 Task: Look for space in Prestatyn, United Kingdom from 9th June, 2023 to 16th June, 2023 for 2 adults in price range Rs.8000 to Rs.16000. Place can be entire place with 2 bedrooms having 2 beds and 1 bathroom. Property type can be house, flat, guest house. Booking option can be shelf check-in. Required host language is English.
Action: Mouse moved to (474, 106)
Screenshot: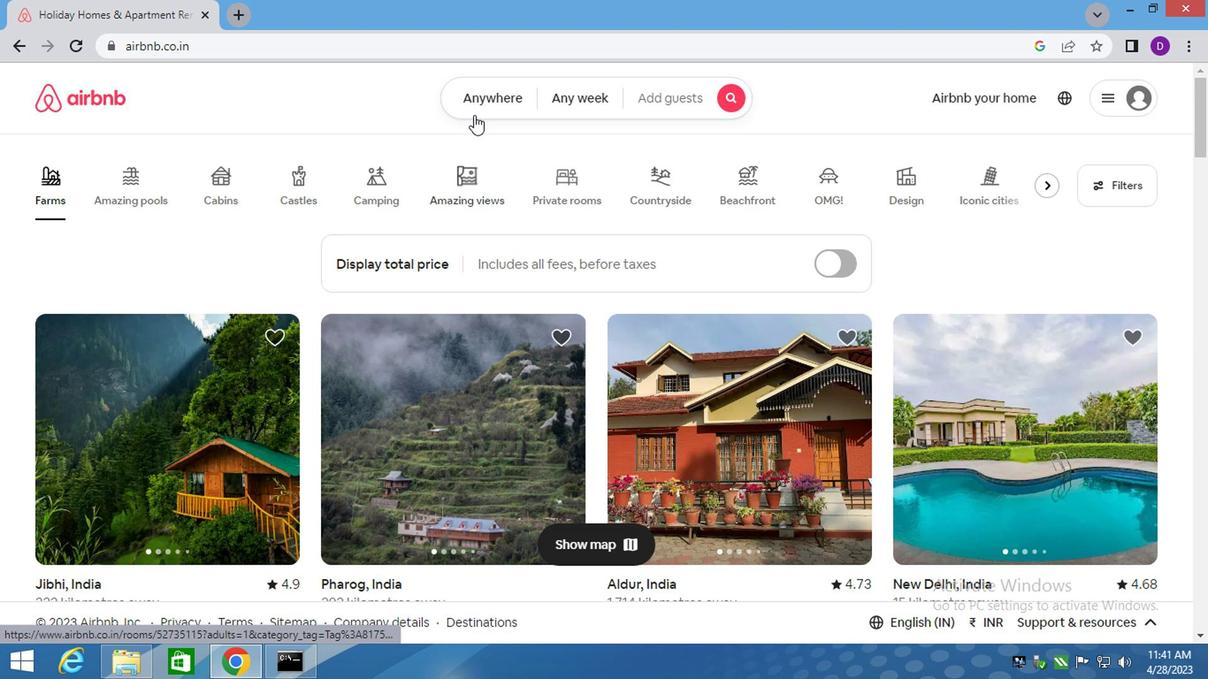 
Action: Mouse pressed left at (474, 106)
Screenshot: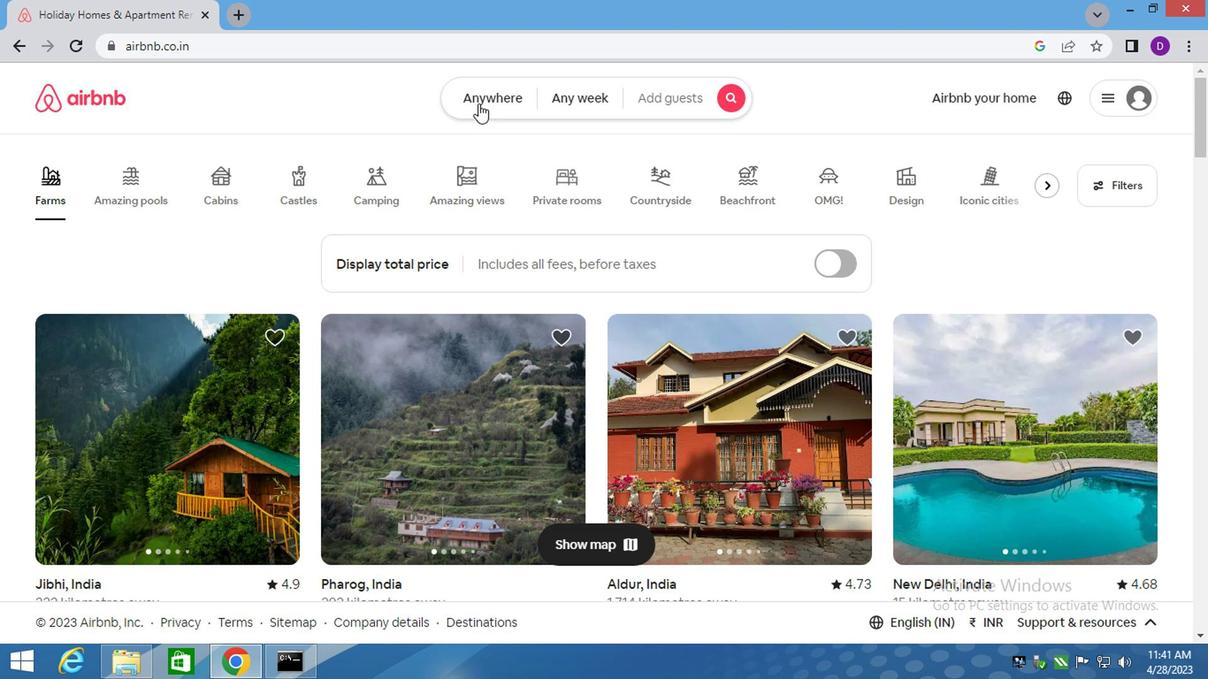 
Action: Mouse moved to (325, 172)
Screenshot: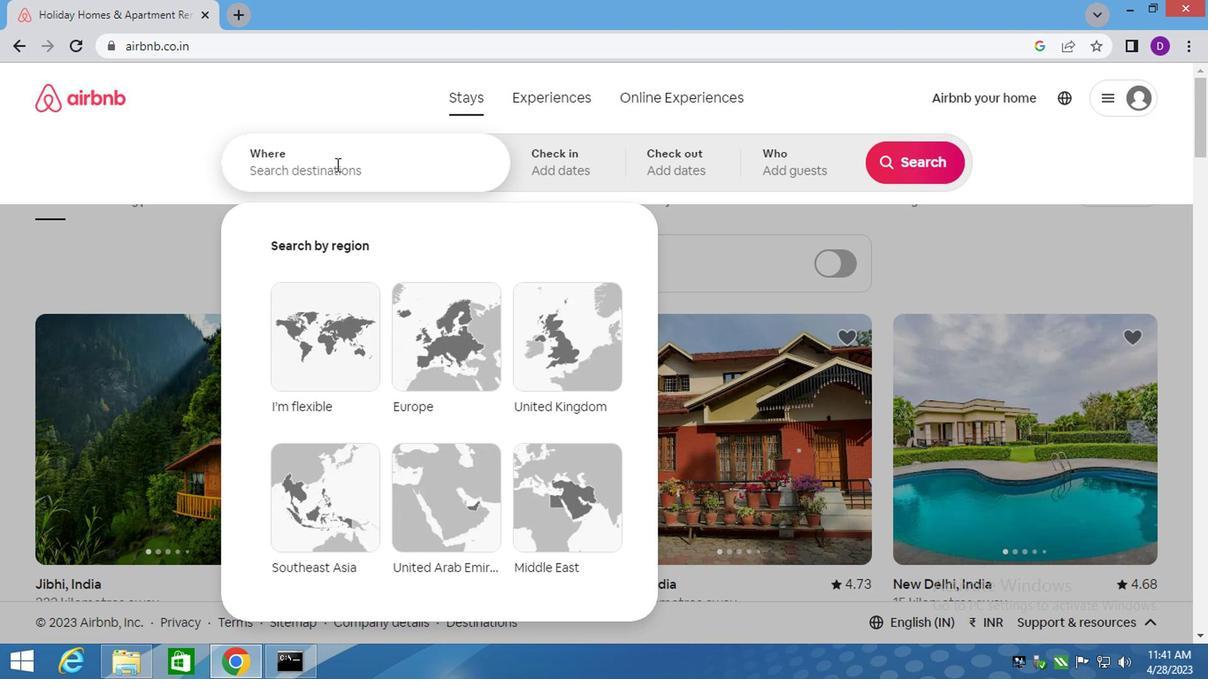 
Action: Mouse pressed left at (325, 172)
Screenshot: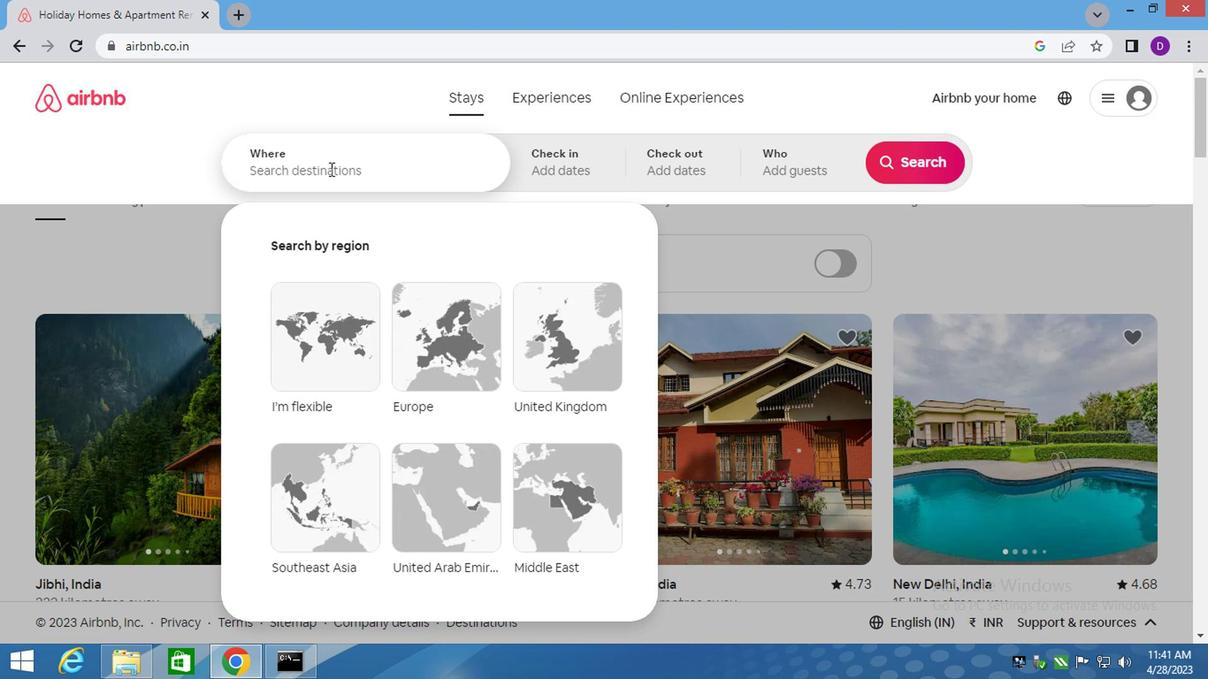 
Action: Key pressed prestatyn,<Key.space>m<Key.backspace><Key.space>united
Screenshot: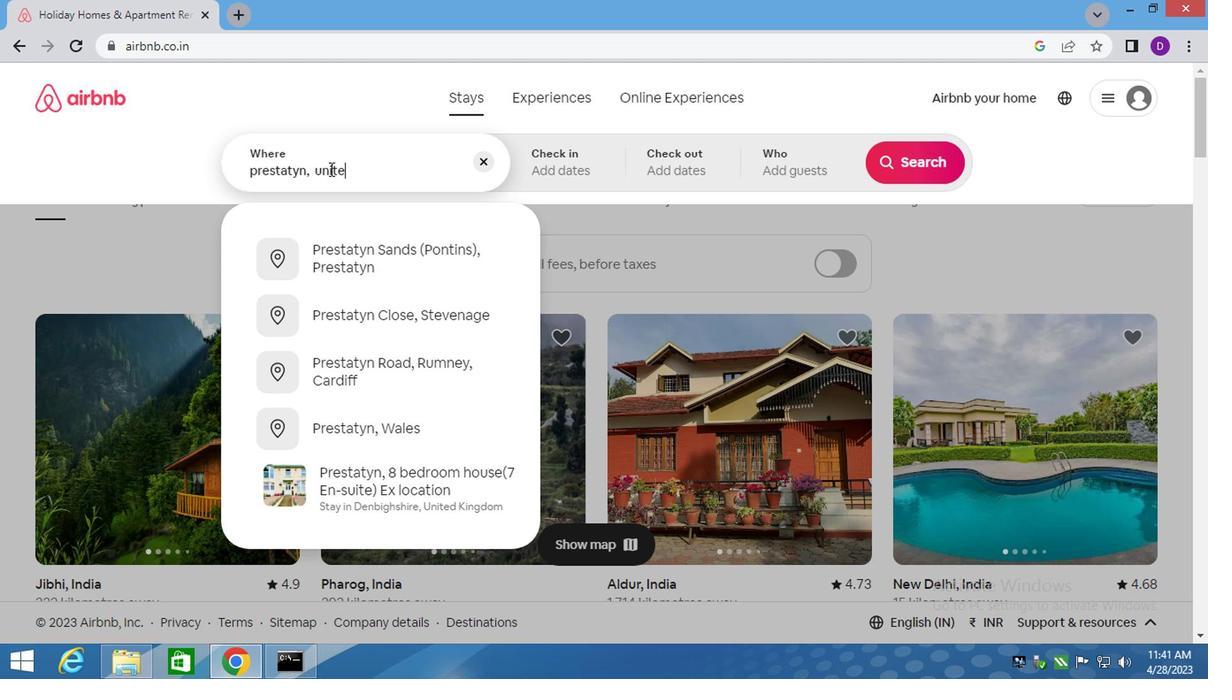 
Action: Mouse moved to (354, 271)
Screenshot: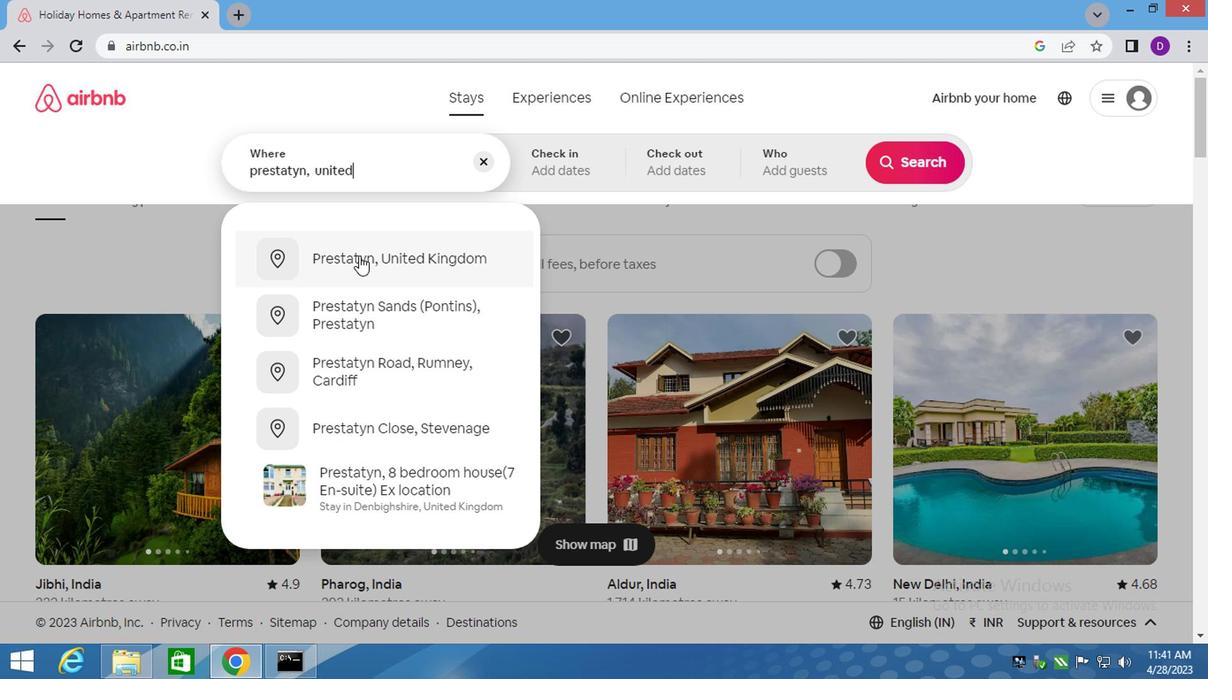 
Action: Mouse pressed left at (354, 271)
Screenshot: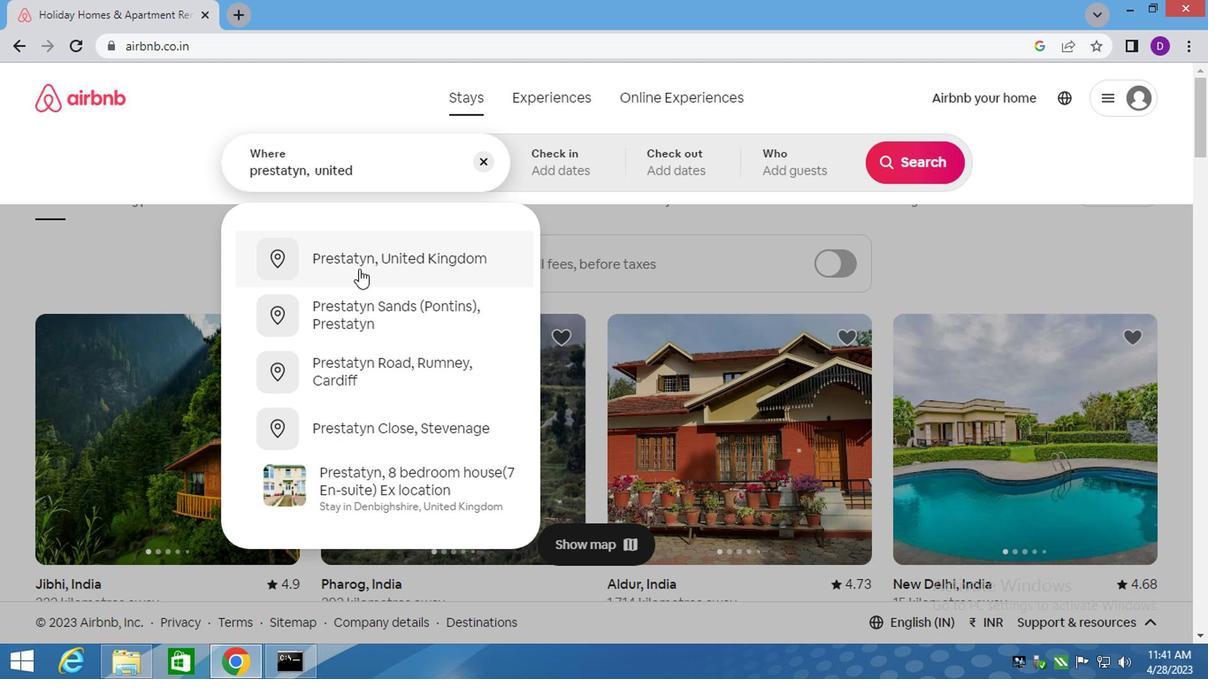 
Action: Mouse moved to (905, 310)
Screenshot: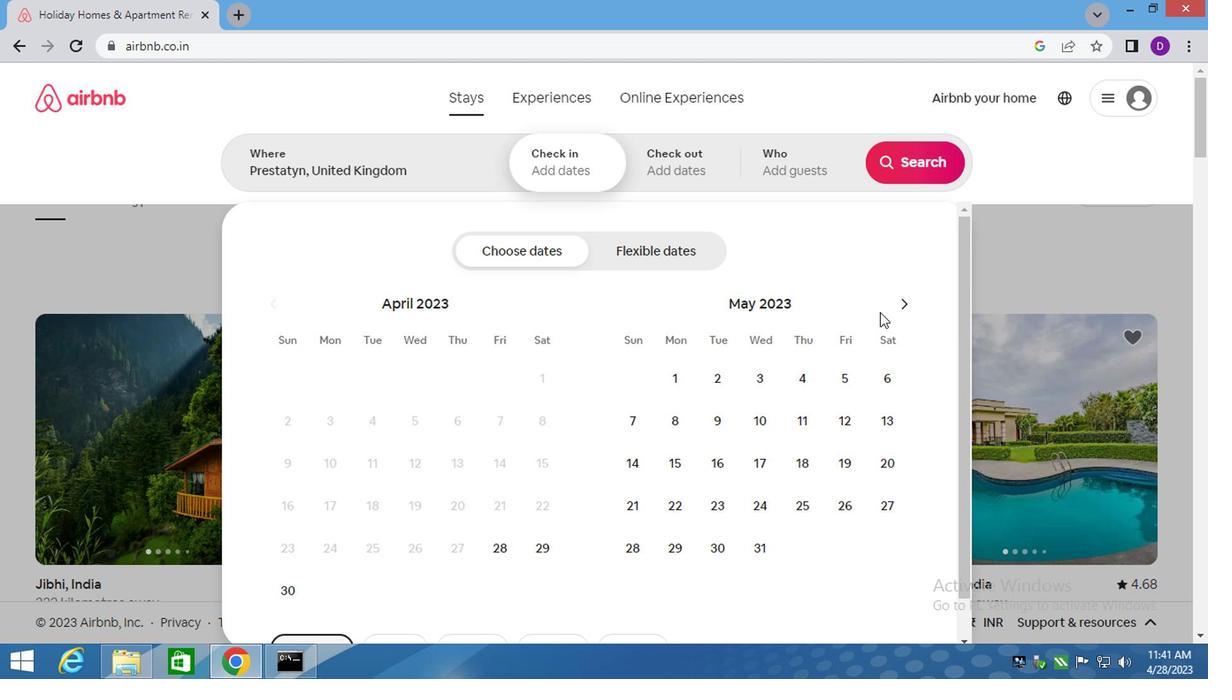 
Action: Mouse pressed left at (905, 310)
Screenshot: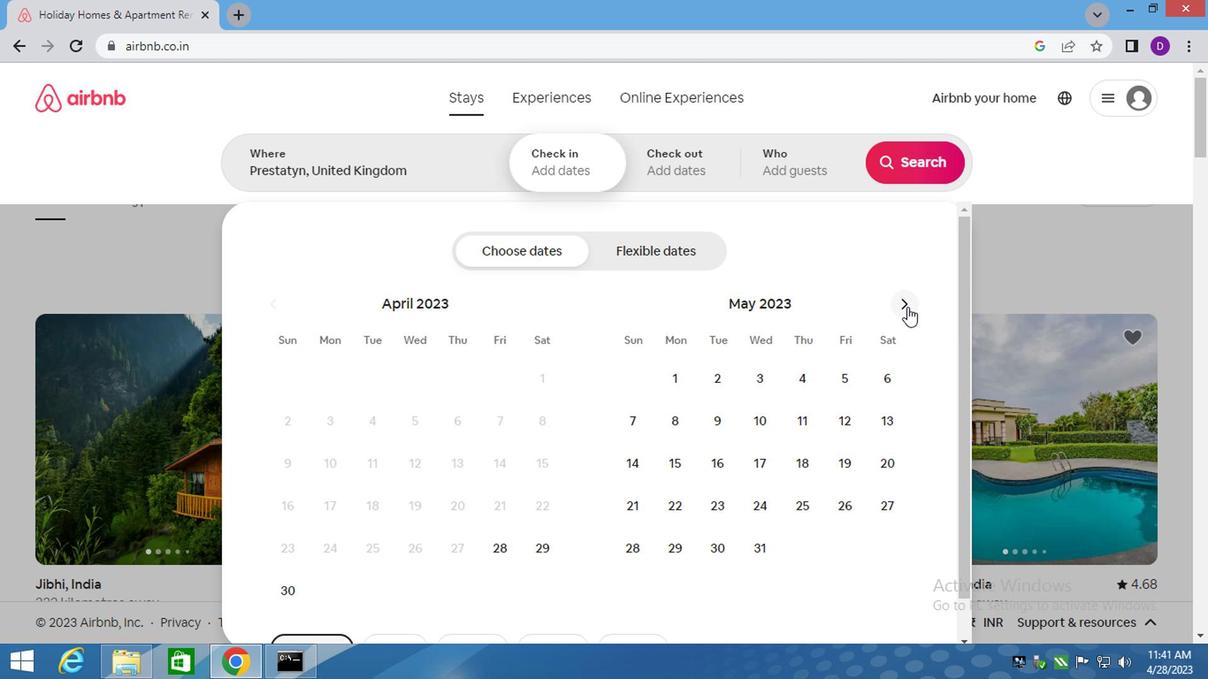 
Action: Mouse pressed left at (905, 310)
Screenshot: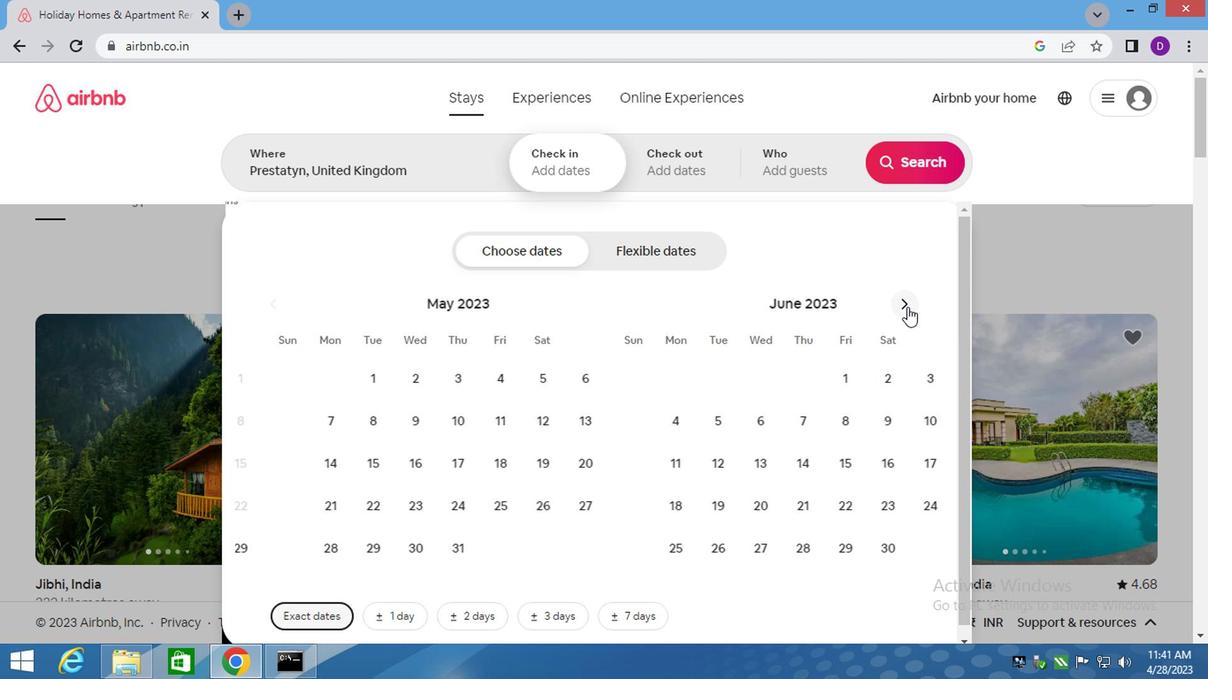 
Action: Mouse moved to (480, 417)
Screenshot: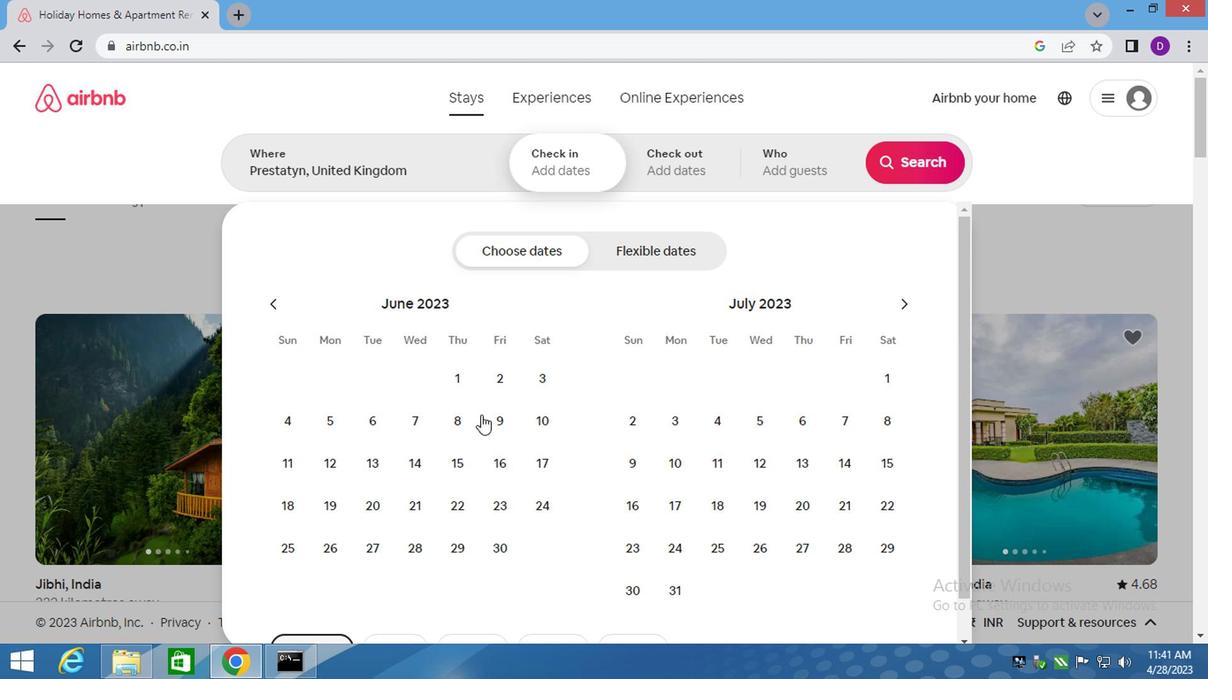 
Action: Mouse pressed left at (480, 417)
Screenshot: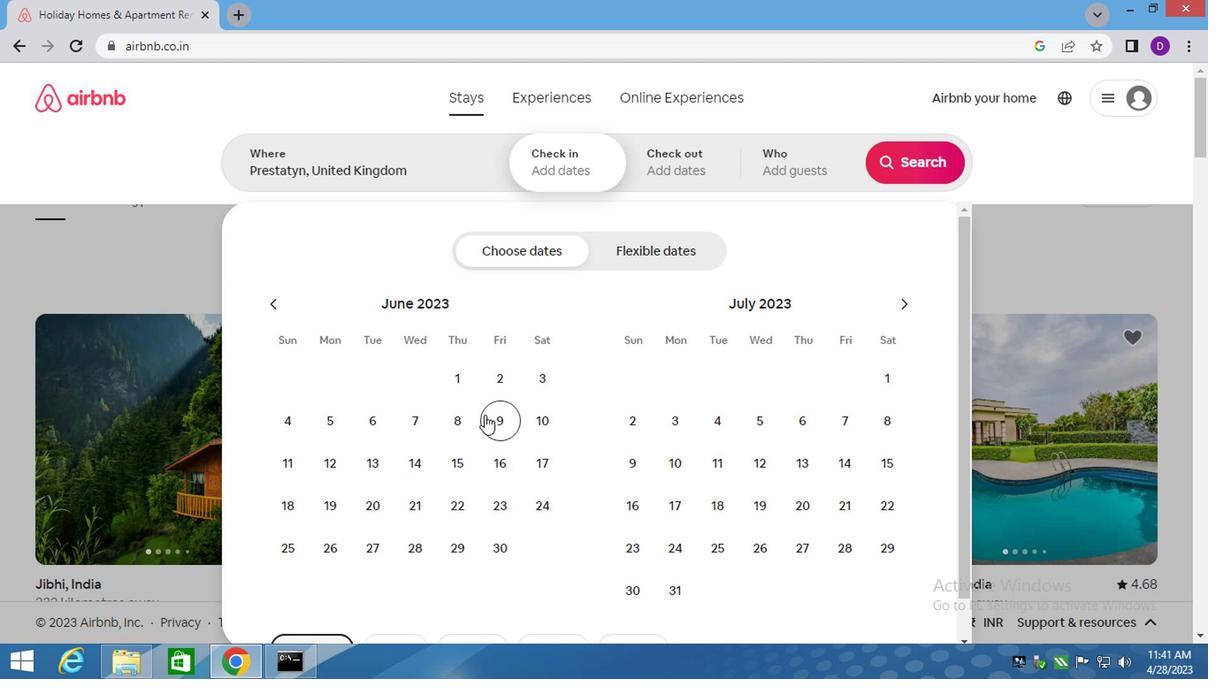 
Action: Mouse moved to (487, 457)
Screenshot: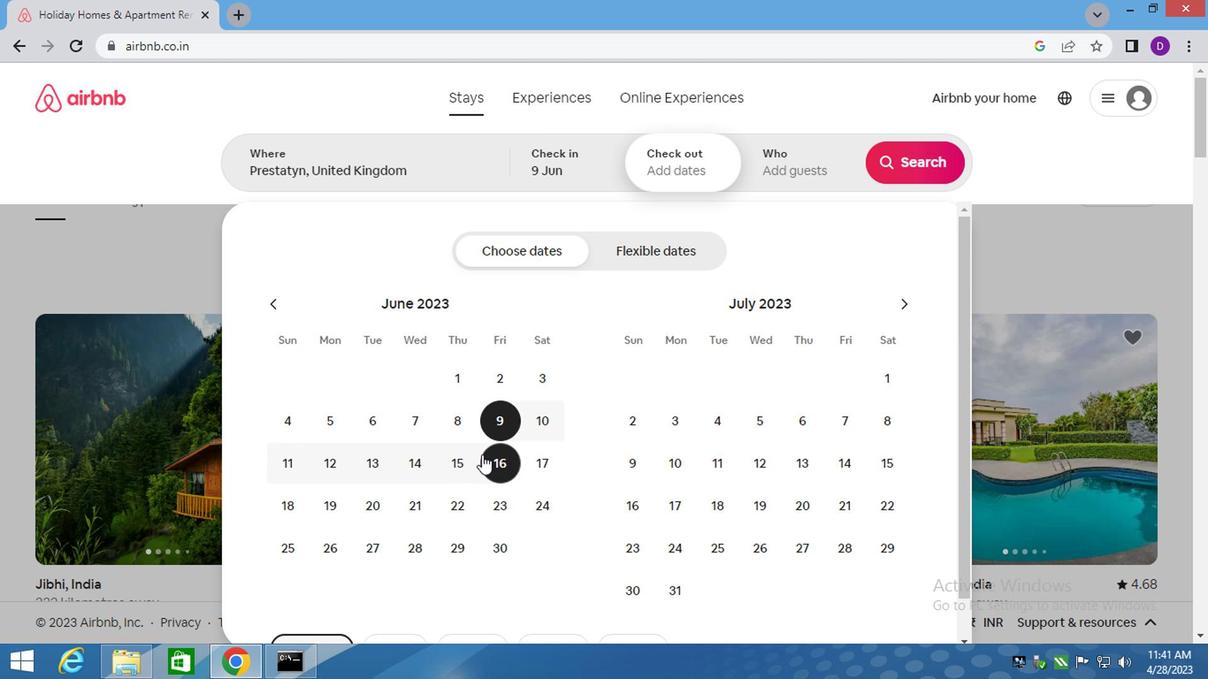 
Action: Mouse pressed left at (487, 457)
Screenshot: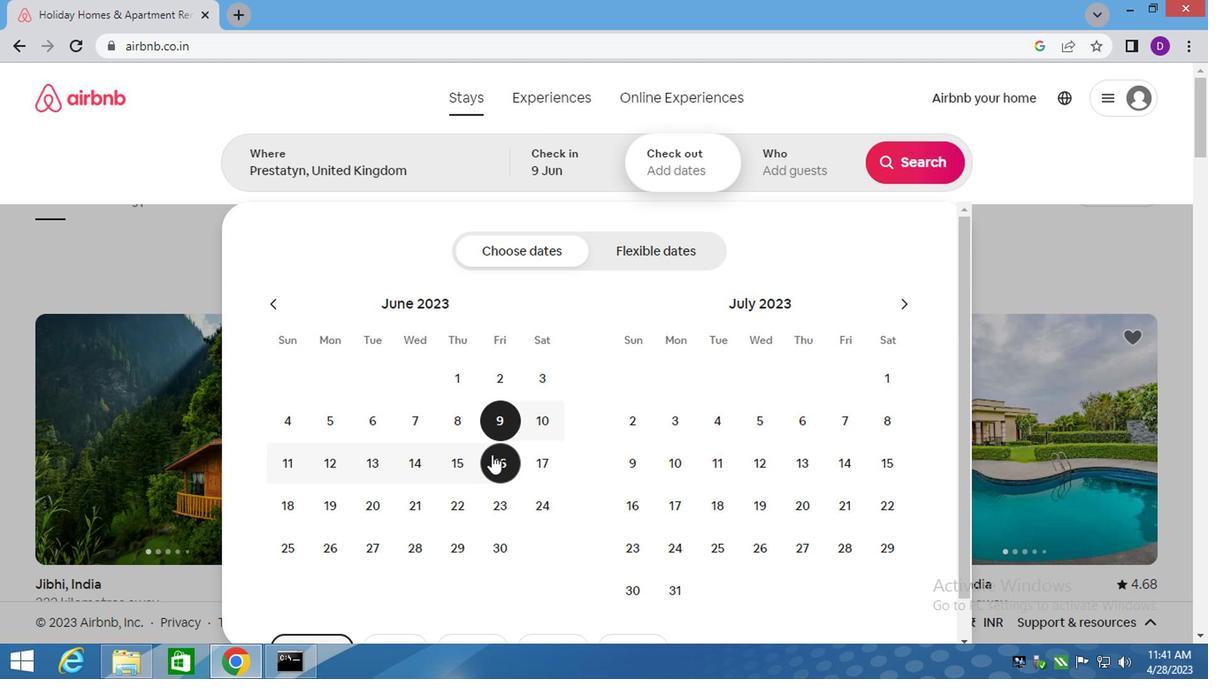 
Action: Mouse moved to (765, 172)
Screenshot: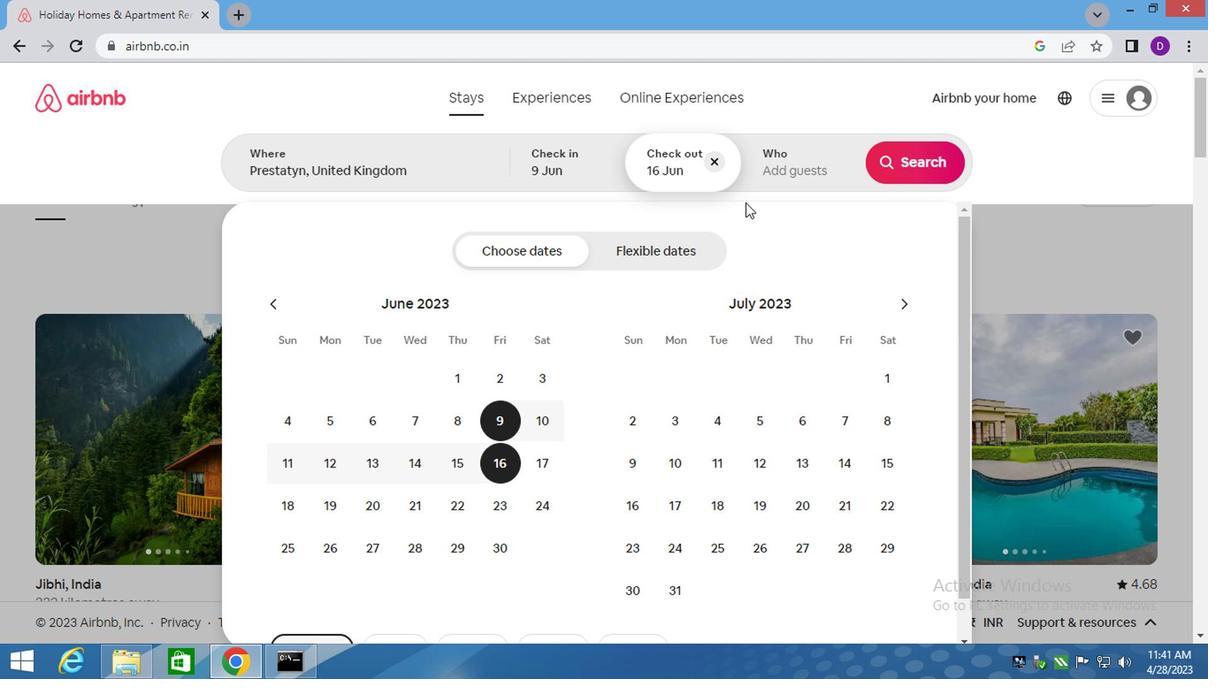 
Action: Mouse pressed left at (765, 172)
Screenshot: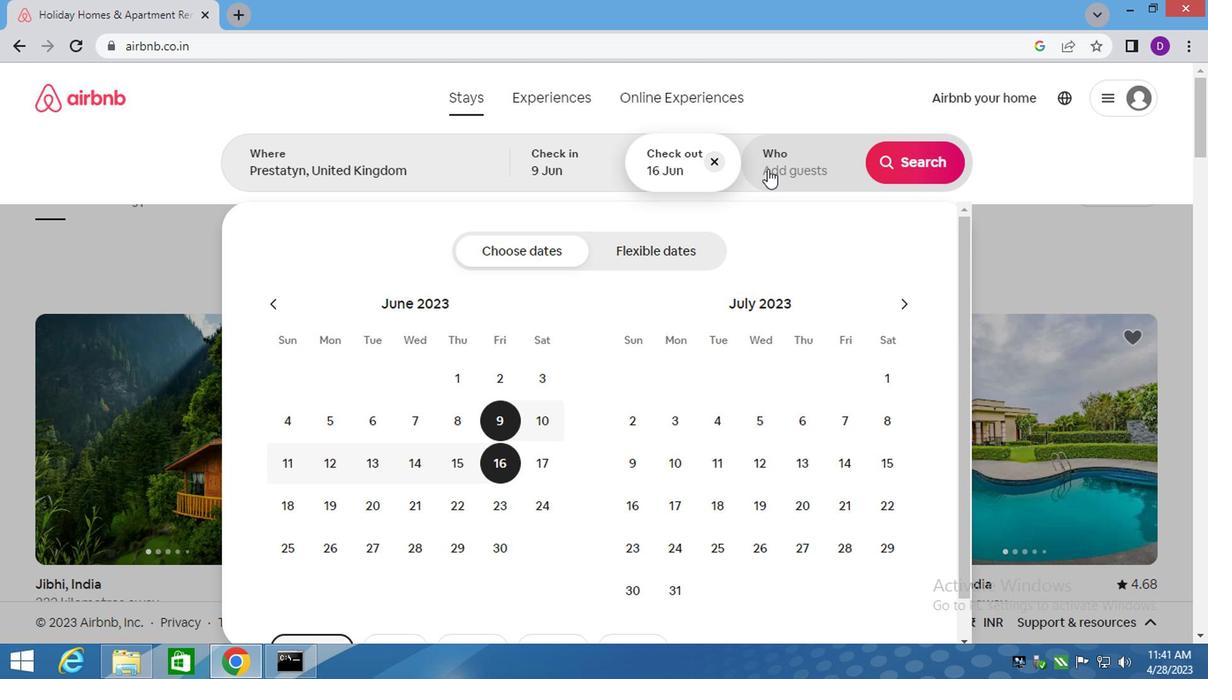 
Action: Mouse moved to (913, 256)
Screenshot: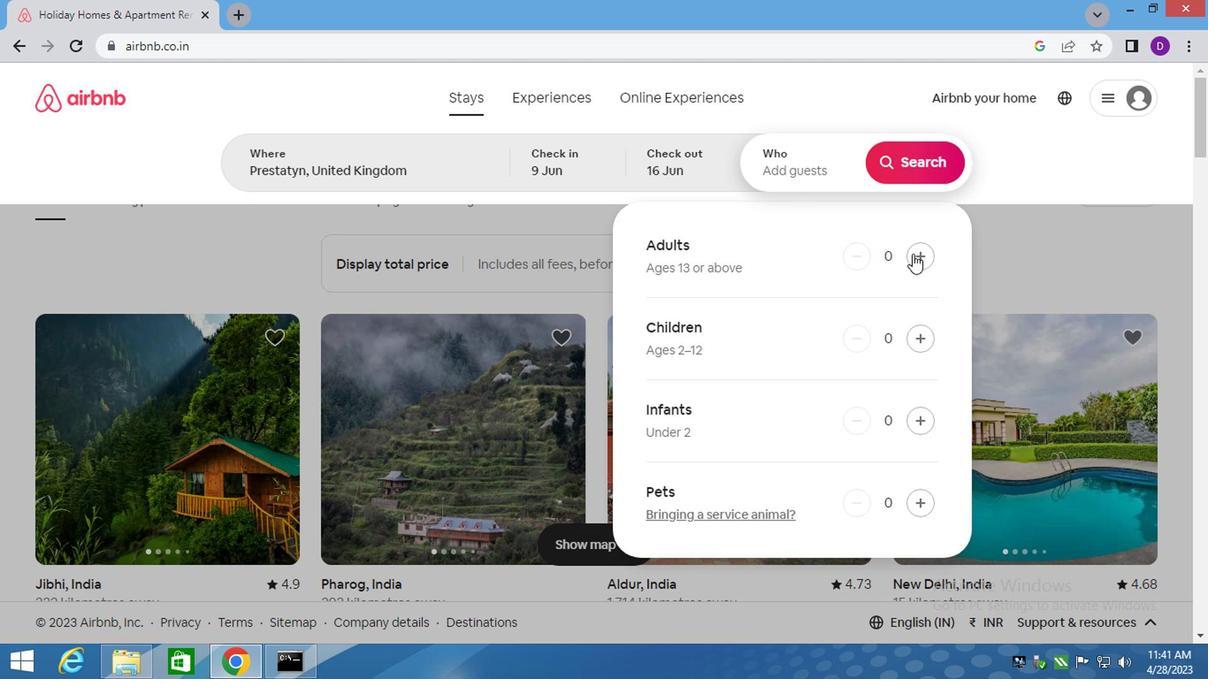 
Action: Mouse pressed left at (913, 256)
Screenshot: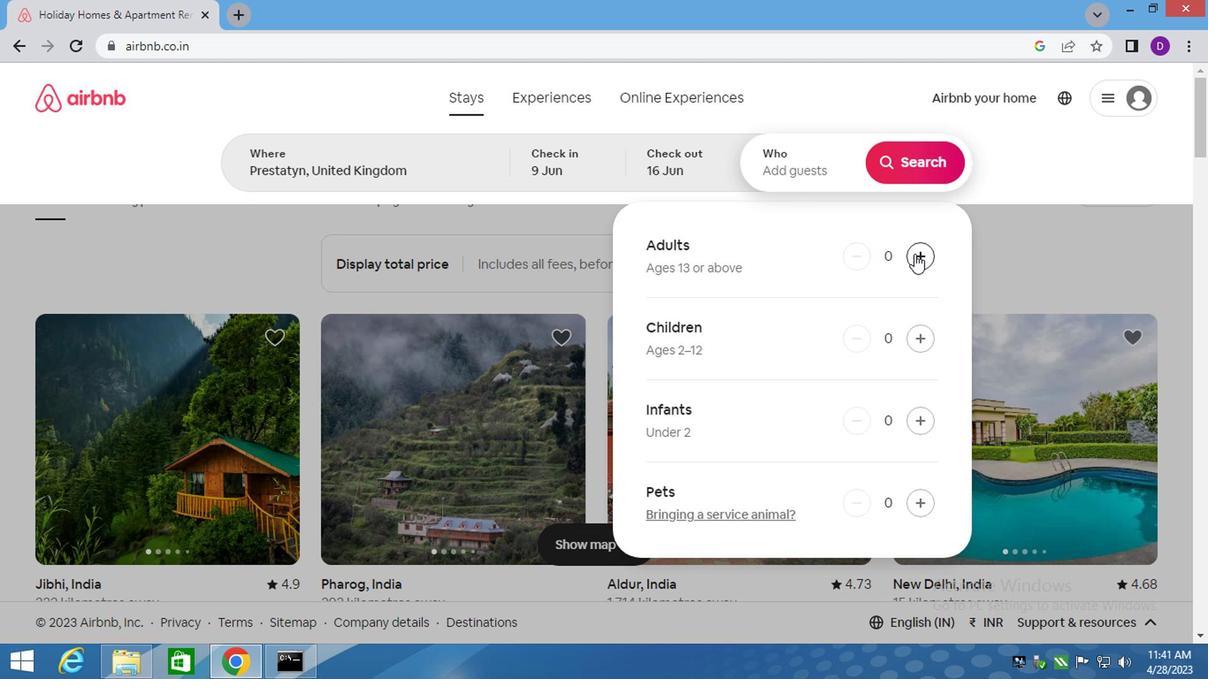 
Action: Mouse pressed left at (913, 256)
Screenshot: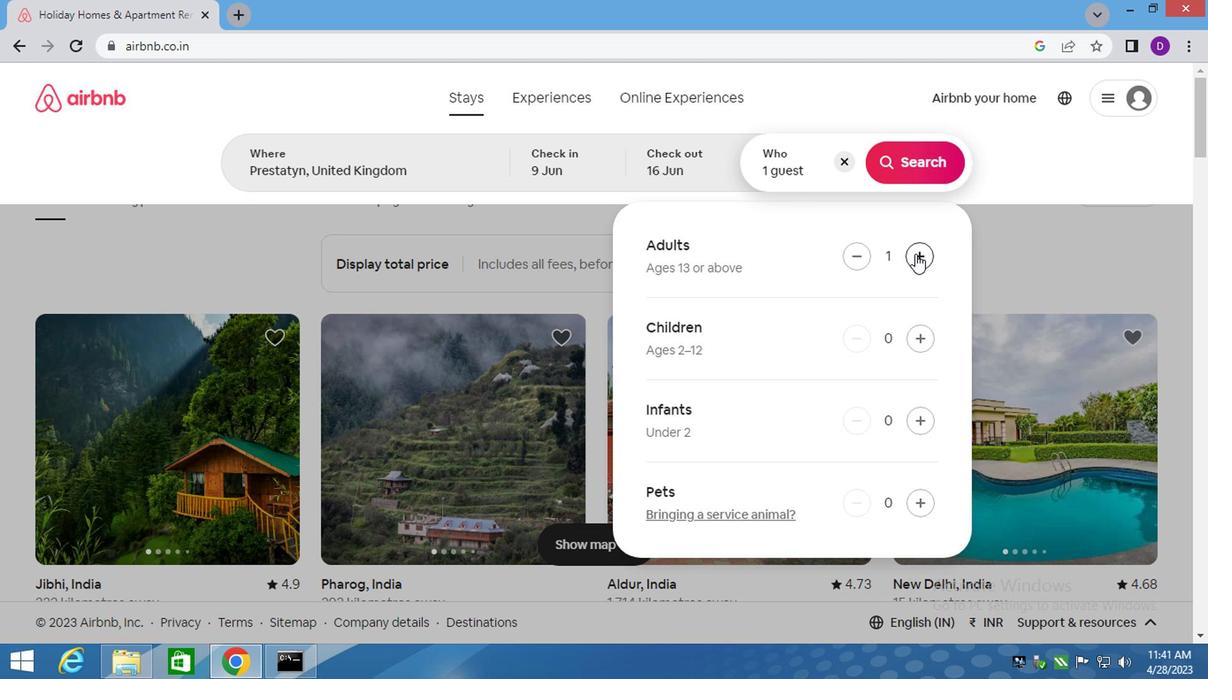 
Action: Mouse moved to (907, 164)
Screenshot: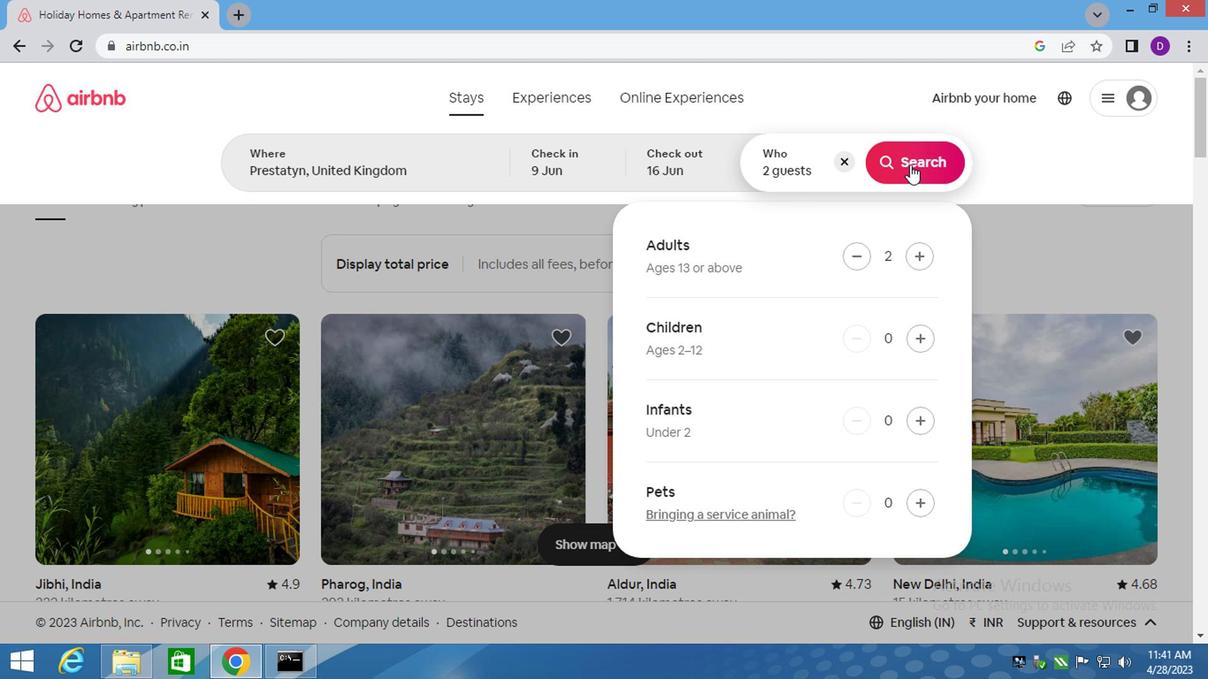
Action: Mouse pressed left at (907, 164)
Screenshot: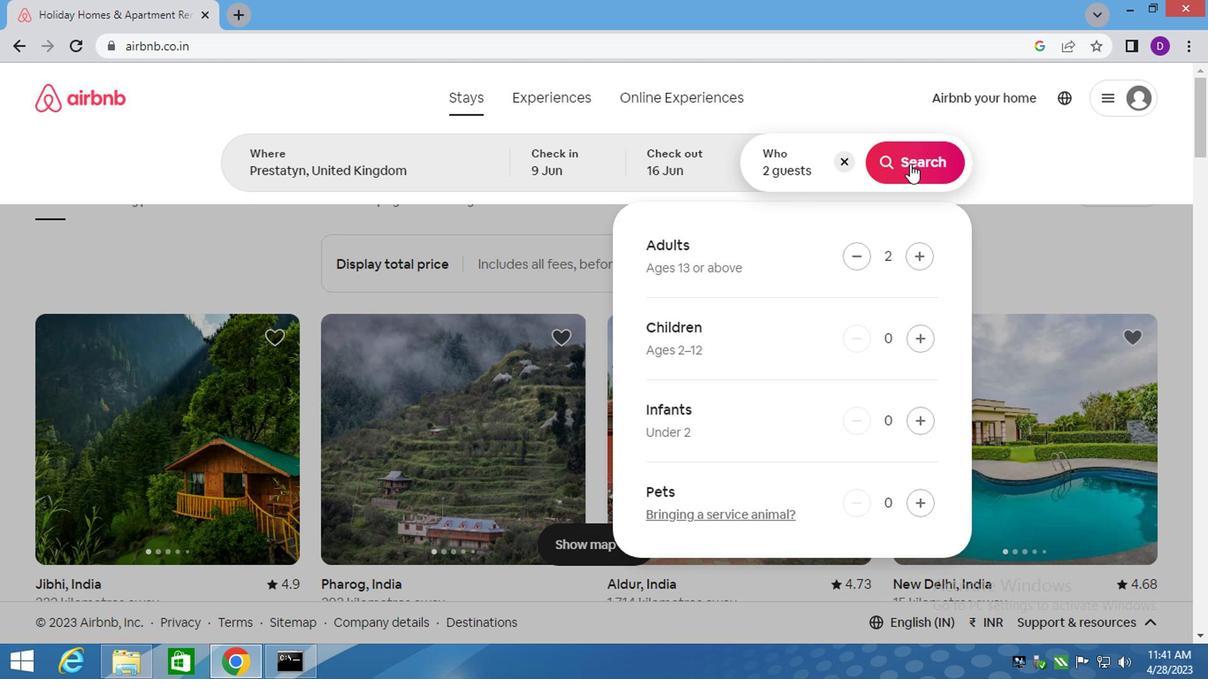 
Action: Mouse moved to (1116, 164)
Screenshot: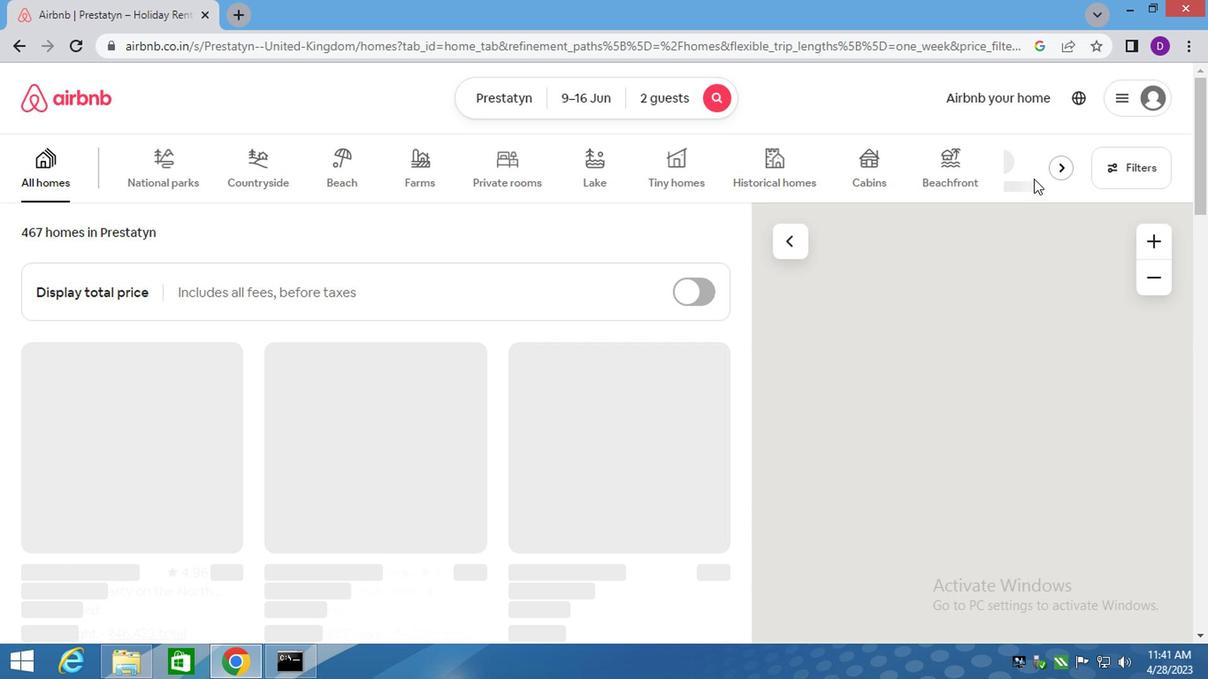
Action: Mouse pressed left at (1116, 164)
Screenshot: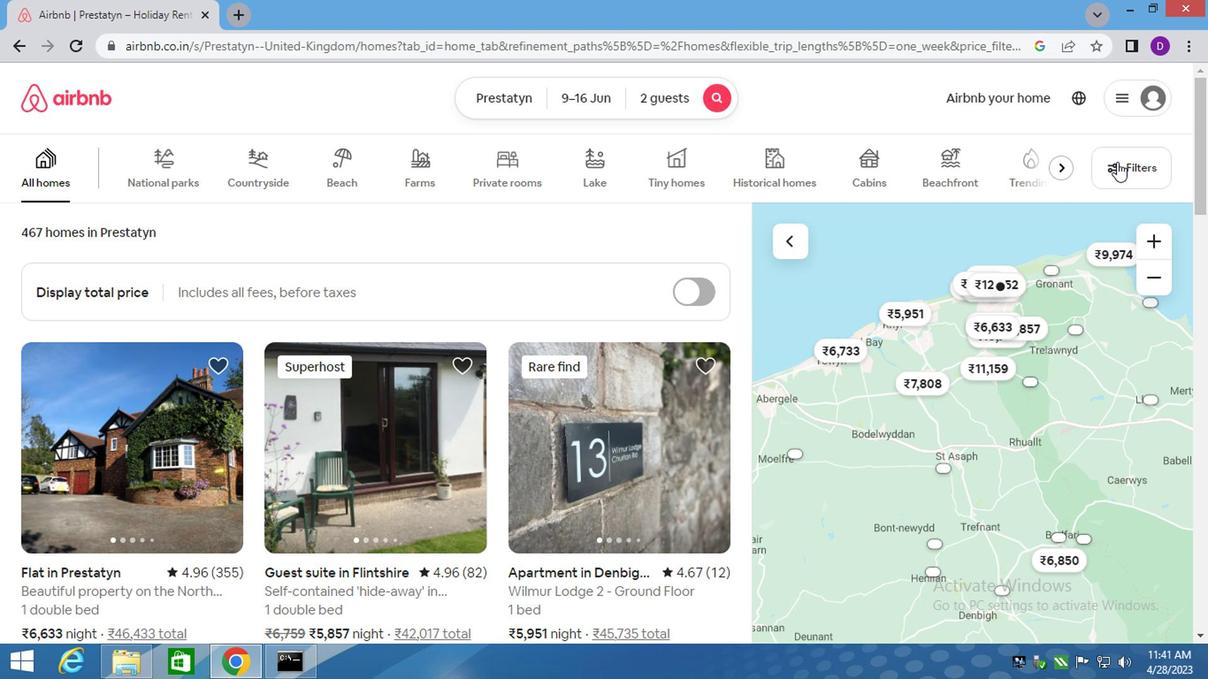 
Action: Mouse moved to (361, 396)
Screenshot: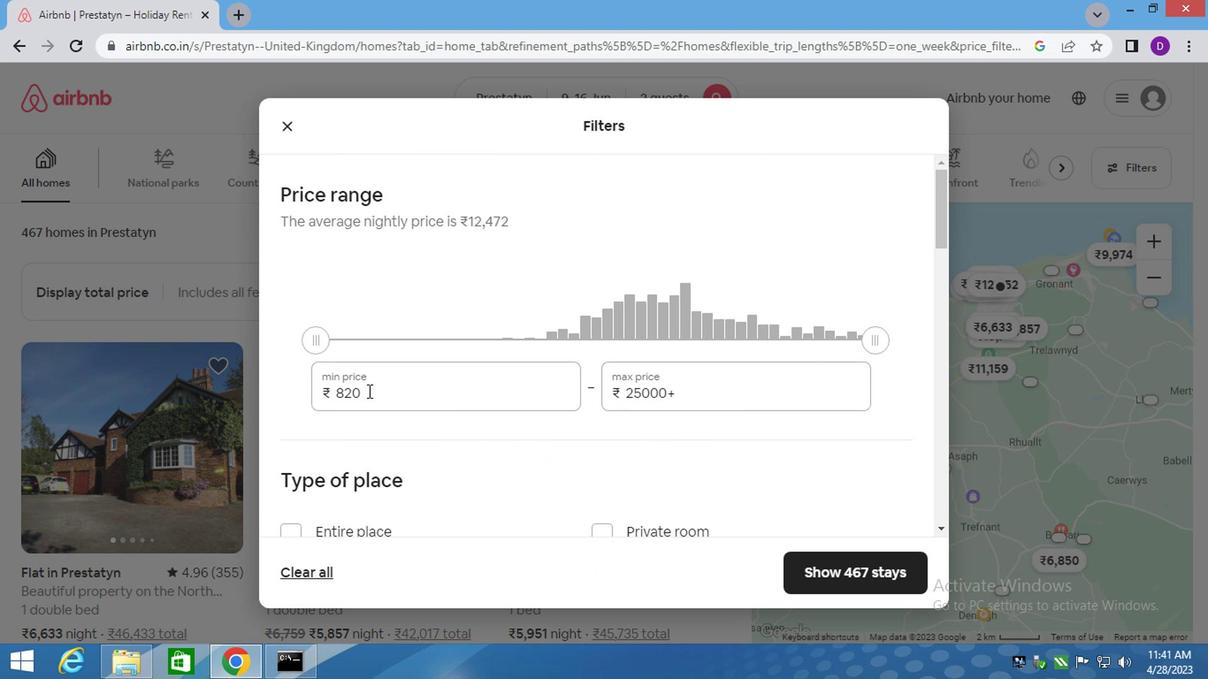 
Action: Mouse pressed left at (361, 396)
Screenshot: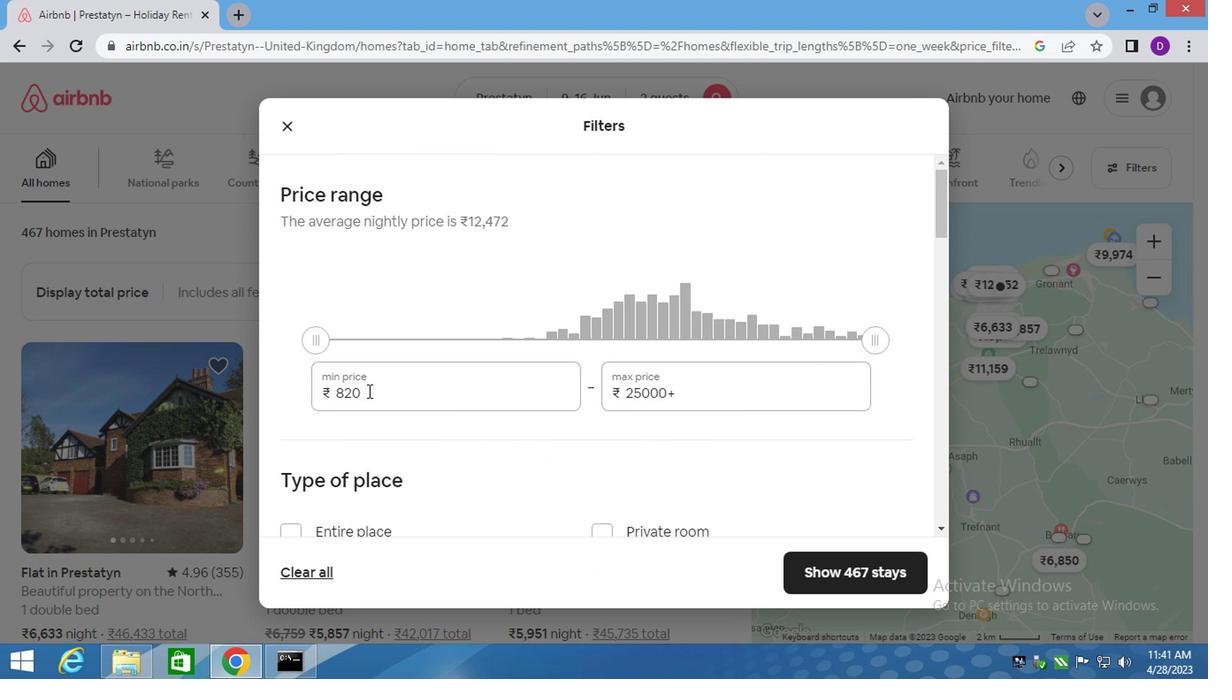 
Action: Mouse pressed left at (361, 396)
Screenshot: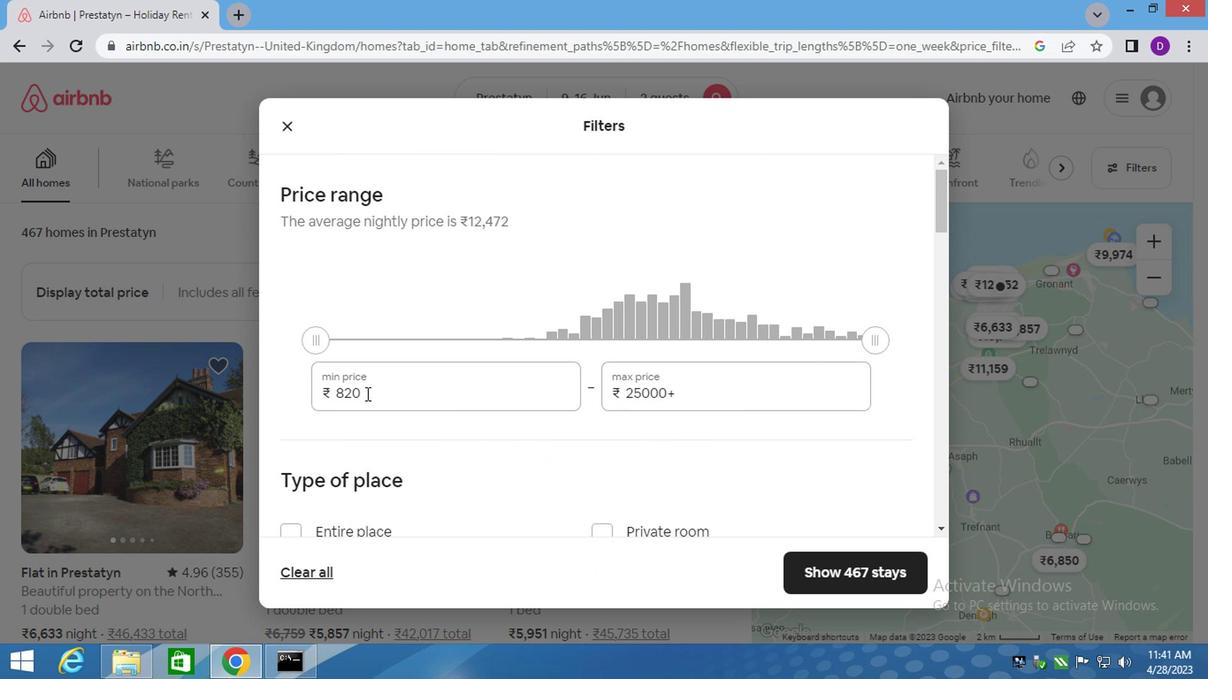 
Action: Key pressed 8000<Key.tab>16000
Screenshot: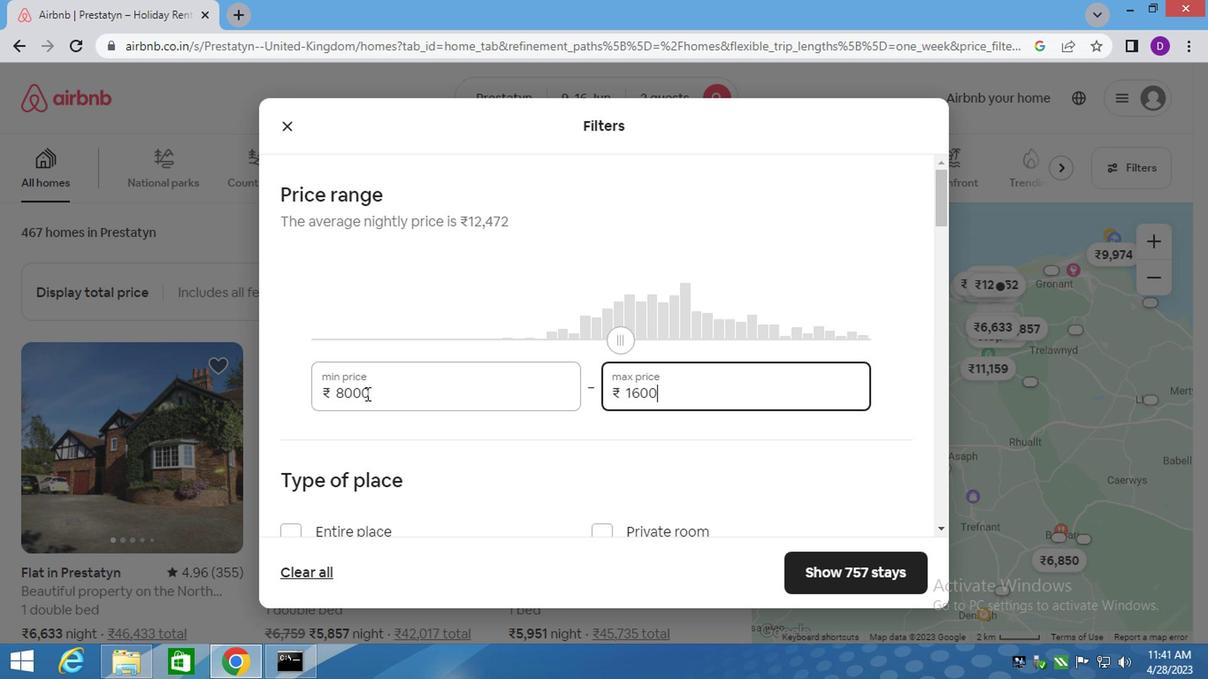 
Action: Mouse moved to (358, 425)
Screenshot: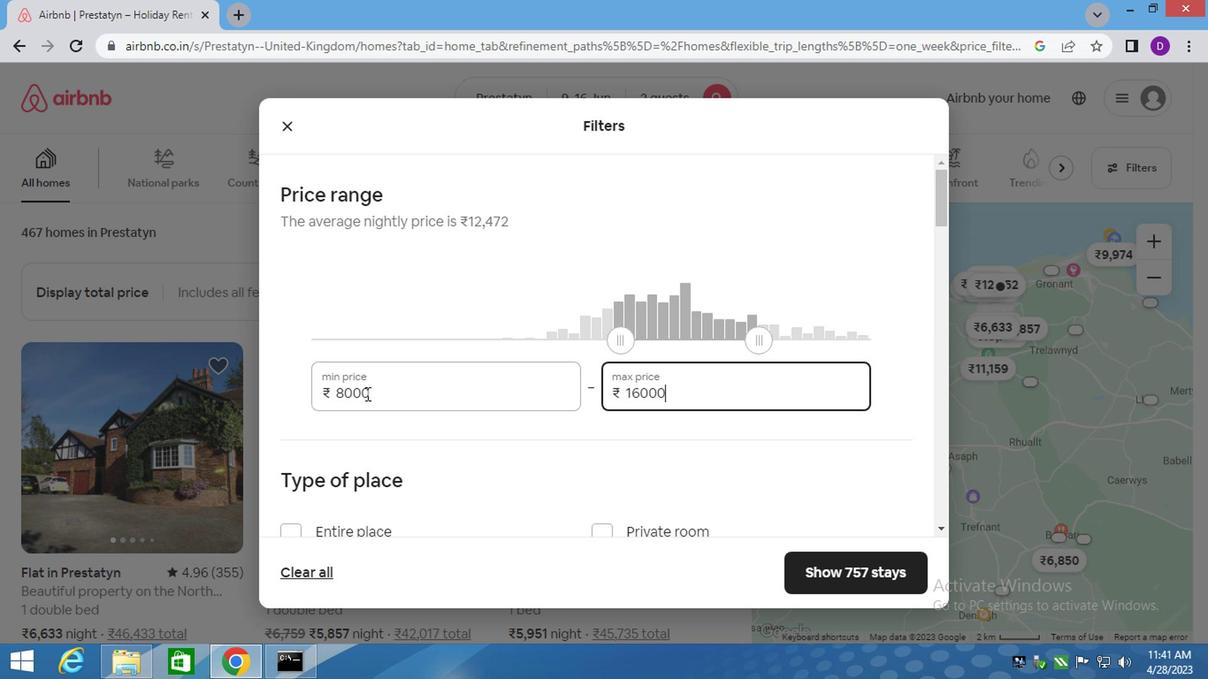 
Action: Mouse scrolled (358, 424) with delta (0, 0)
Screenshot: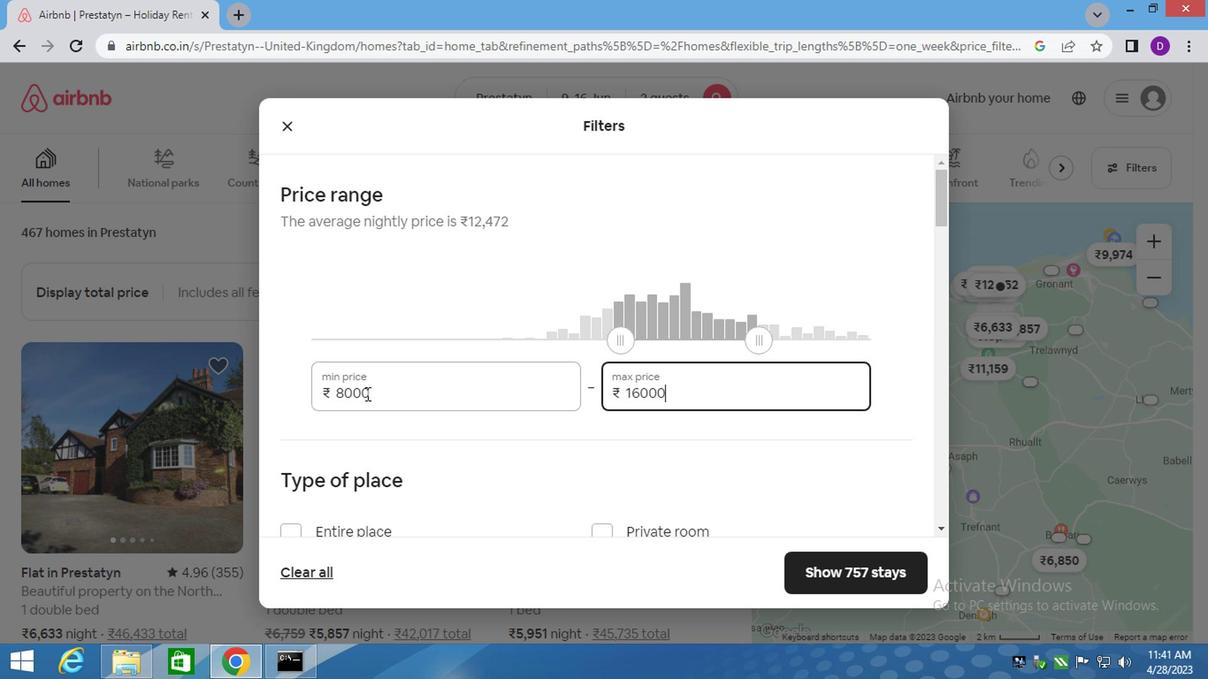 
Action: Mouse moved to (356, 427)
Screenshot: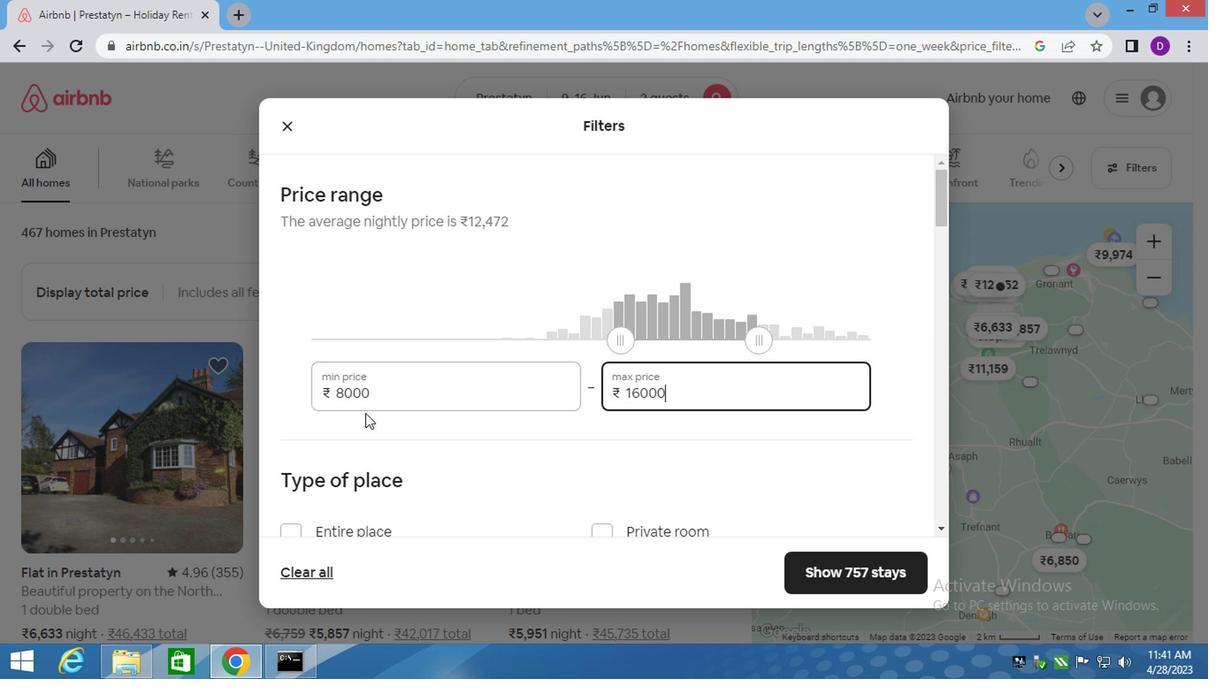 
Action: Mouse scrolled (356, 427) with delta (0, 0)
Screenshot: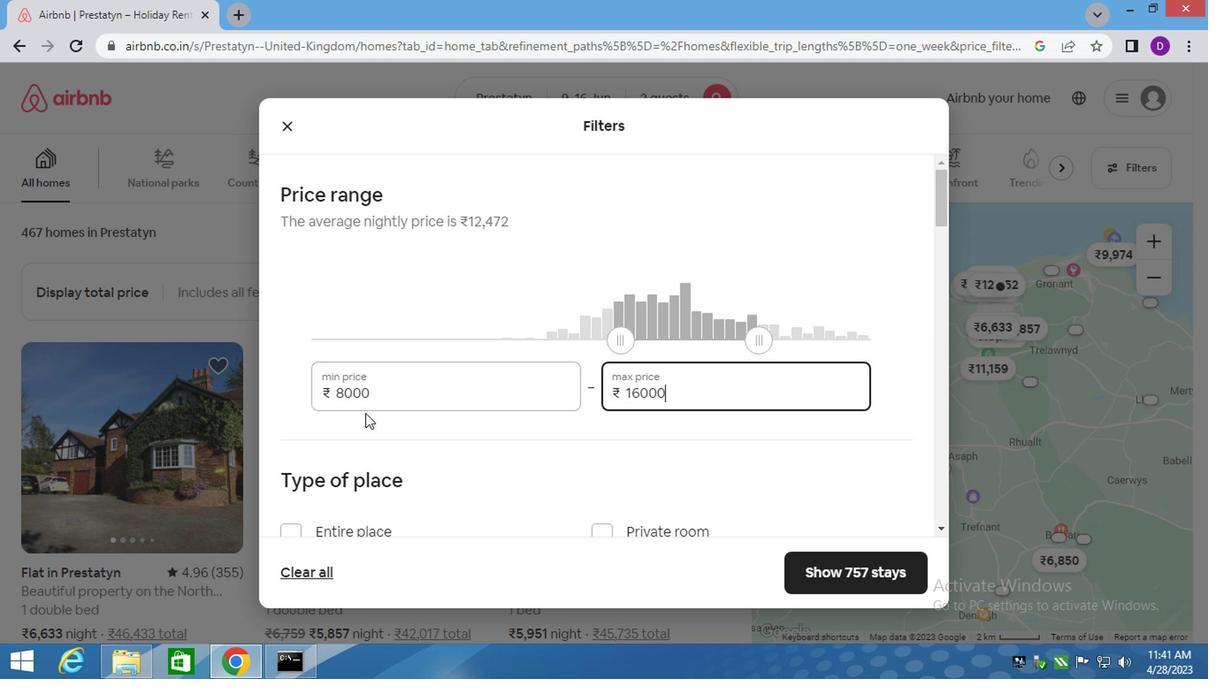 
Action: Mouse moved to (285, 365)
Screenshot: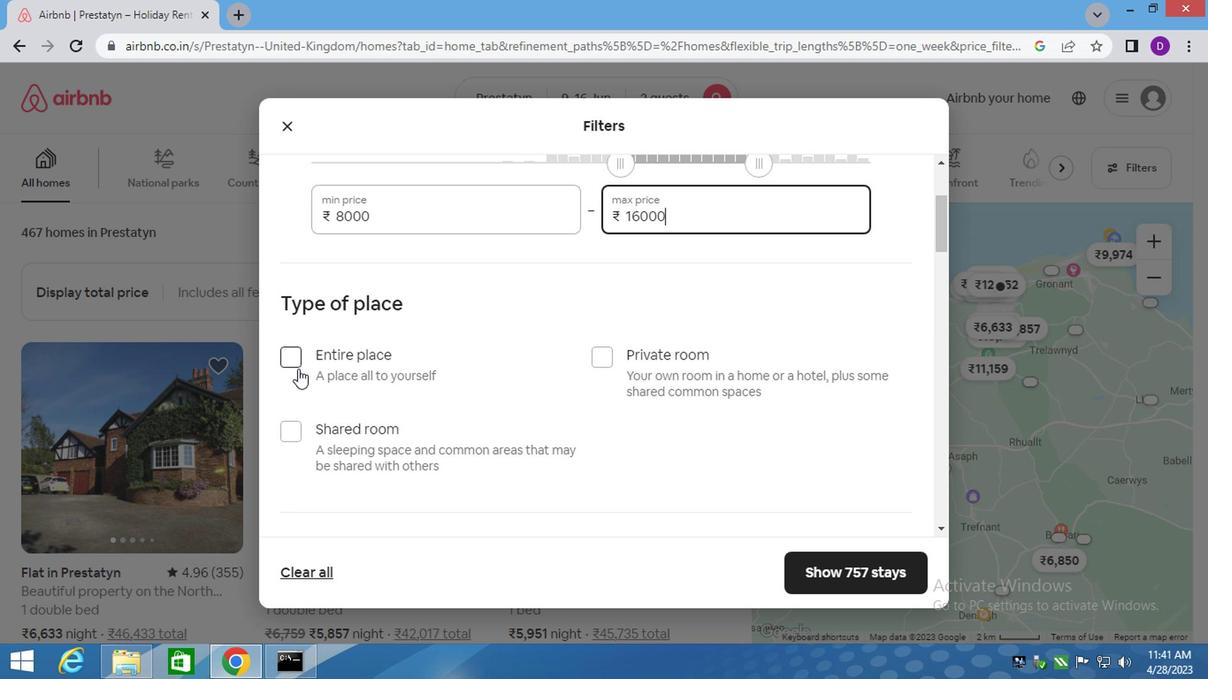 
Action: Mouse pressed left at (285, 365)
Screenshot: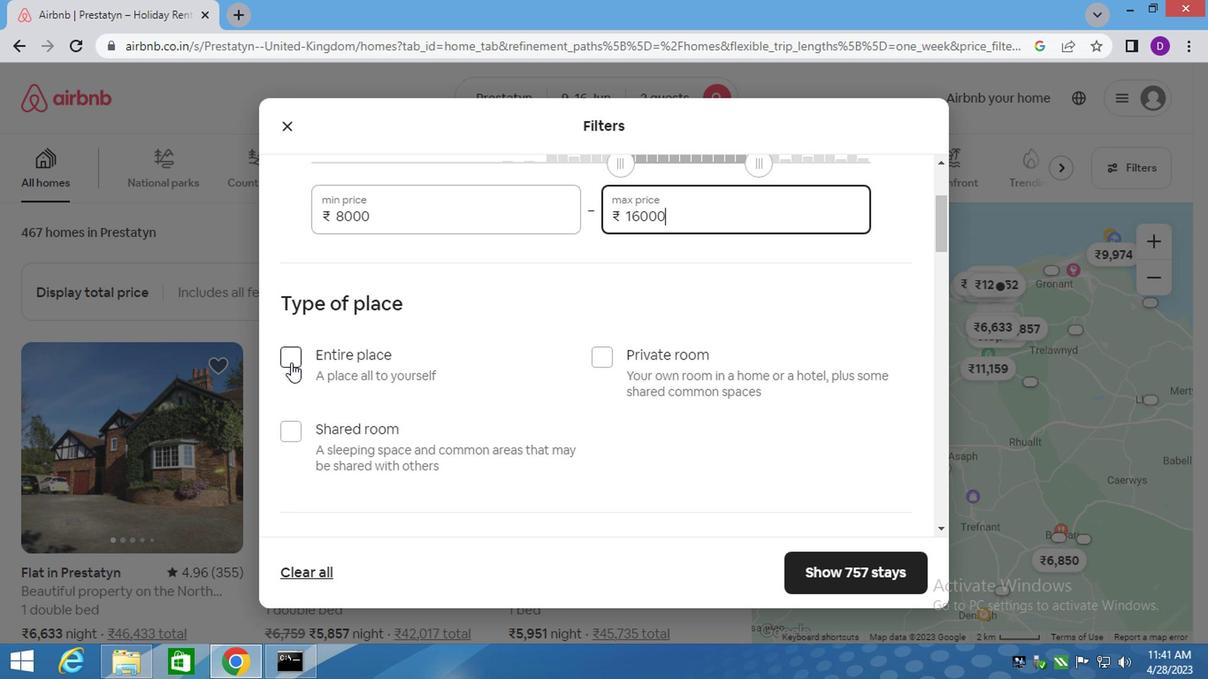 
Action: Mouse moved to (351, 425)
Screenshot: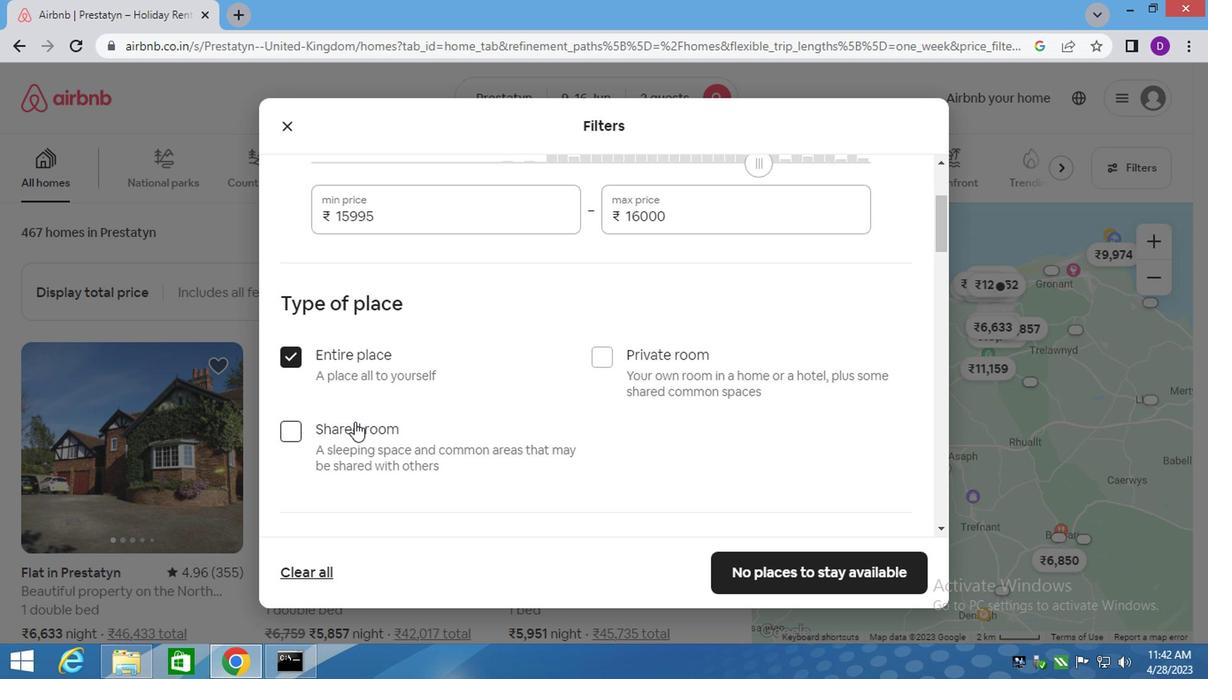 
Action: Mouse scrolled (351, 424) with delta (0, 0)
Screenshot: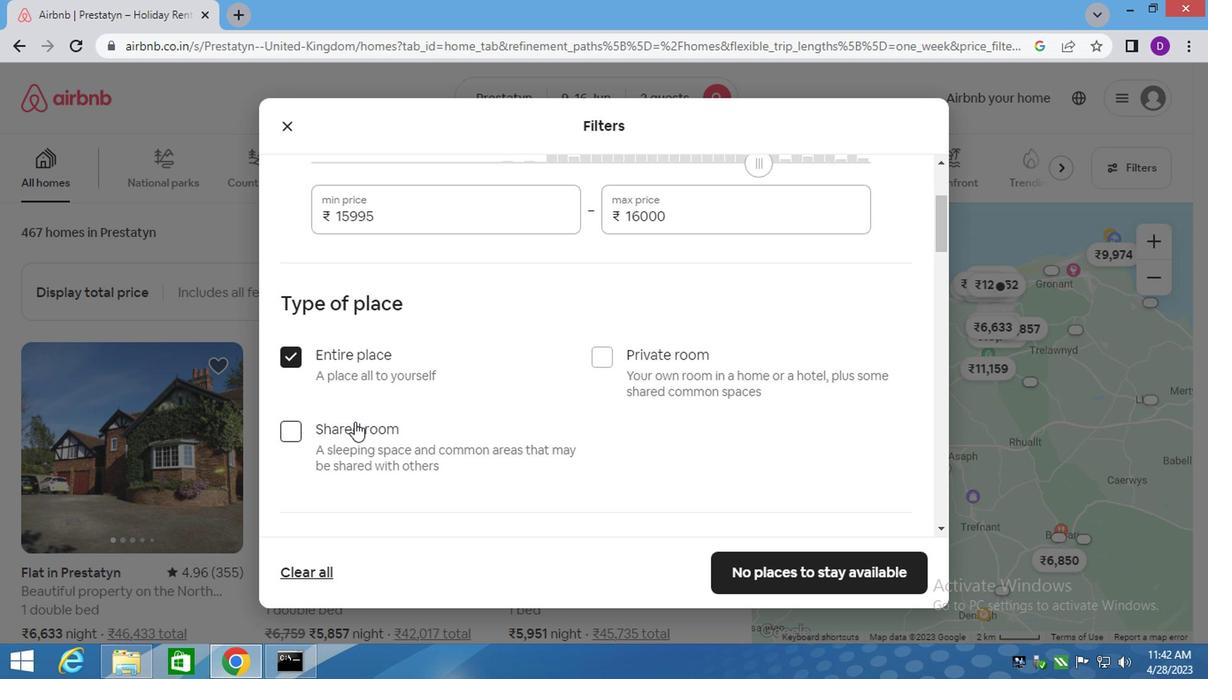 
Action: Mouse moved to (352, 426)
Screenshot: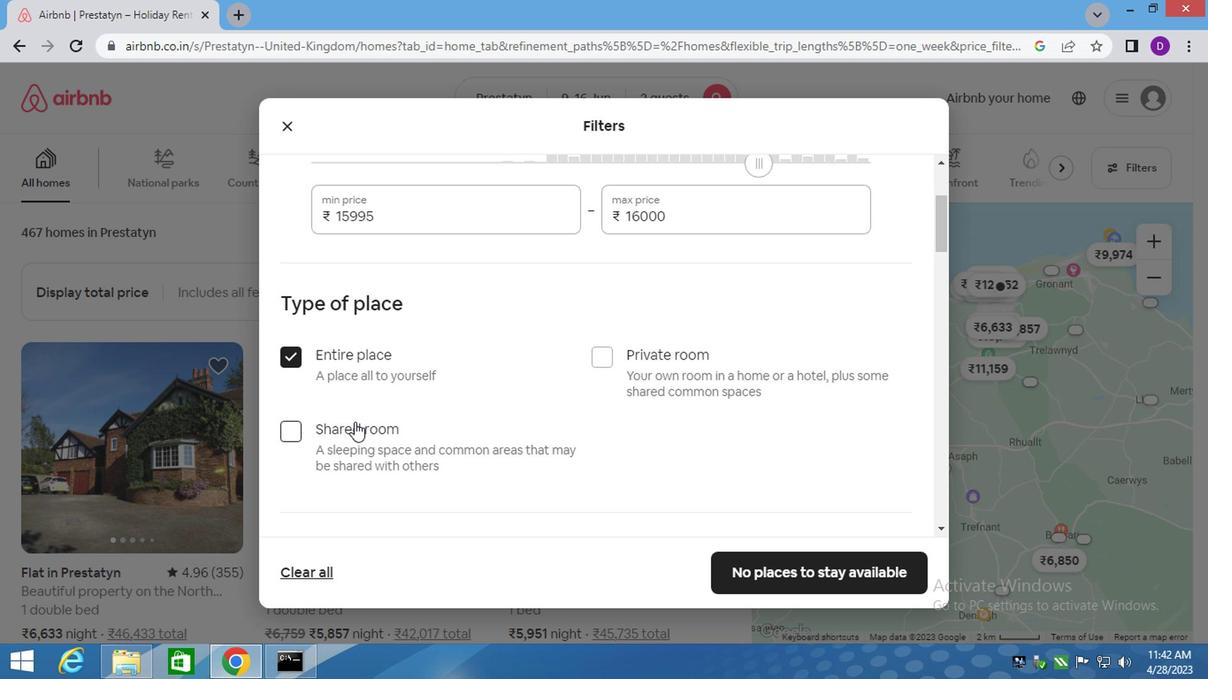 
Action: Mouse scrolled (352, 425) with delta (0, -1)
Screenshot: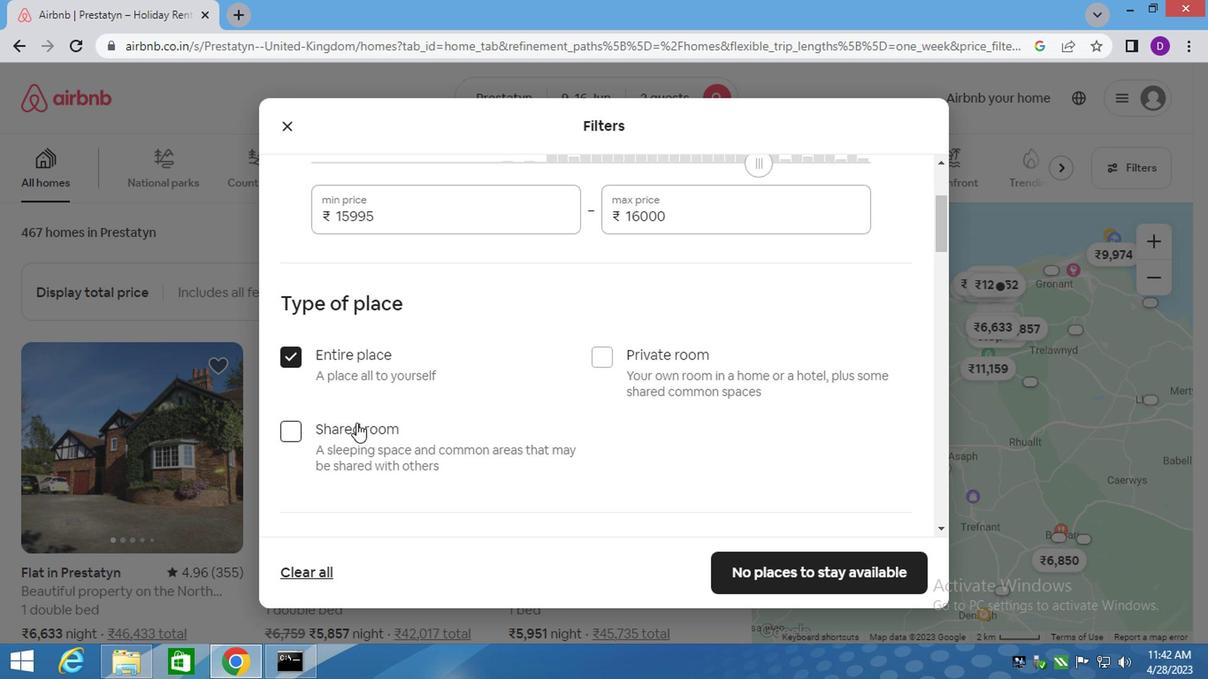 
Action: Mouse scrolled (352, 425) with delta (0, -1)
Screenshot: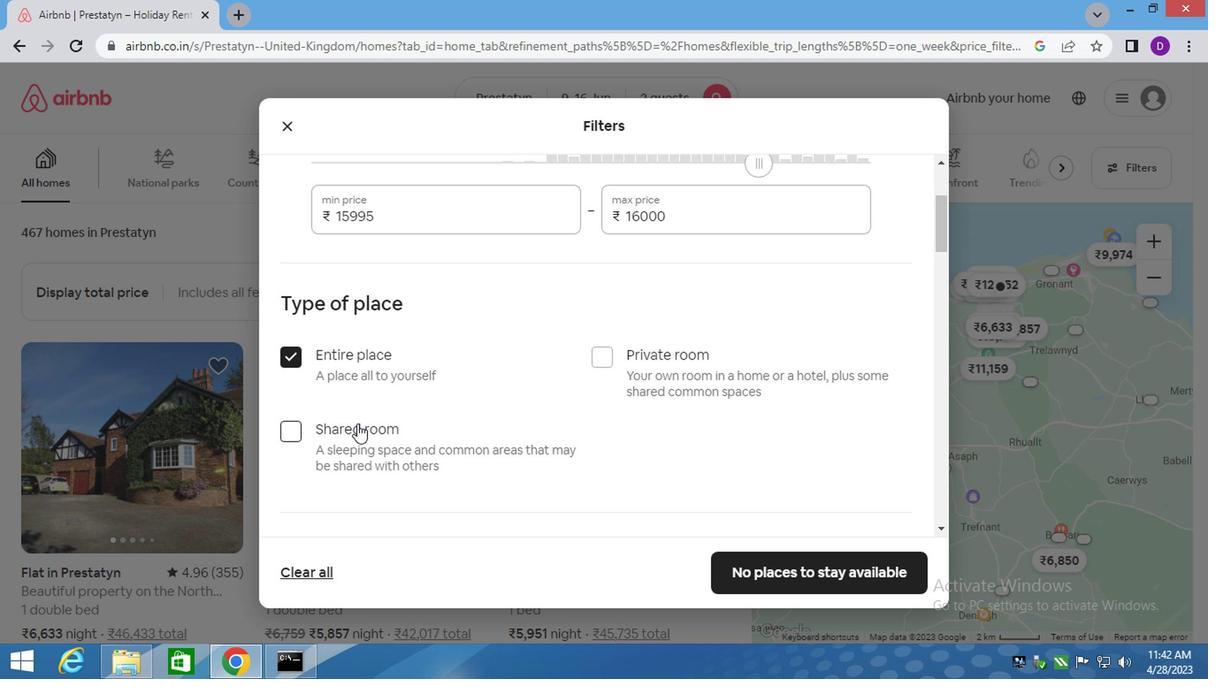
Action: Mouse moved to (395, 424)
Screenshot: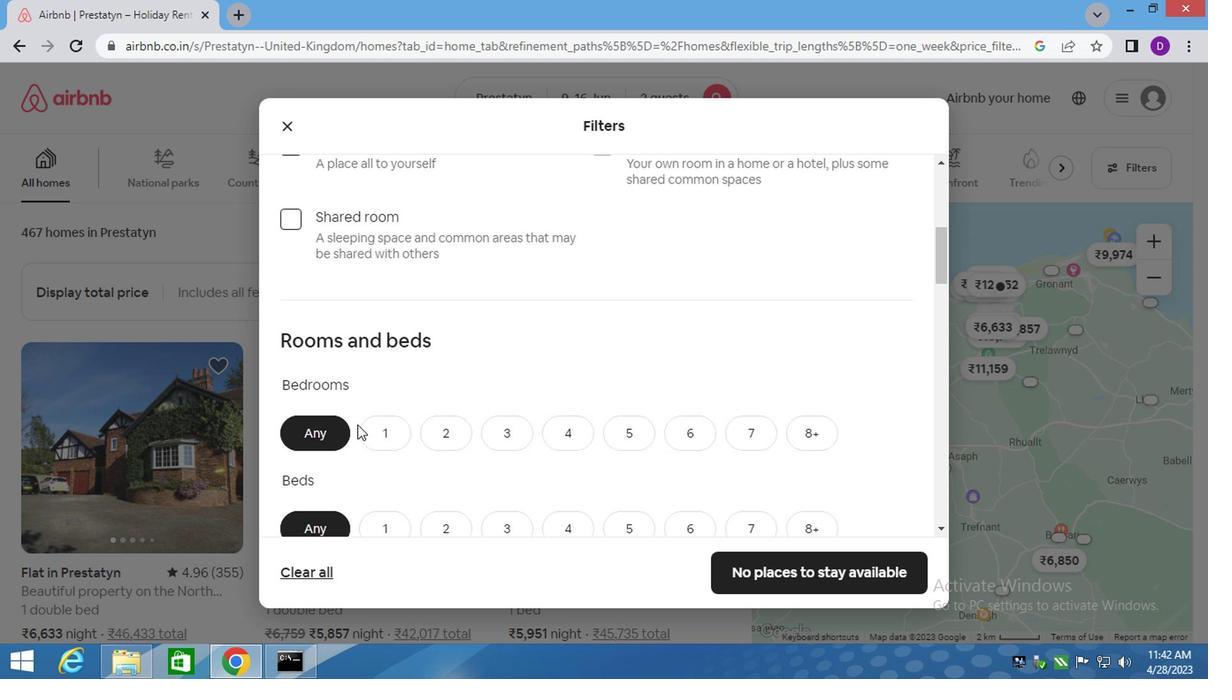 
Action: Mouse scrolled (395, 423) with delta (0, -1)
Screenshot: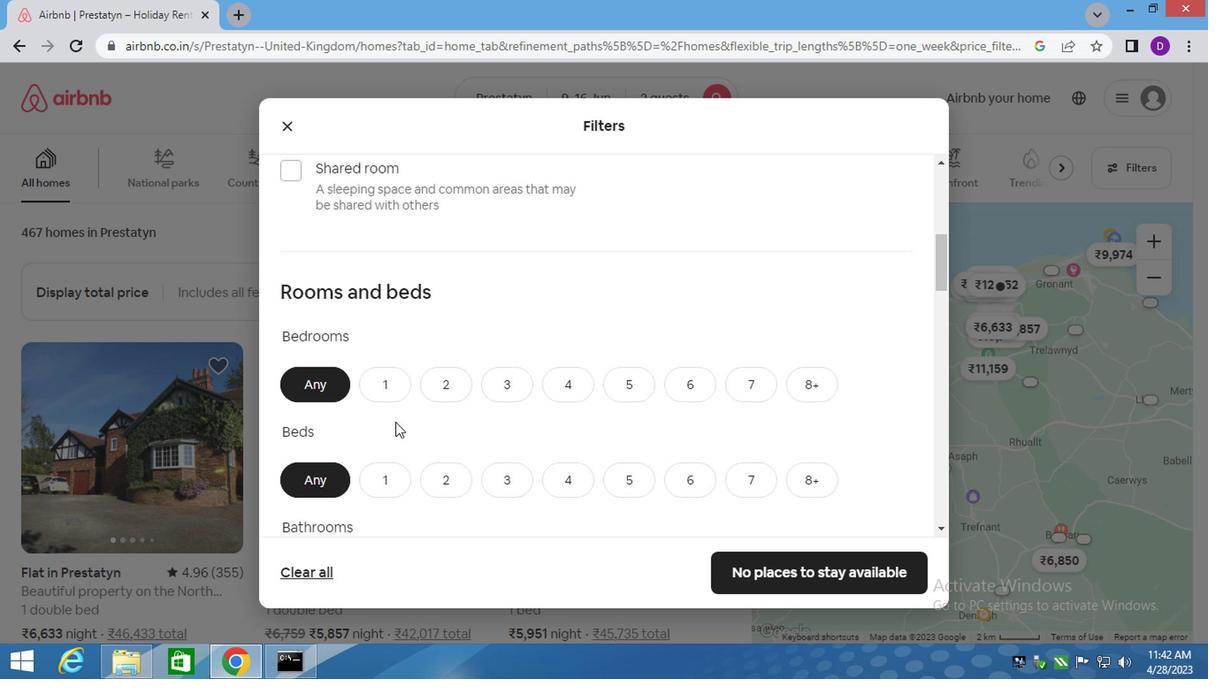
Action: Mouse moved to (434, 300)
Screenshot: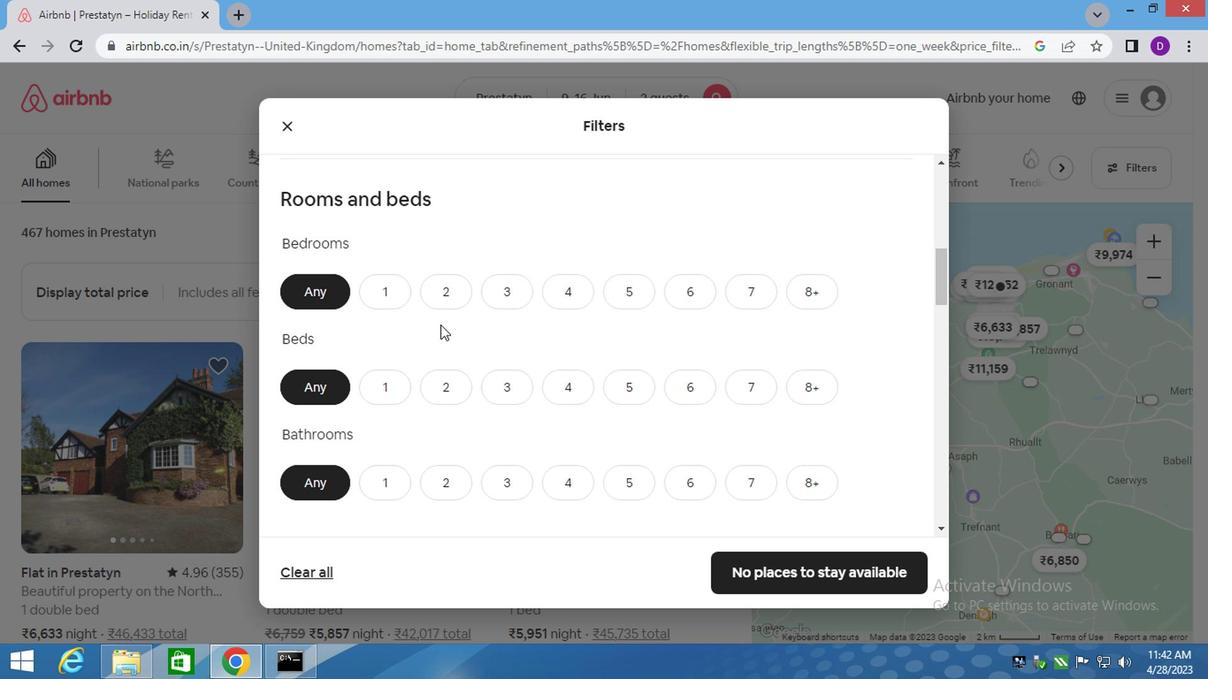 
Action: Mouse pressed left at (434, 300)
Screenshot: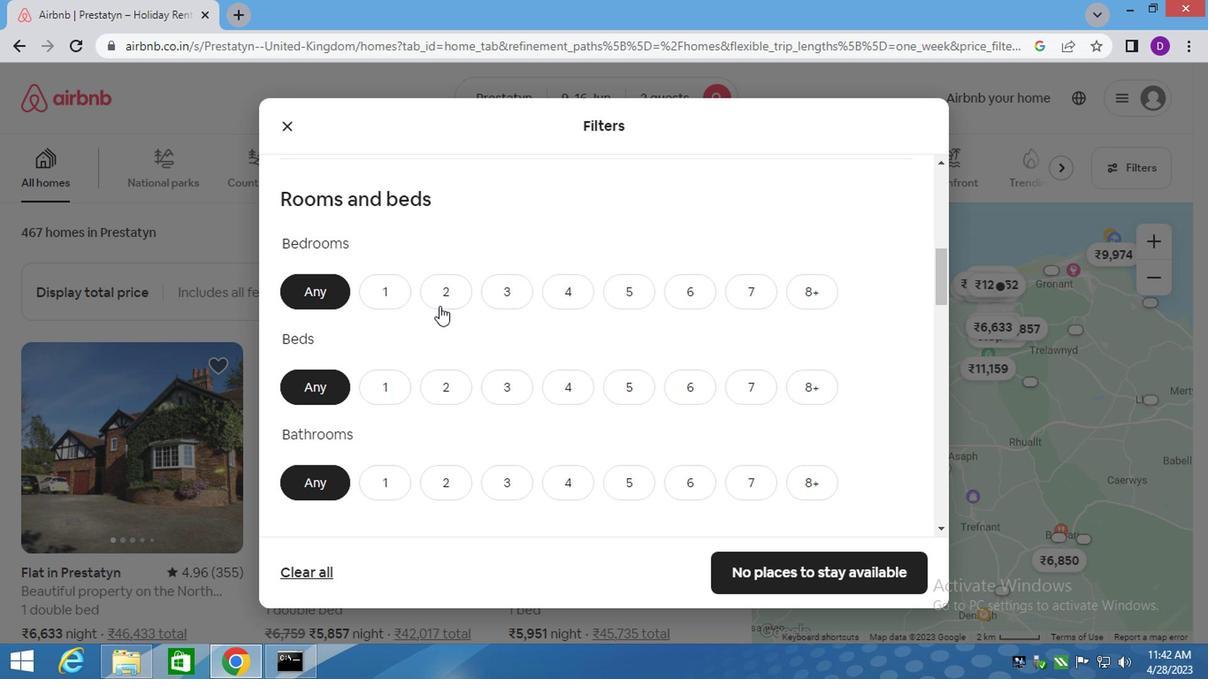 
Action: Mouse moved to (439, 389)
Screenshot: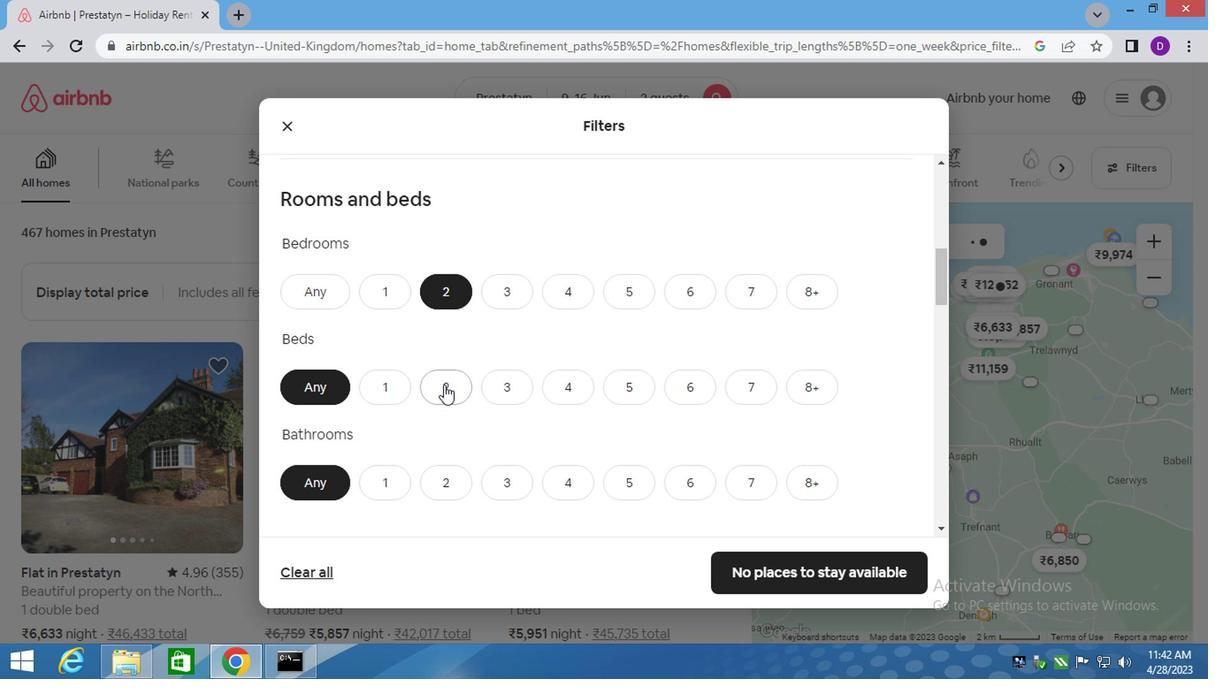 
Action: Mouse pressed left at (439, 389)
Screenshot: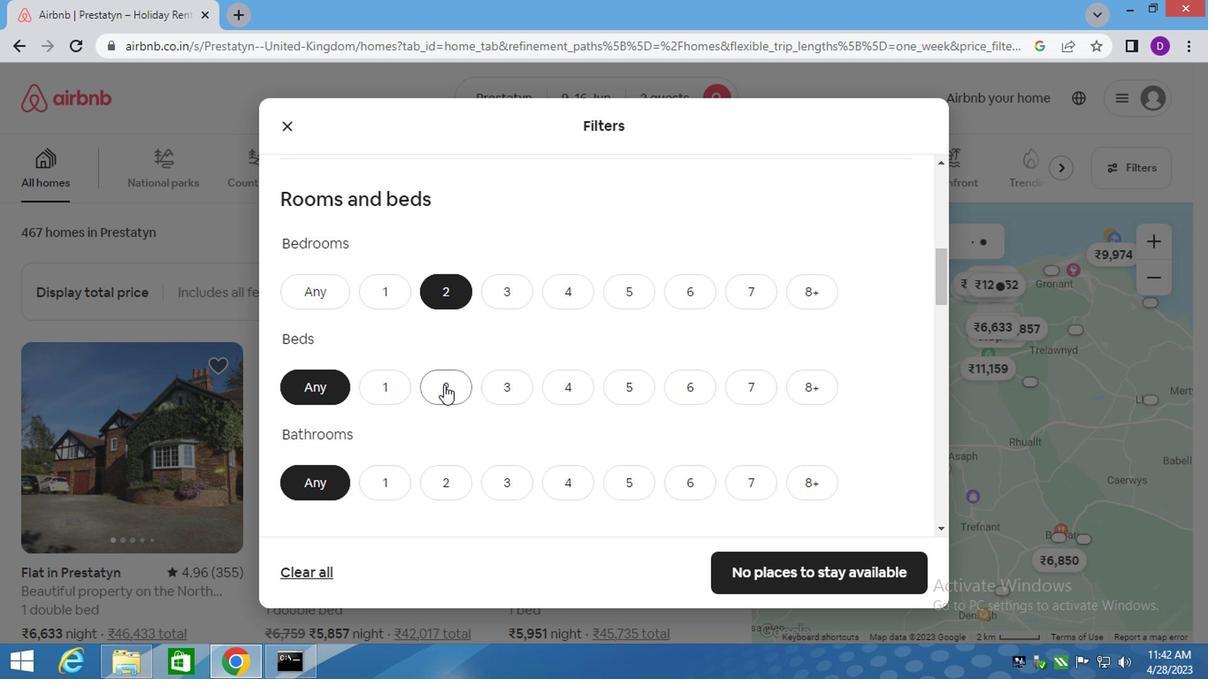 
Action: Mouse moved to (373, 487)
Screenshot: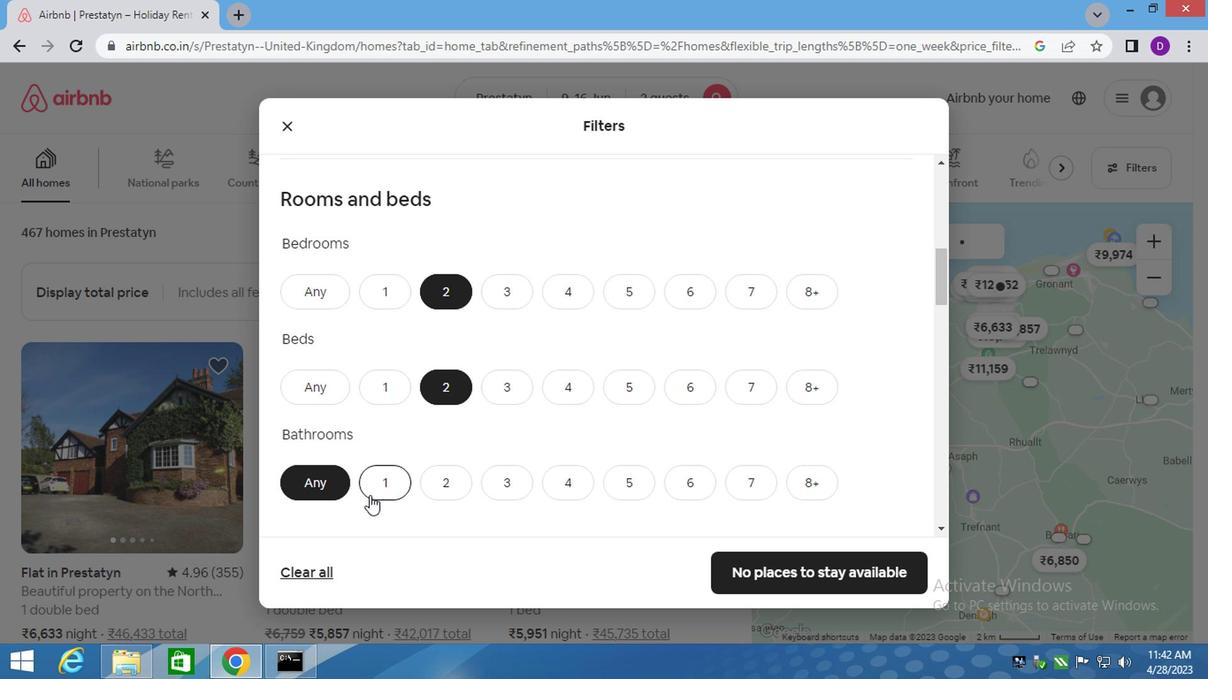 
Action: Mouse pressed left at (373, 487)
Screenshot: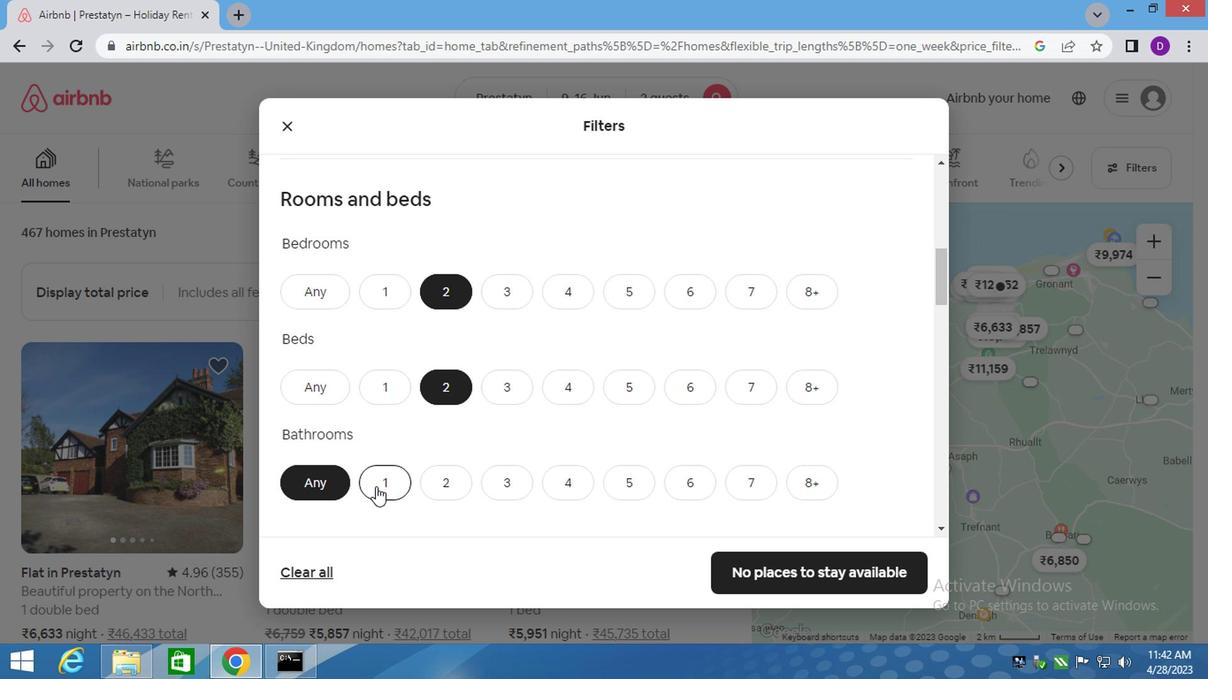 
Action: Mouse moved to (455, 477)
Screenshot: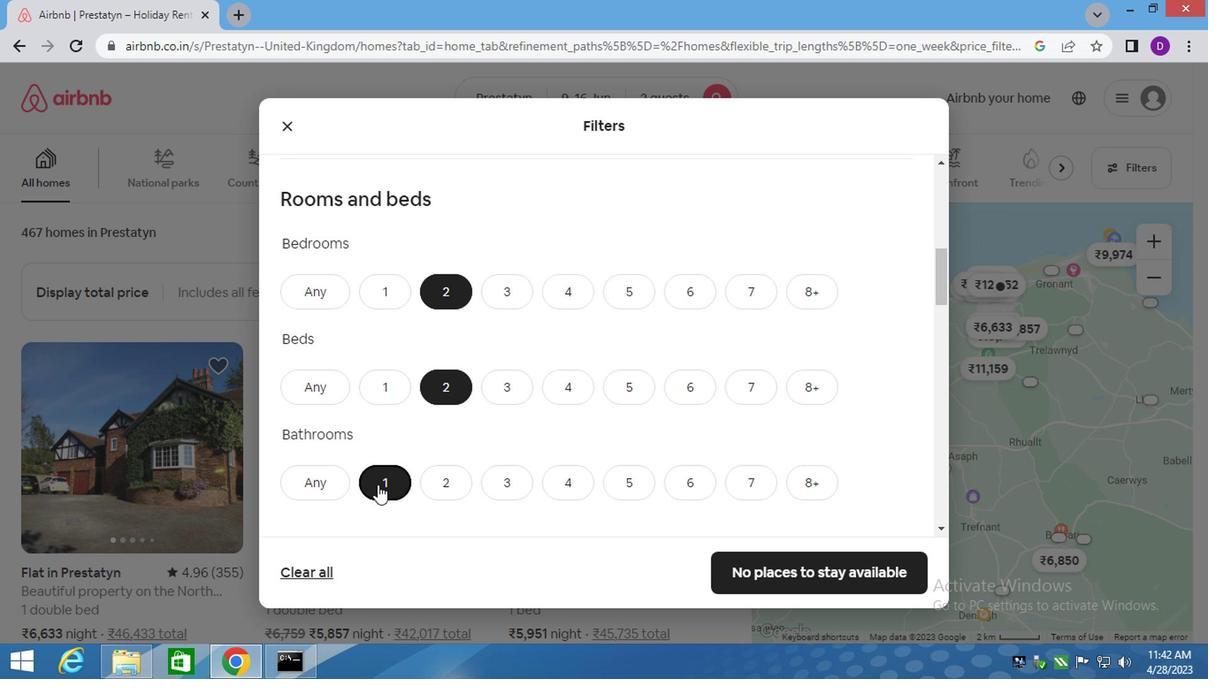 
Action: Mouse scrolled (455, 477) with delta (0, 0)
Screenshot: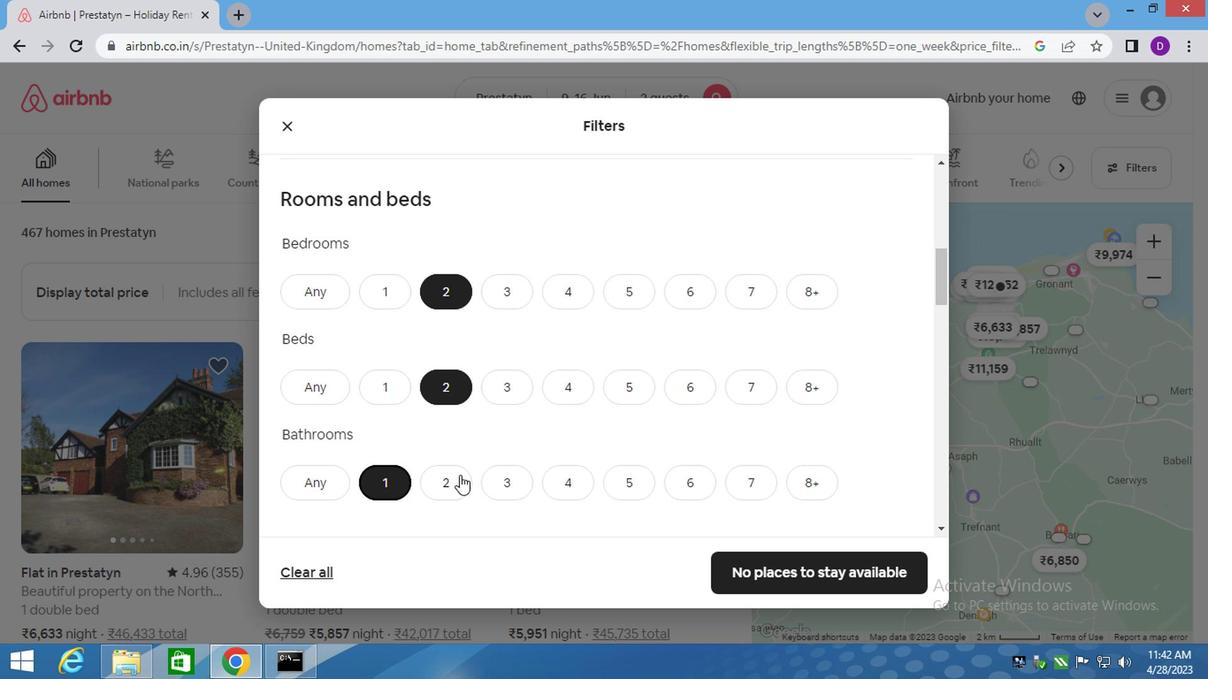 
Action: Mouse scrolled (455, 477) with delta (0, 0)
Screenshot: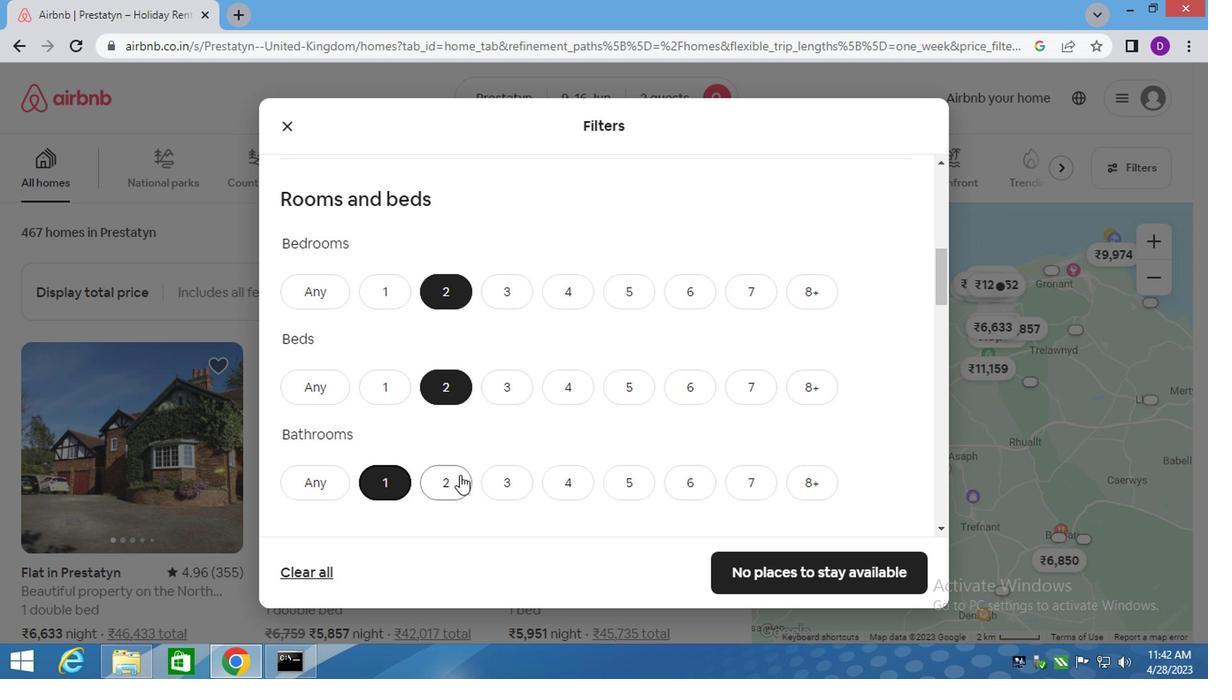 
Action: Mouse scrolled (455, 477) with delta (0, 0)
Screenshot: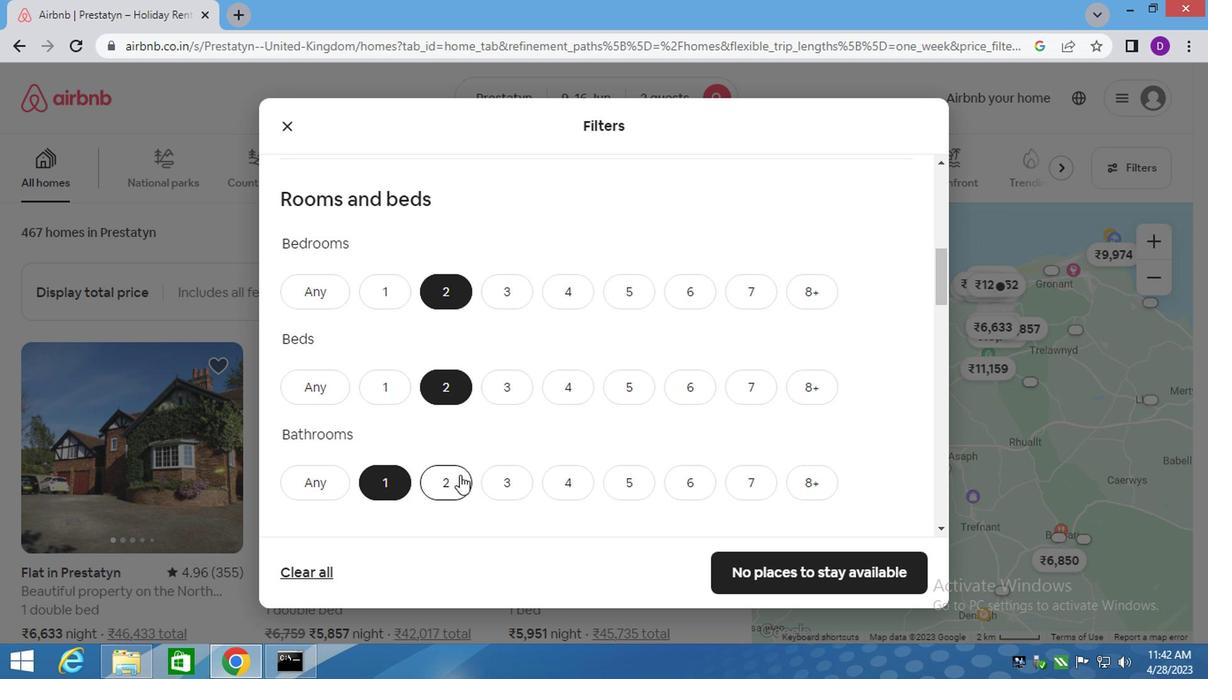 
Action: Mouse scrolled (455, 477) with delta (0, 0)
Screenshot: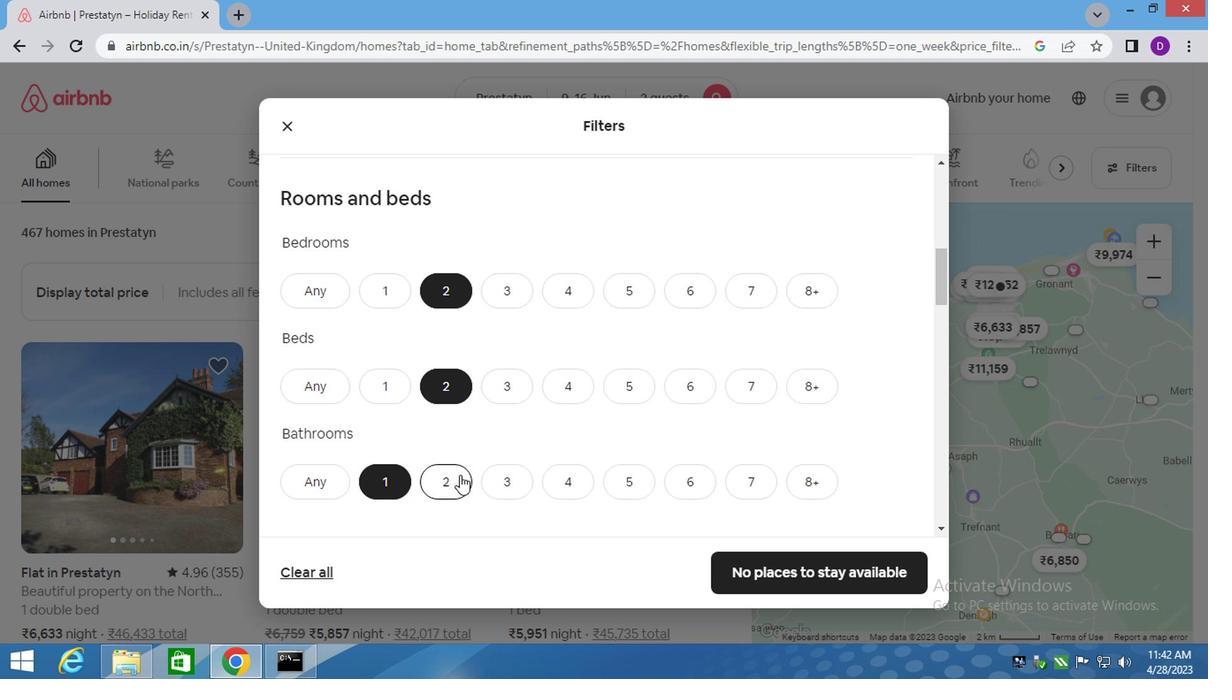 
Action: Mouse moved to (371, 330)
Screenshot: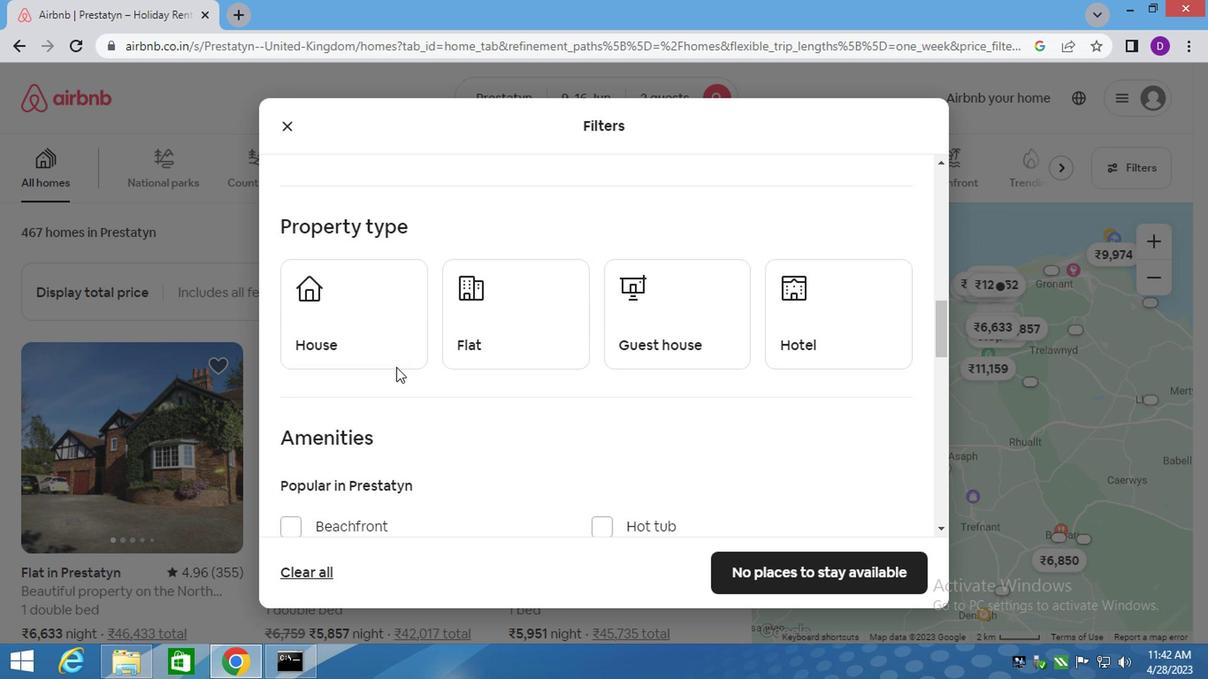 
Action: Mouse pressed left at (371, 330)
Screenshot: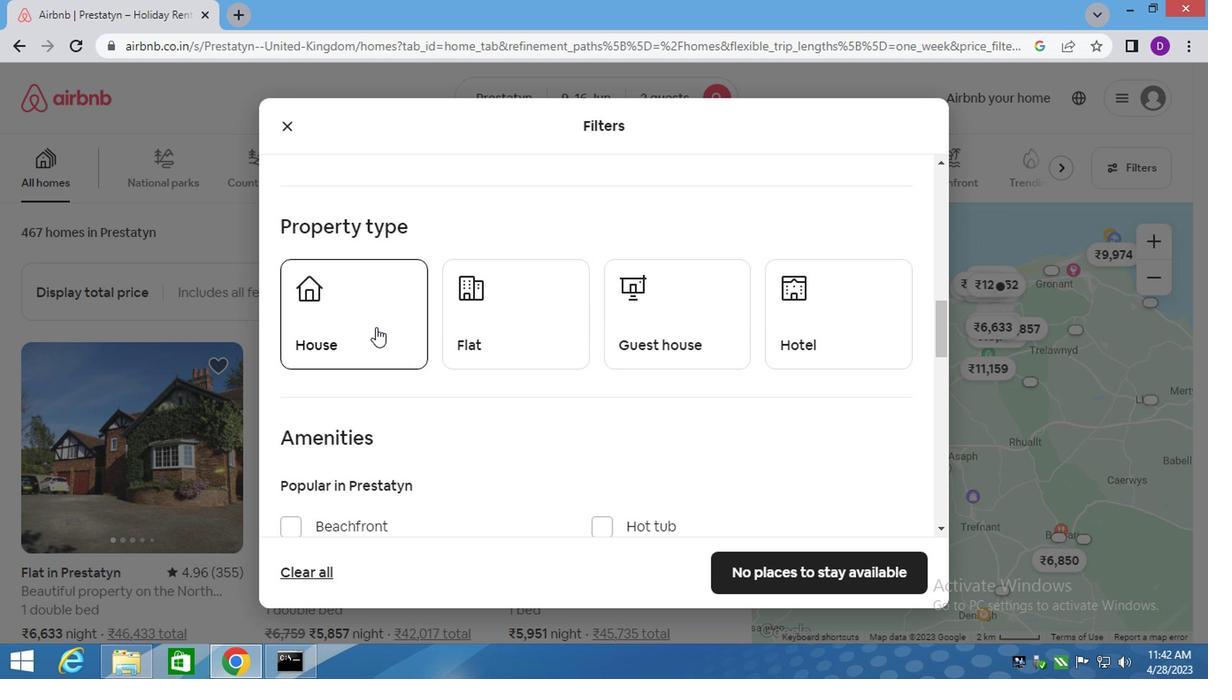 
Action: Mouse moved to (480, 331)
Screenshot: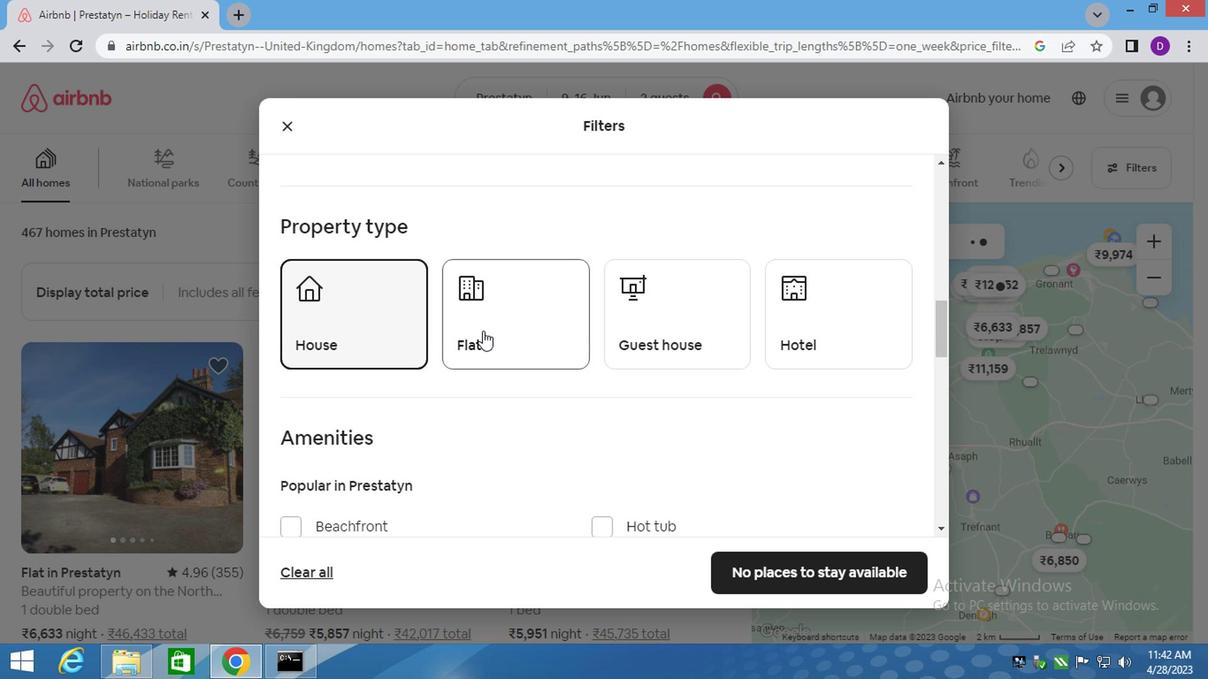 
Action: Mouse pressed left at (480, 331)
Screenshot: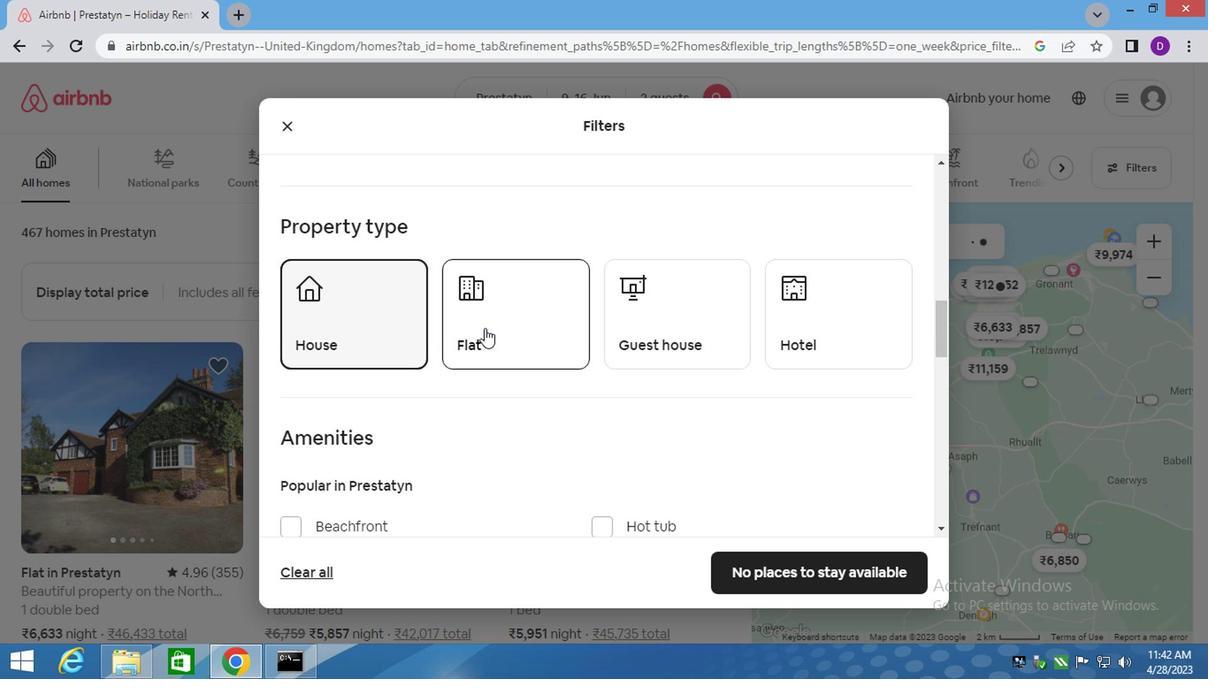 
Action: Mouse moved to (662, 317)
Screenshot: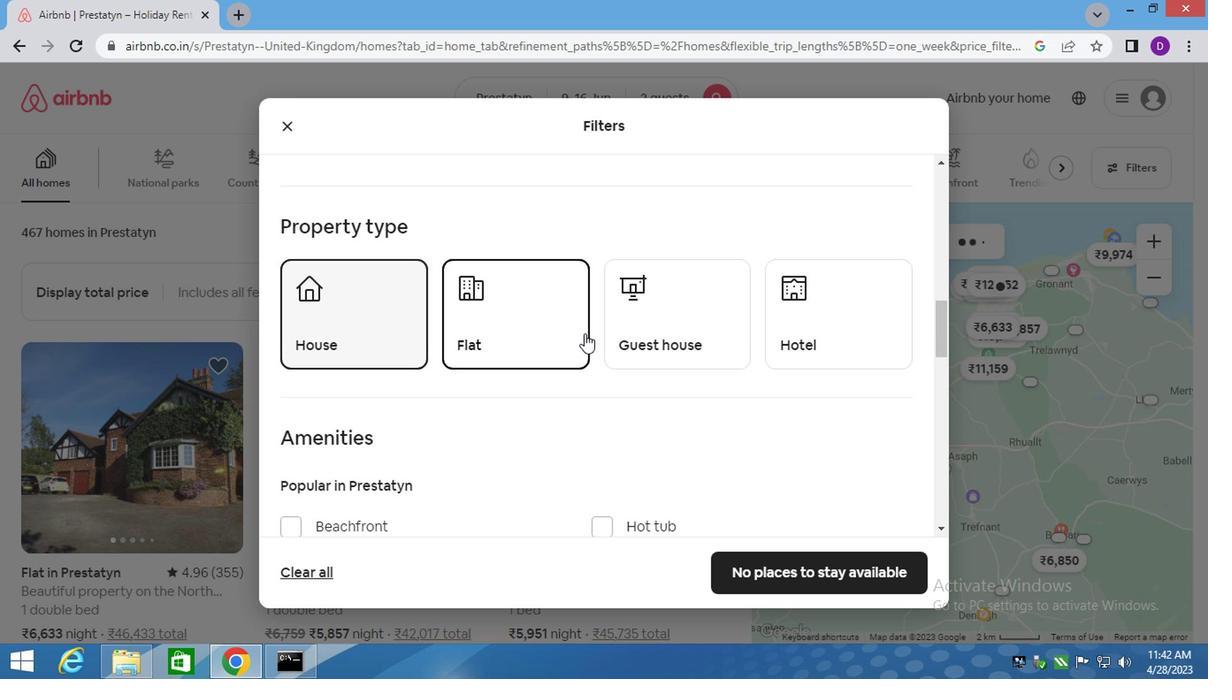 
Action: Mouse pressed left at (662, 317)
Screenshot: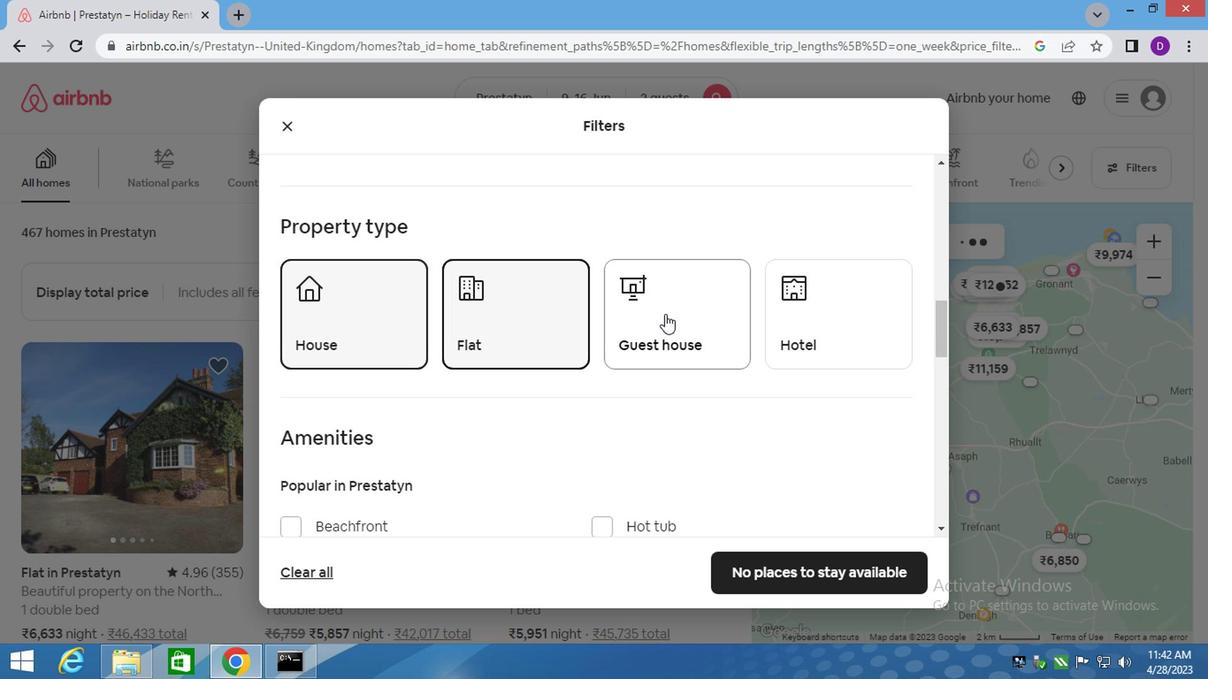 
Action: Mouse moved to (582, 374)
Screenshot: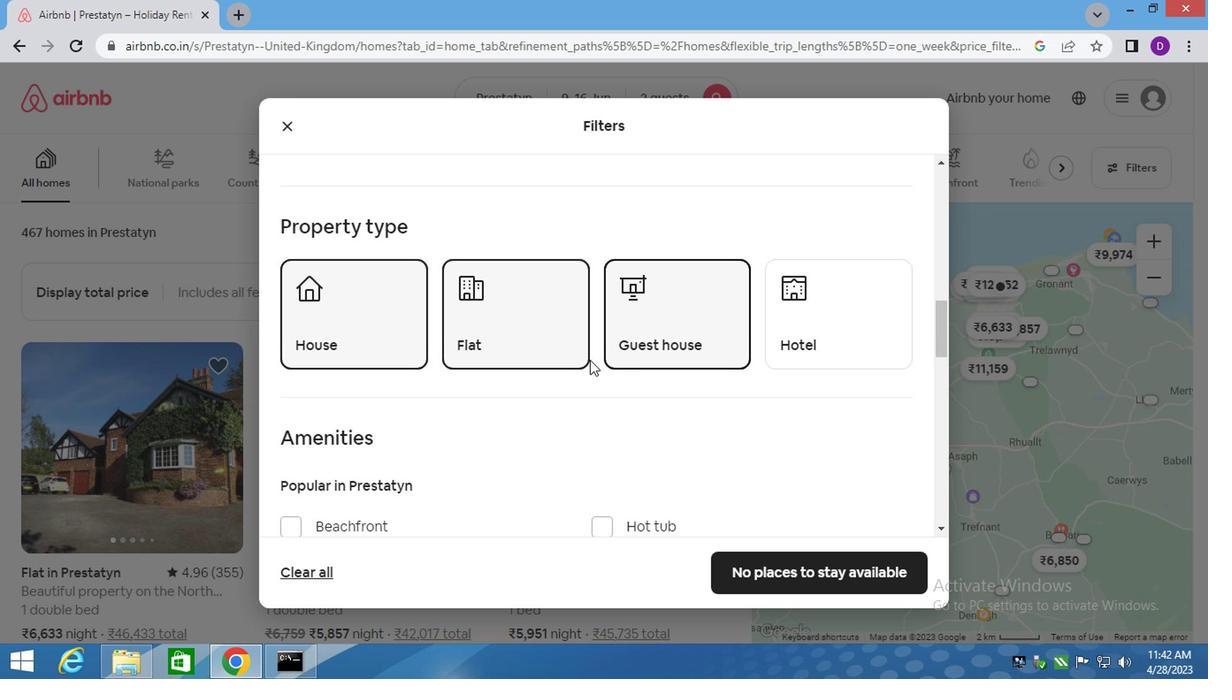 
Action: Mouse scrolled (582, 373) with delta (0, 0)
Screenshot: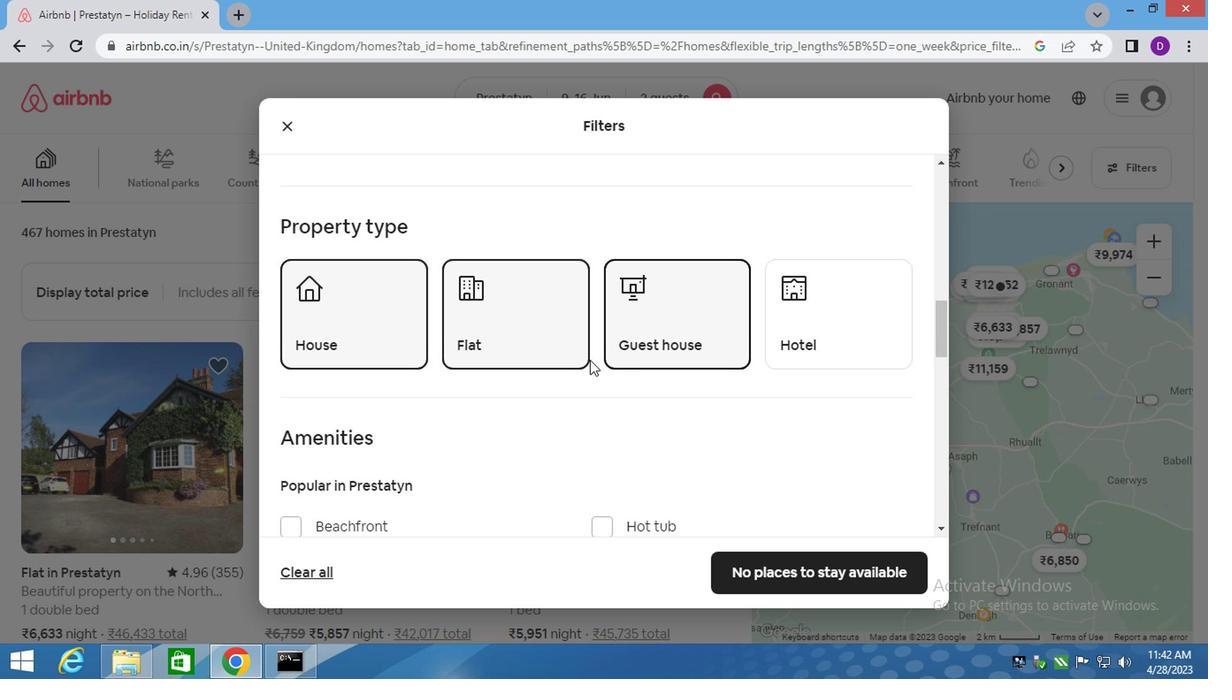 
Action: Mouse moved to (582, 378)
Screenshot: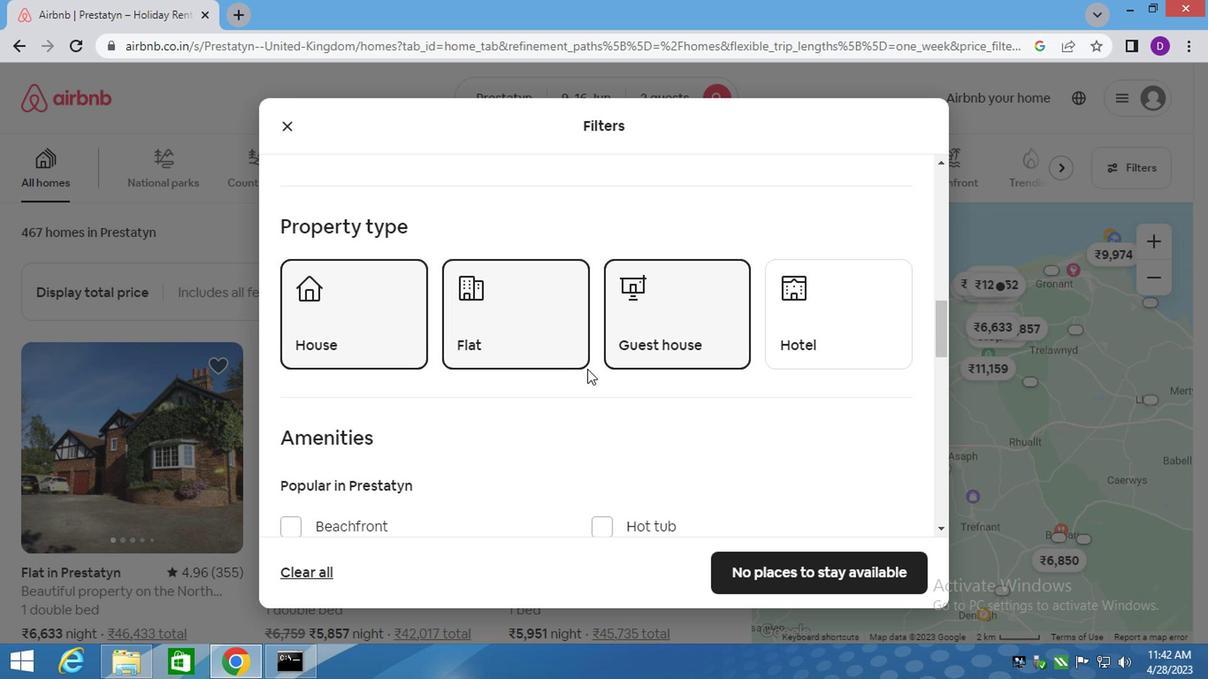 
Action: Mouse scrolled (582, 376) with delta (0, -1)
Screenshot: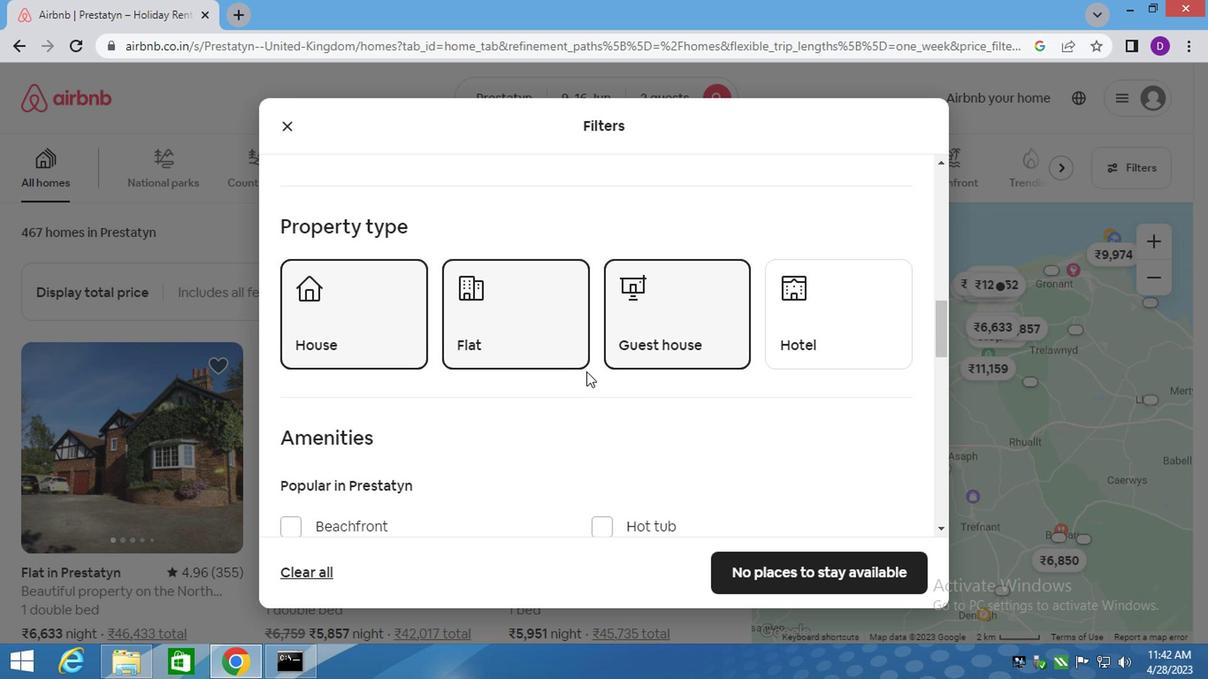 
Action: Mouse moved to (582, 378)
Screenshot: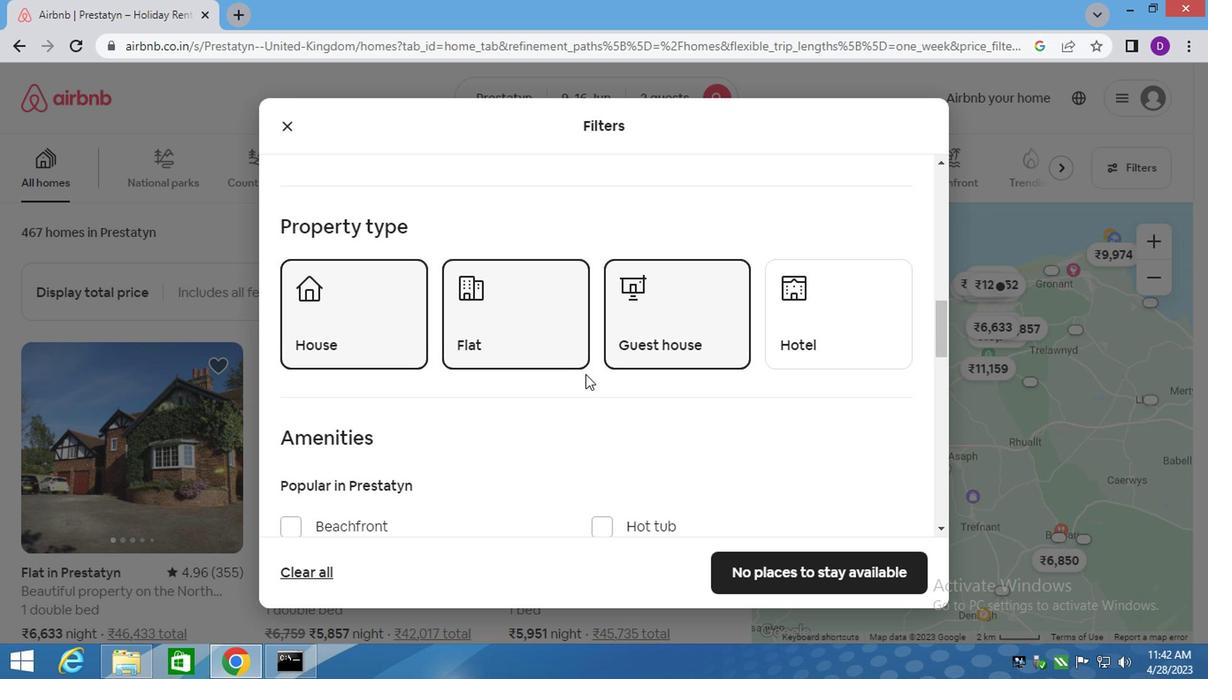 
Action: Mouse scrolled (582, 378) with delta (0, 0)
Screenshot: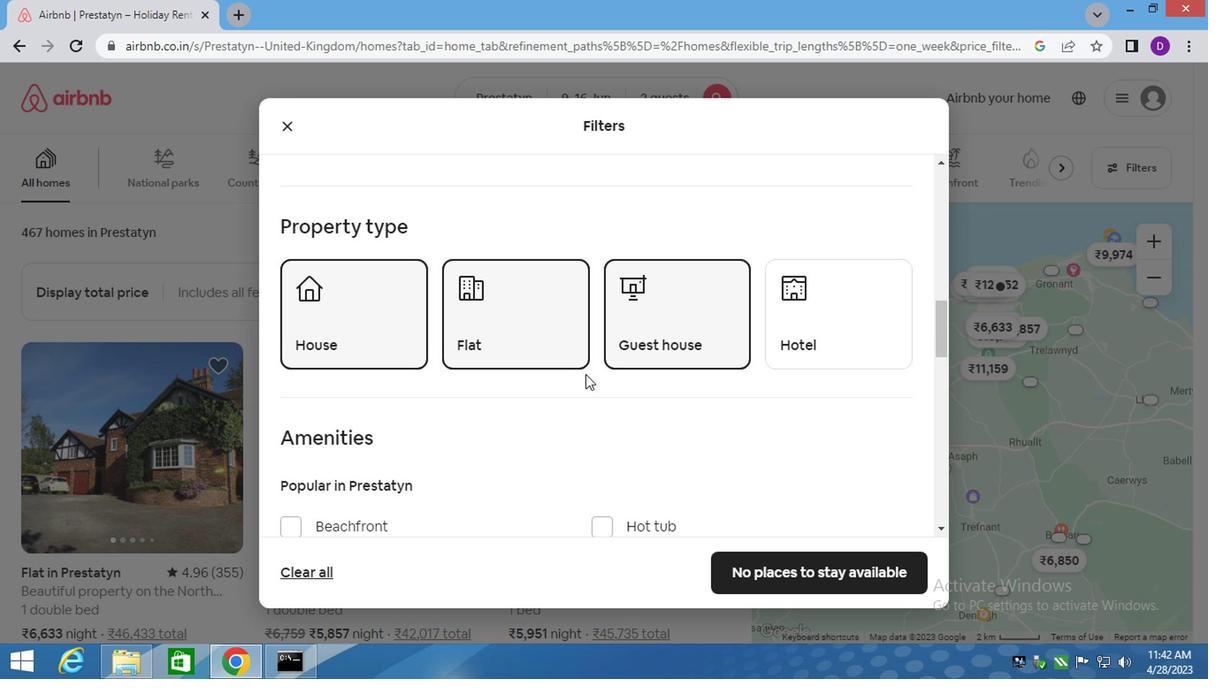 
Action: Mouse moved to (582, 379)
Screenshot: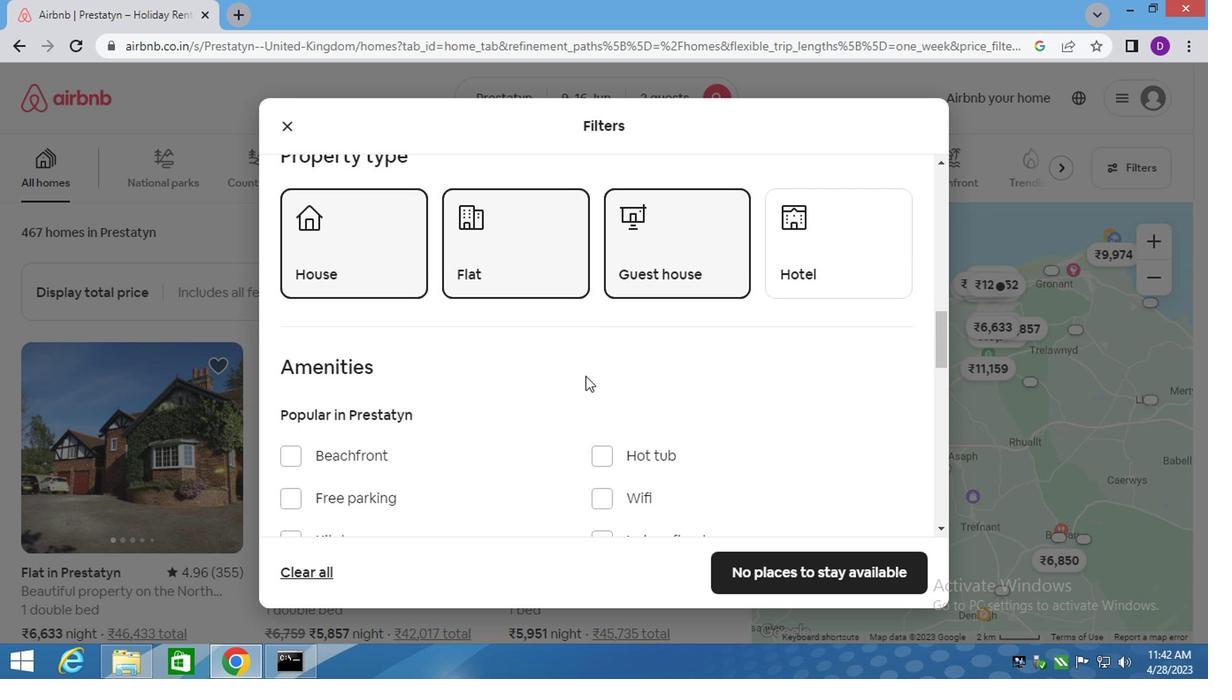 
Action: Mouse scrolled (582, 378) with delta (0, 0)
Screenshot: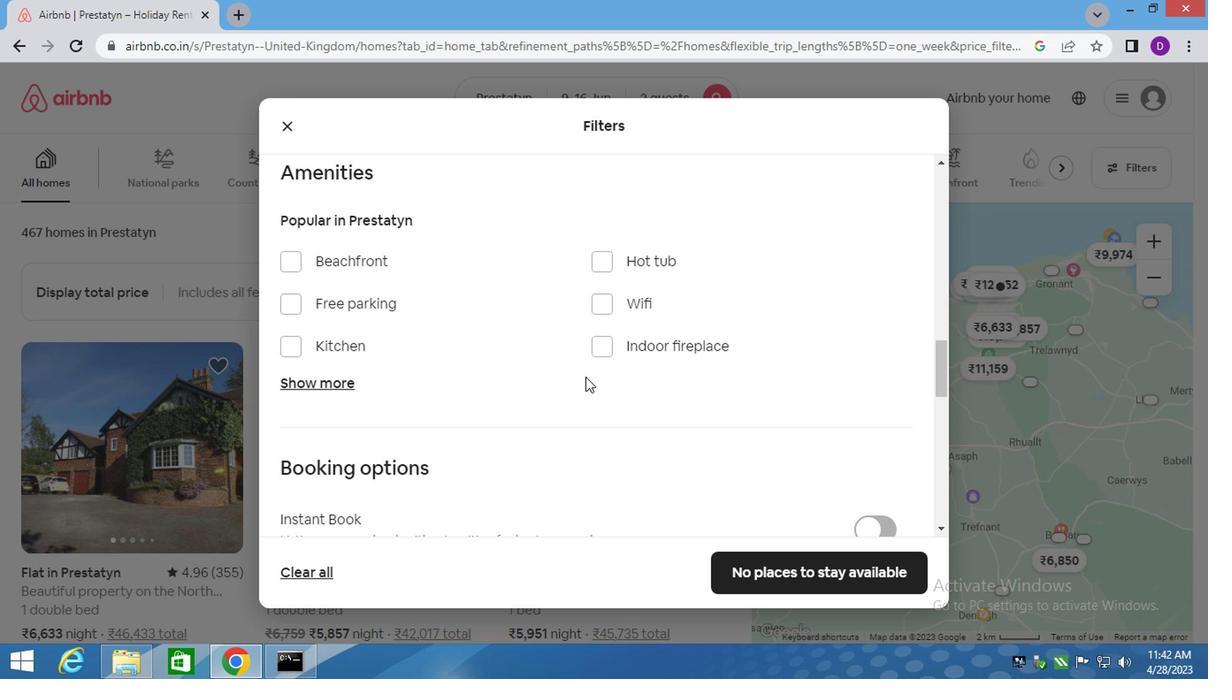 
Action: Mouse scrolled (582, 378) with delta (0, 0)
Screenshot: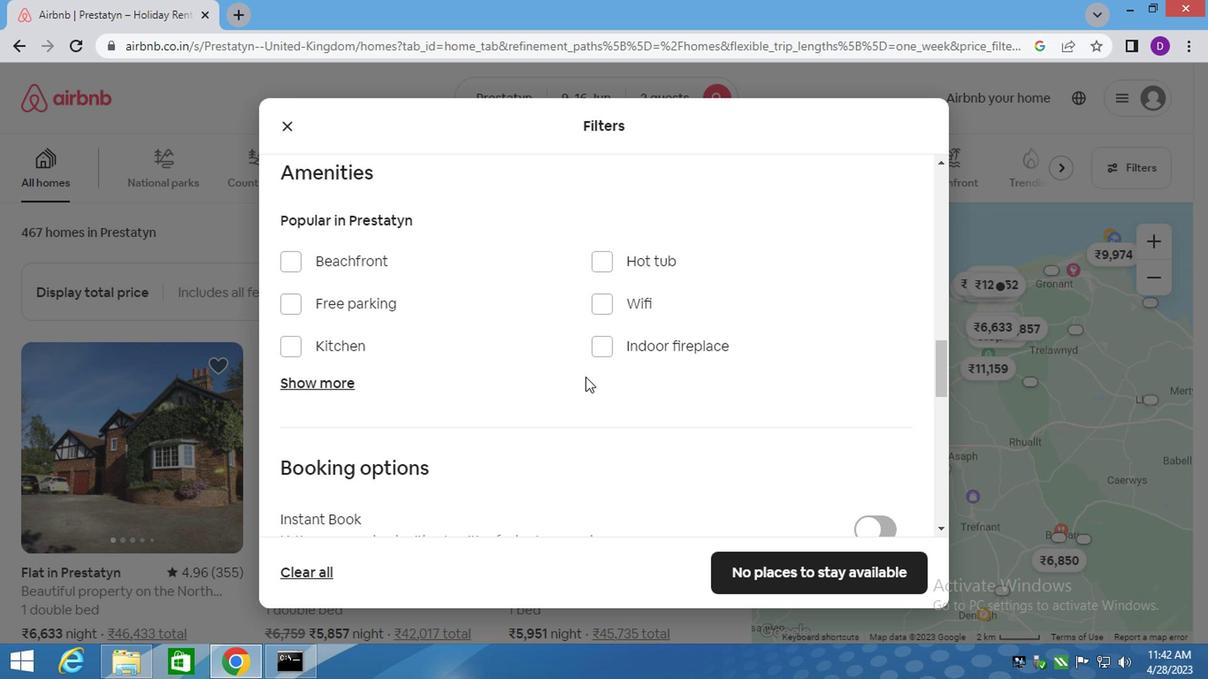 
Action: Mouse moved to (747, 394)
Screenshot: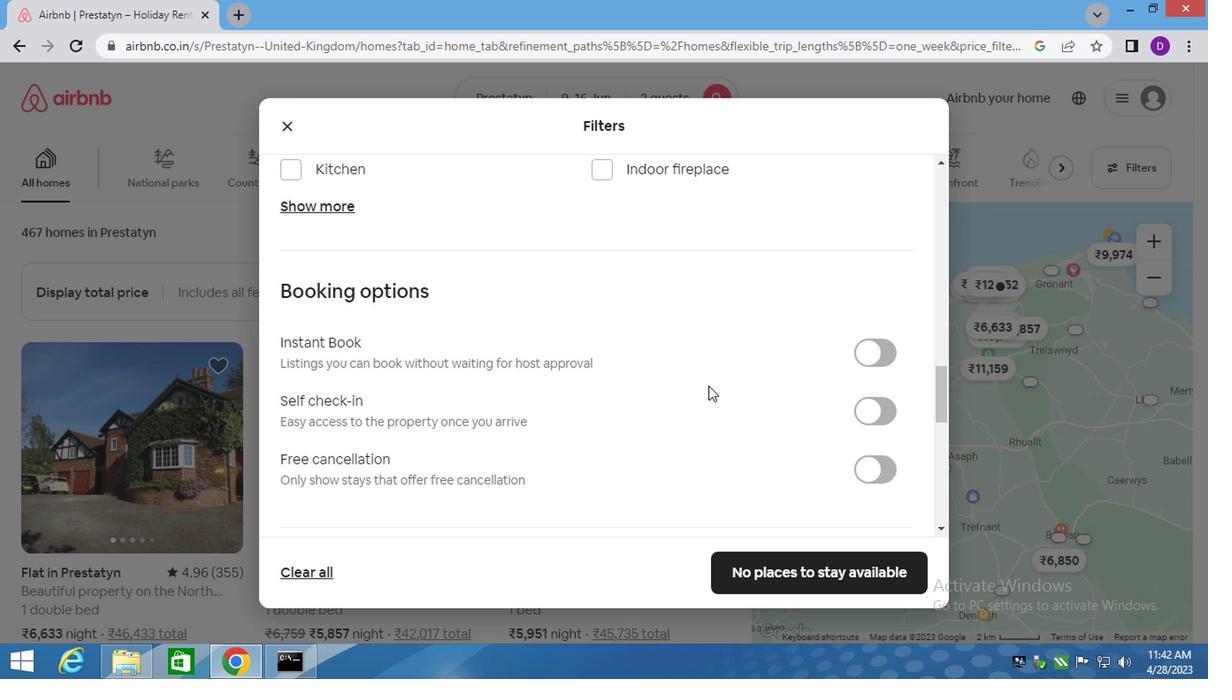 
Action: Mouse scrolled (747, 393) with delta (0, 0)
Screenshot: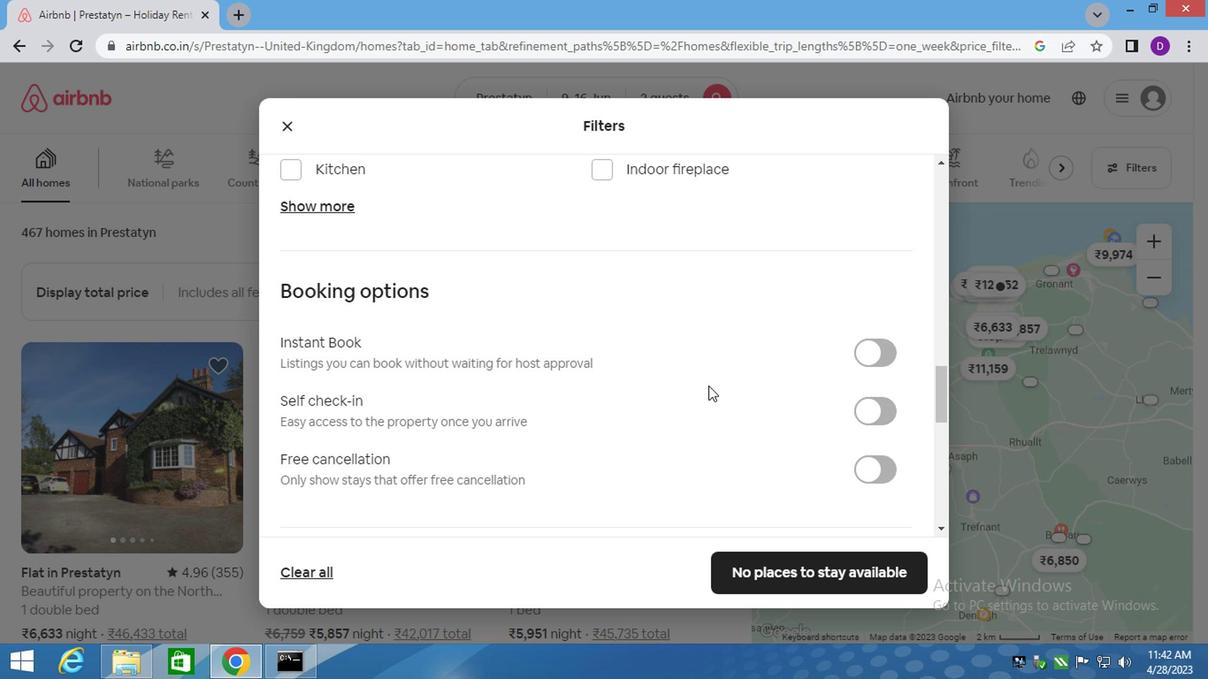 
Action: Mouse moved to (857, 328)
Screenshot: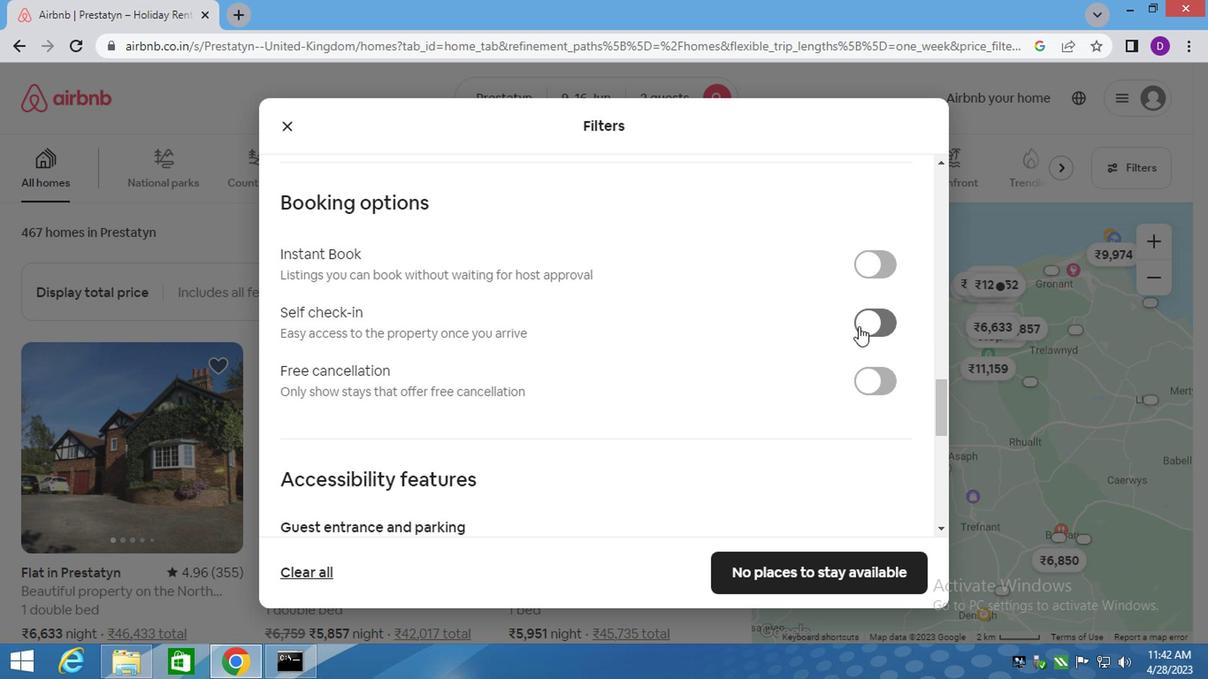 
Action: Mouse pressed left at (857, 328)
Screenshot: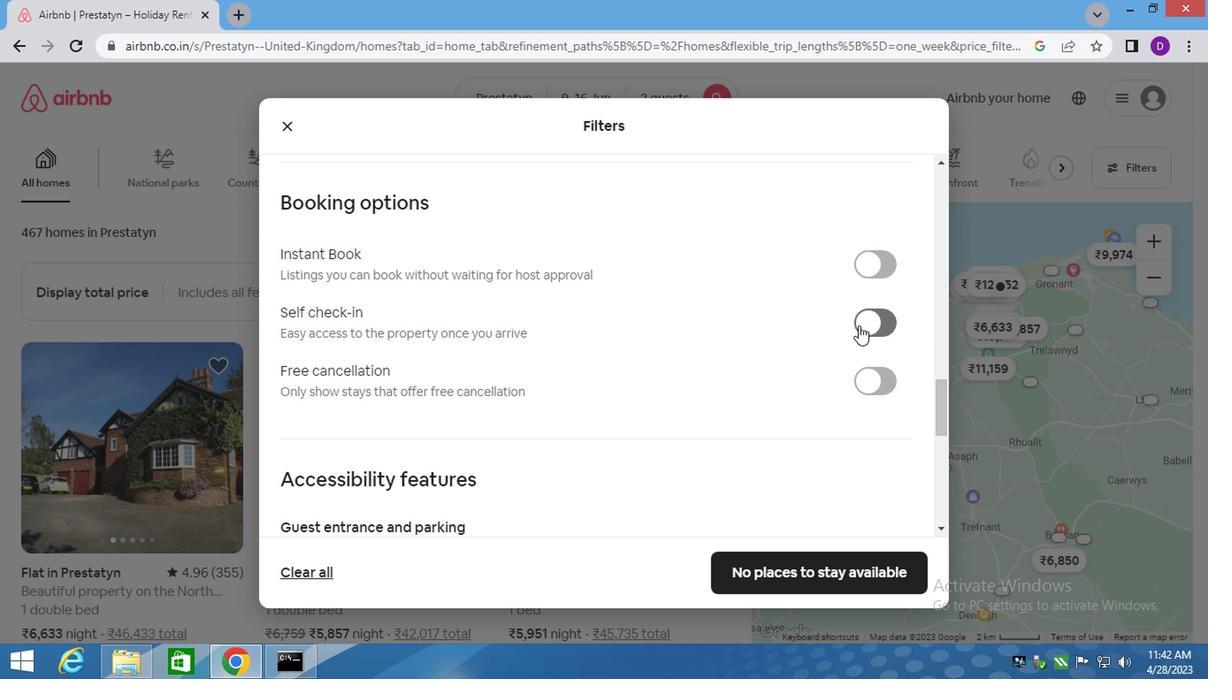 
Action: Mouse moved to (502, 448)
Screenshot: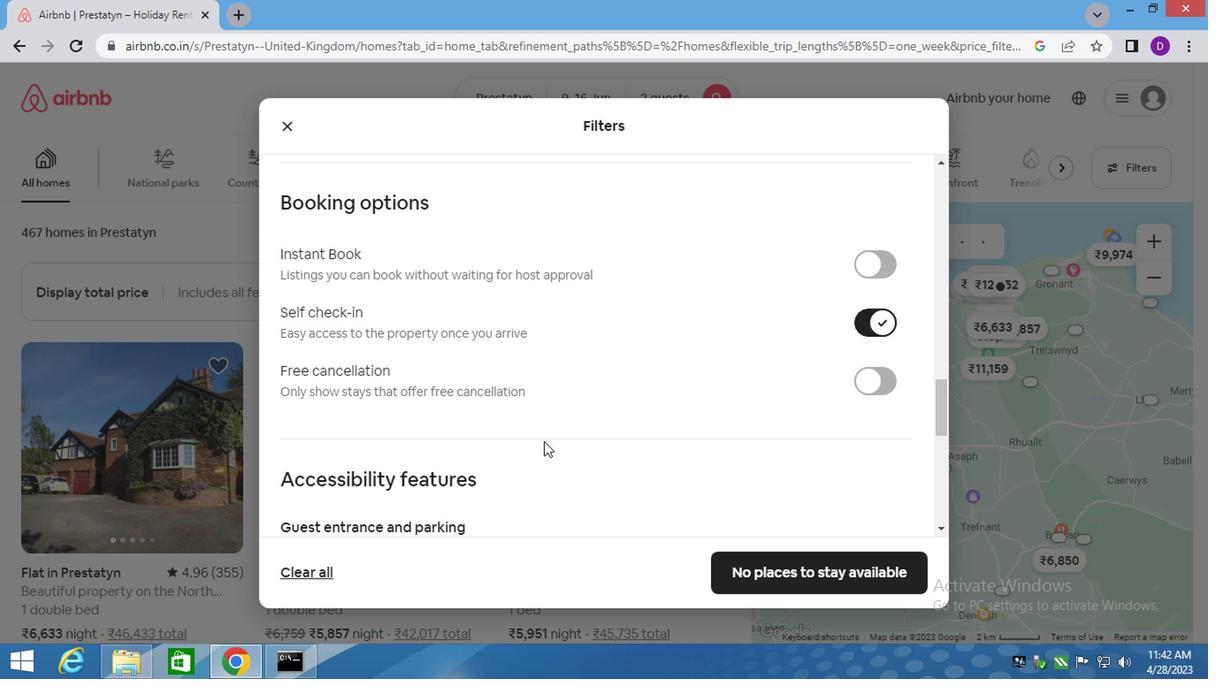 
Action: Mouse scrolled (504, 447) with delta (0, -1)
Screenshot: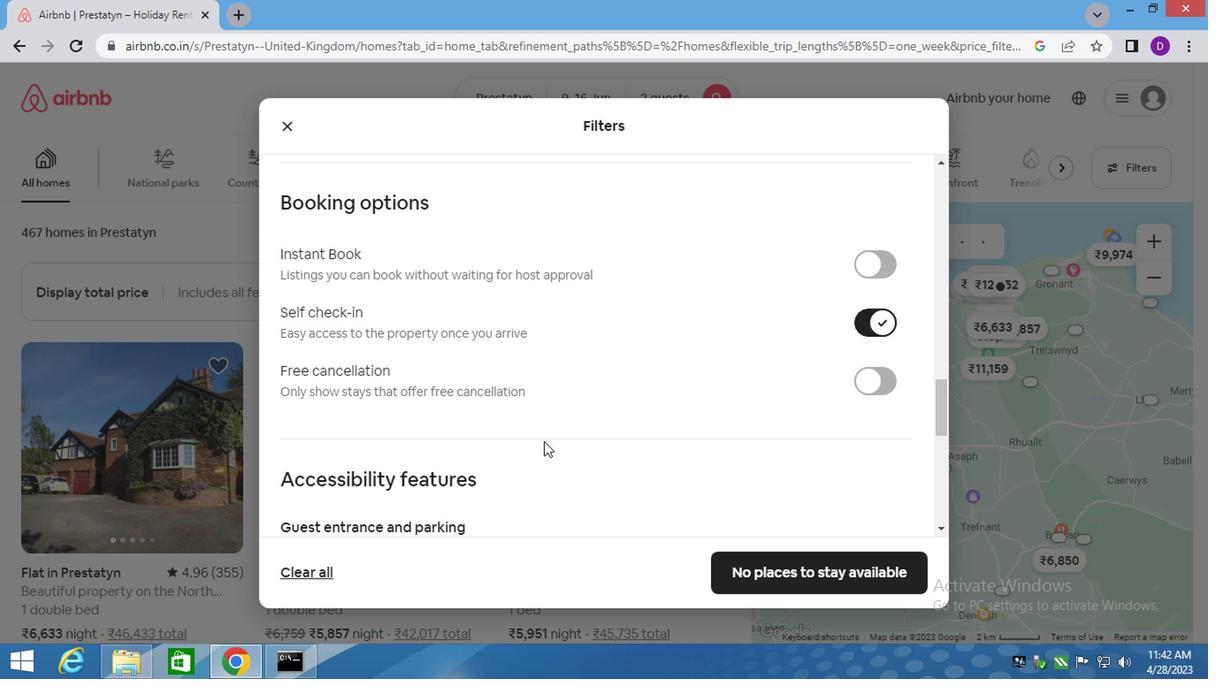 
Action: Mouse moved to (500, 449)
Screenshot: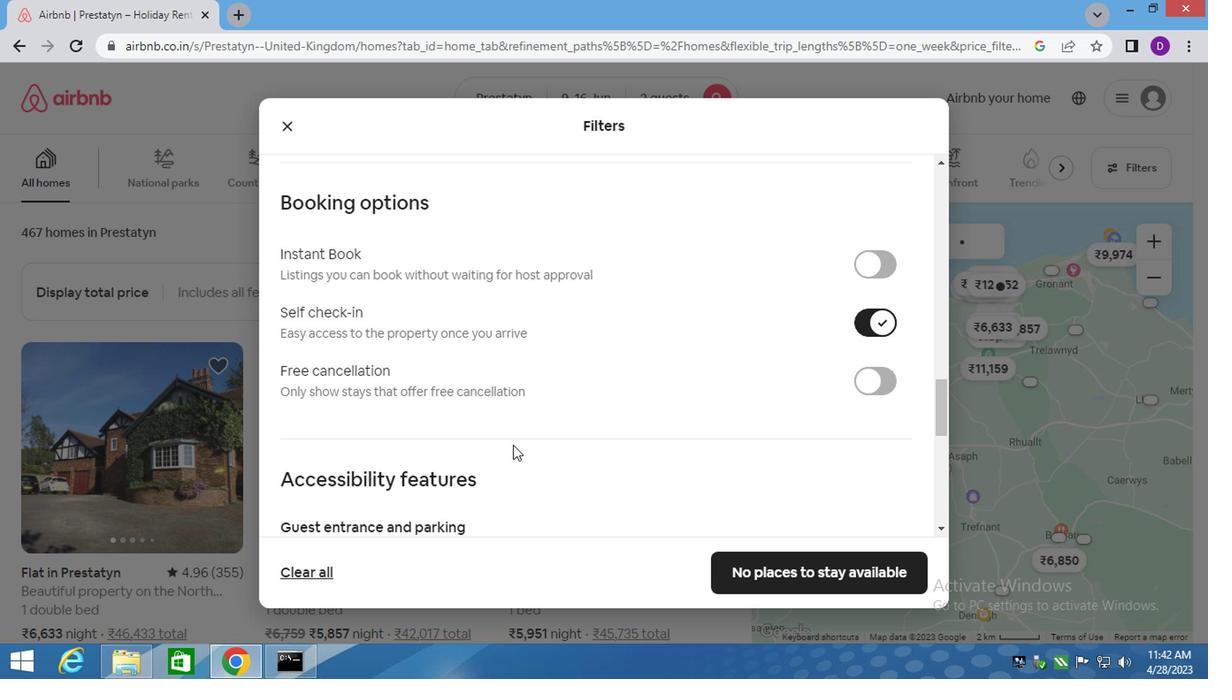 
Action: Mouse scrolled (500, 448) with delta (0, 0)
Screenshot: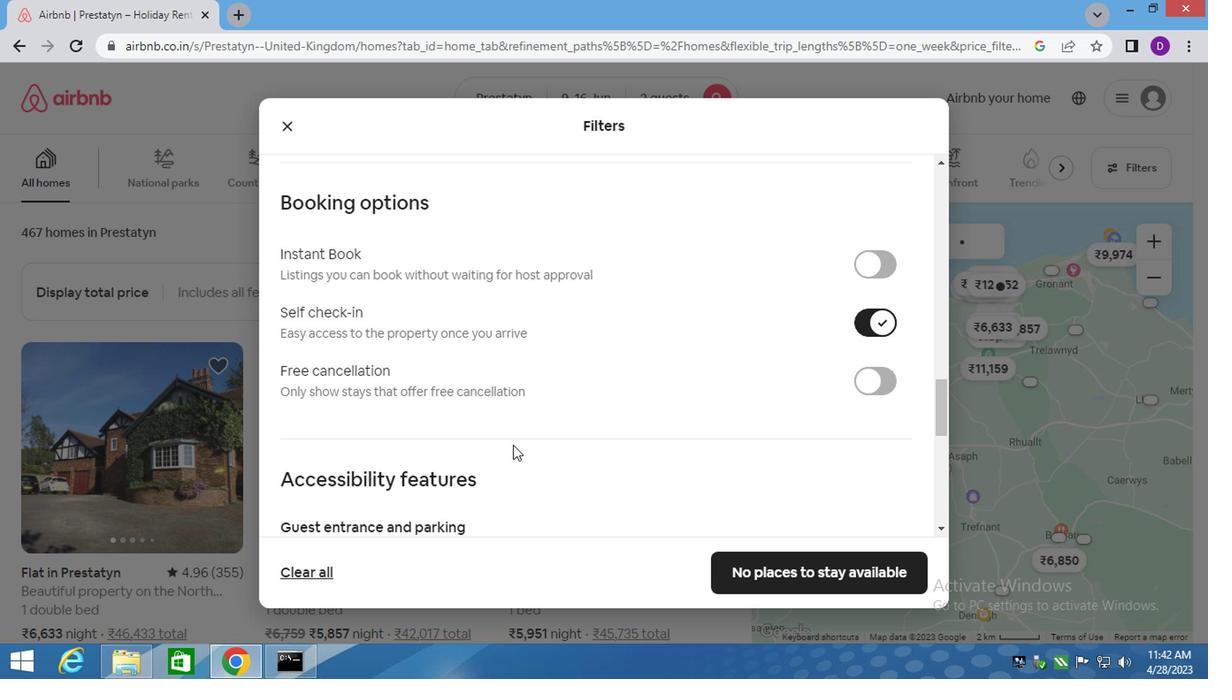 
Action: Mouse scrolled (500, 448) with delta (0, 0)
Screenshot: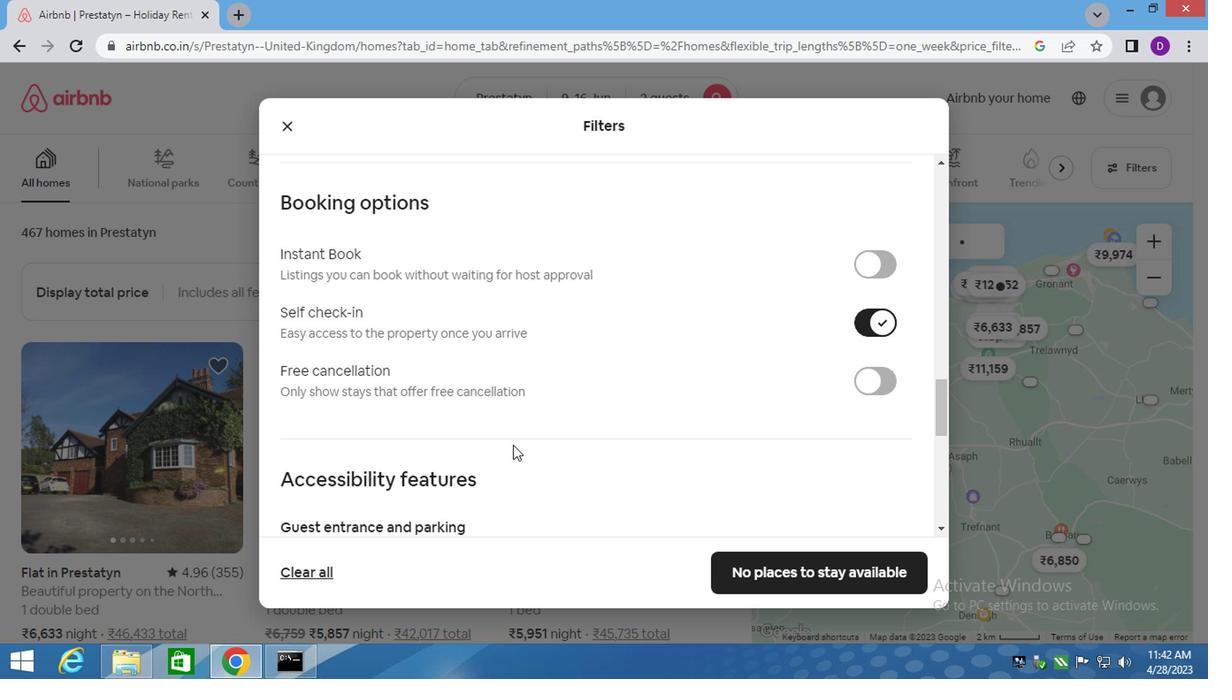 
Action: Mouse scrolled (500, 448) with delta (0, 0)
Screenshot: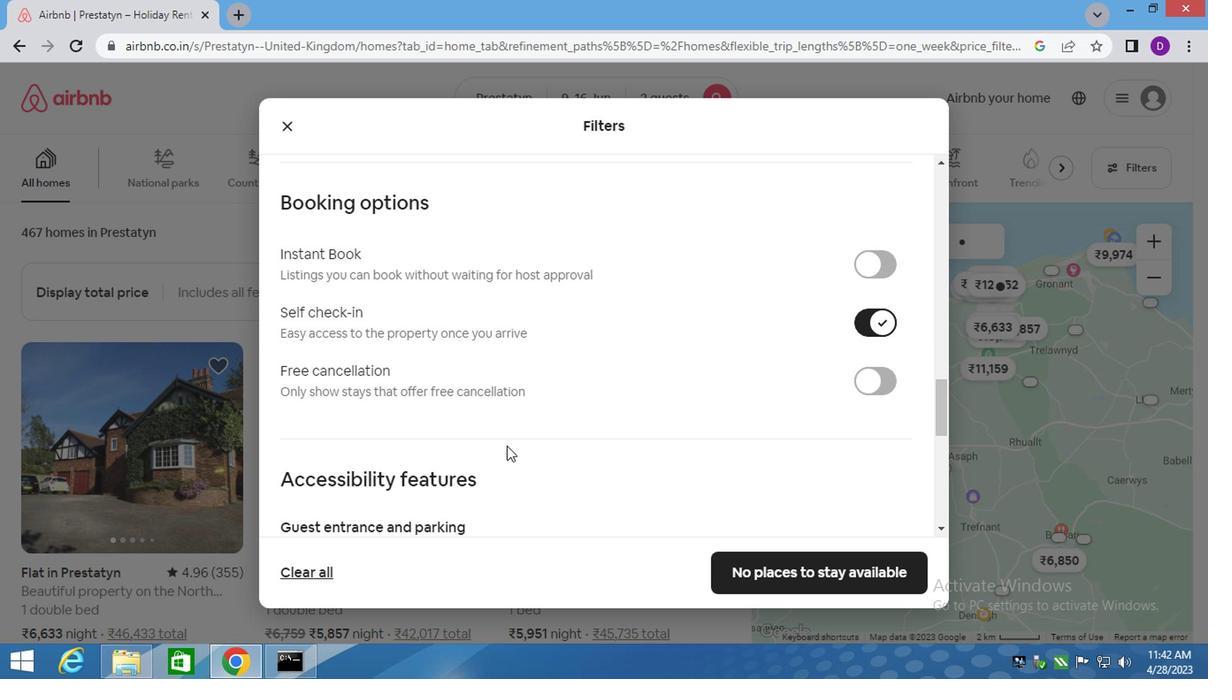 
Action: Mouse scrolled (500, 448) with delta (0, 0)
Screenshot: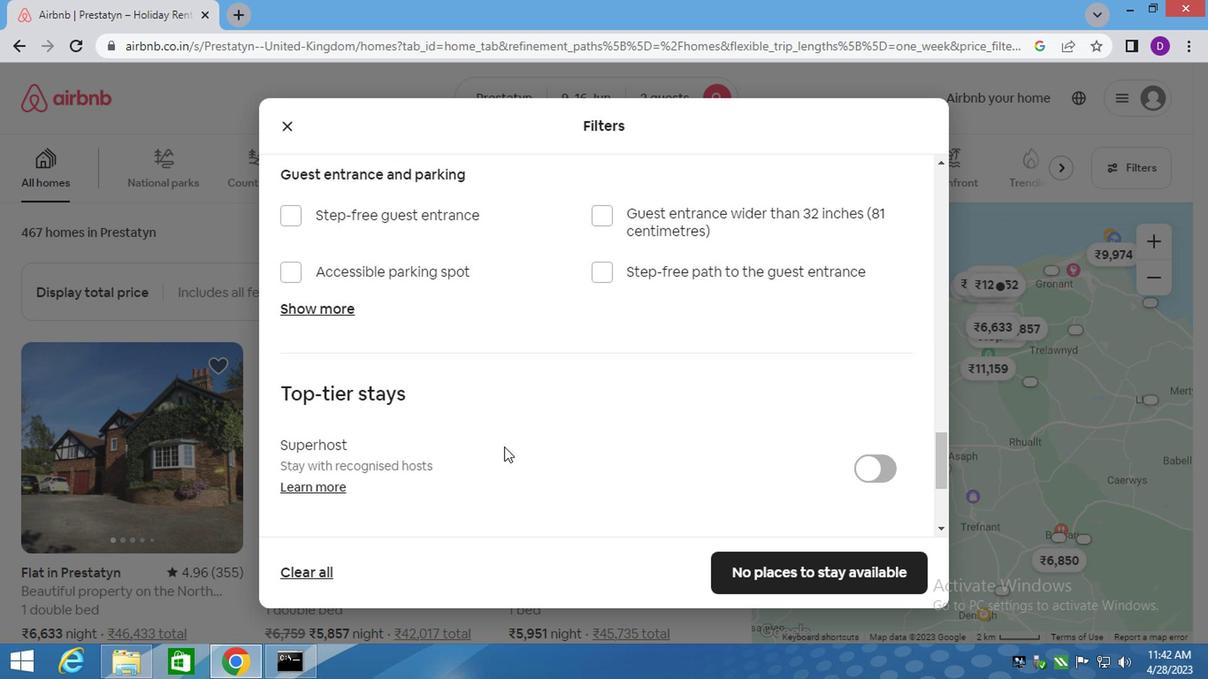 
Action: Mouse scrolled (500, 448) with delta (0, 0)
Screenshot: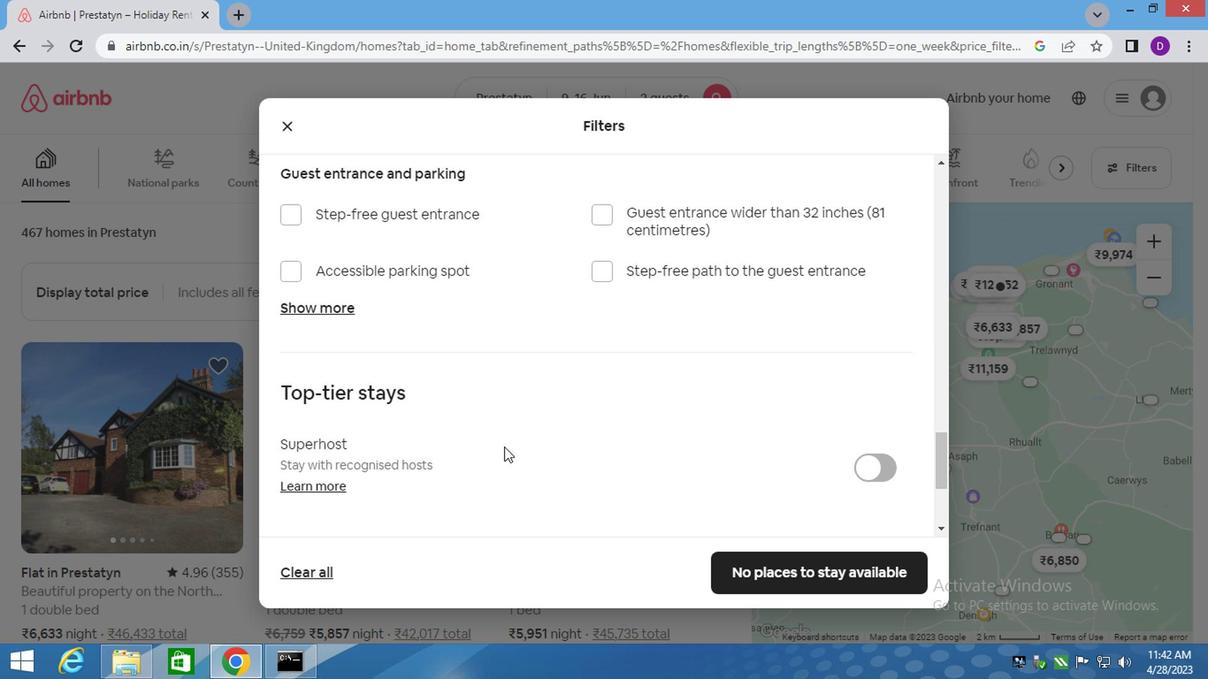 
Action: Mouse scrolled (500, 448) with delta (0, 0)
Screenshot: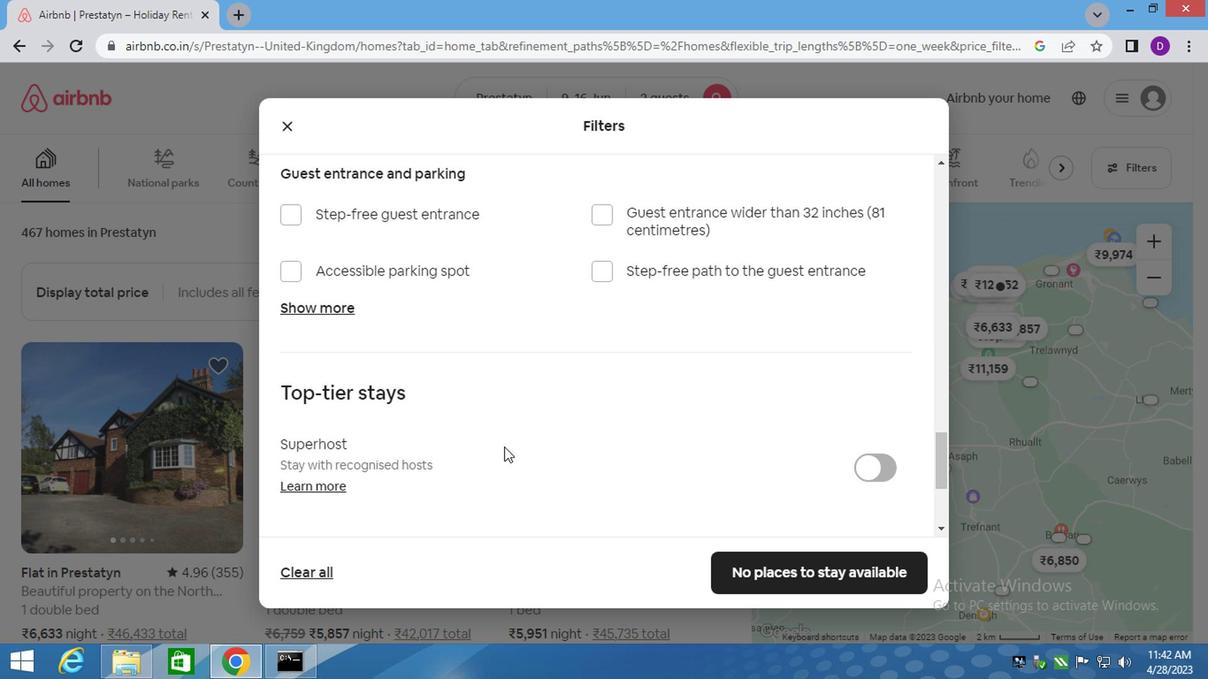 
Action: Mouse scrolled (500, 448) with delta (0, 0)
Screenshot: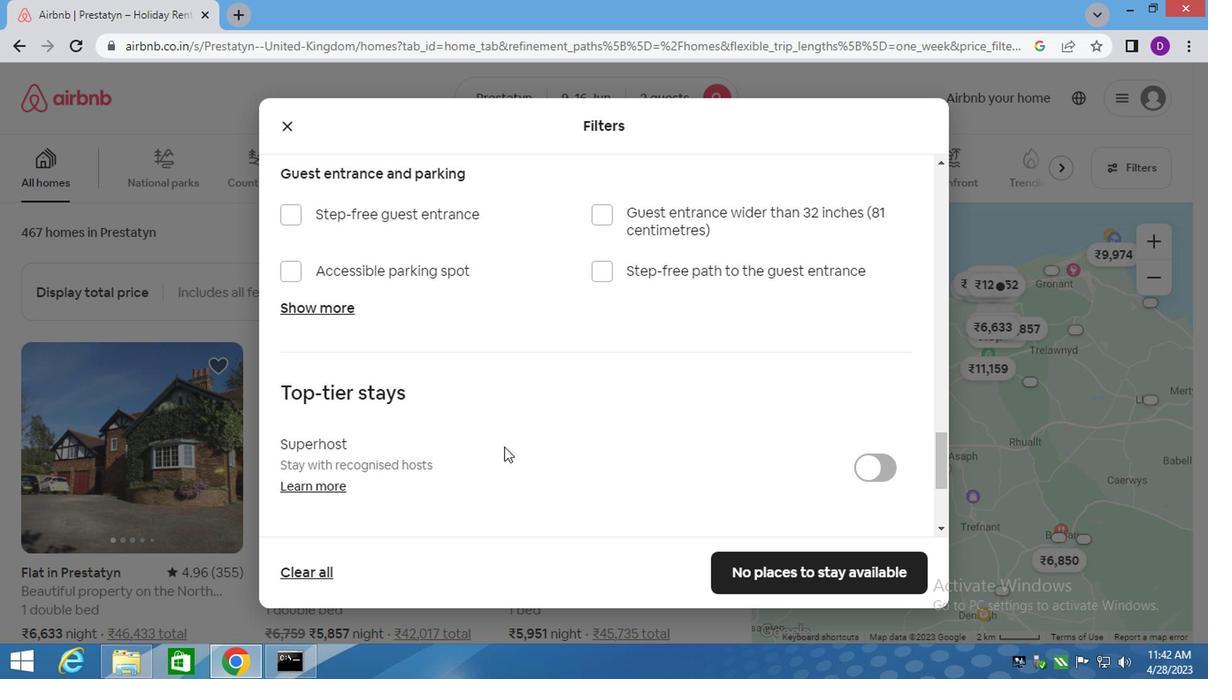 
Action: Mouse moved to (287, 407)
Screenshot: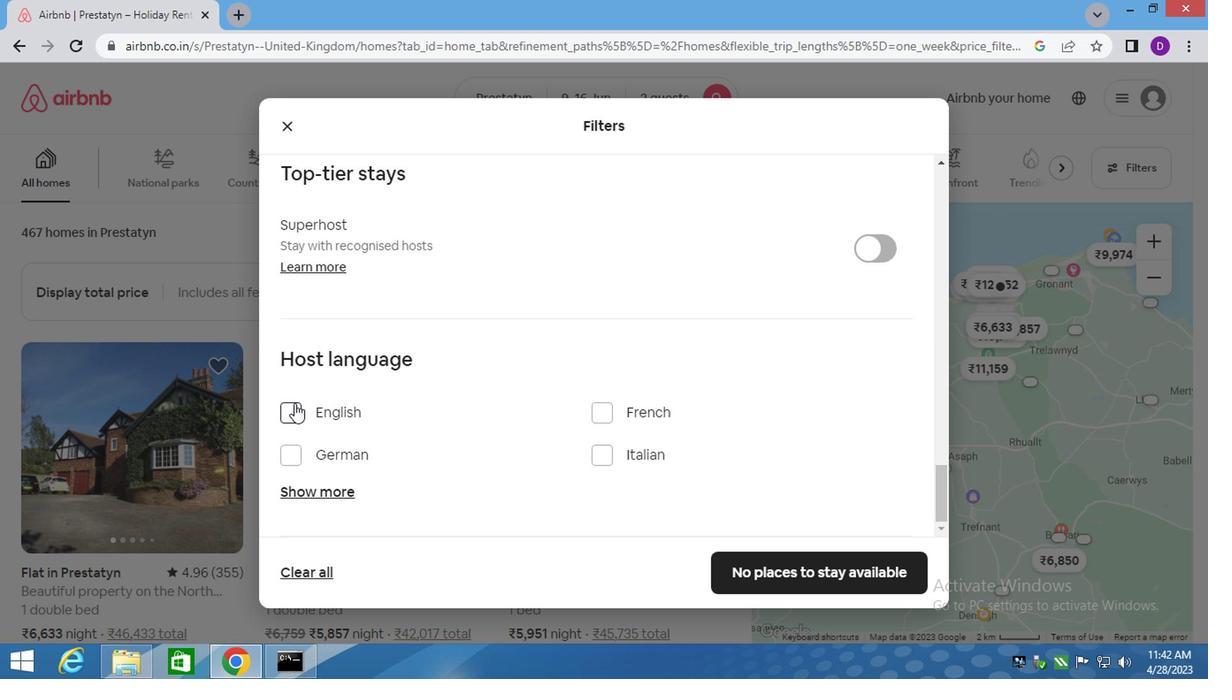 
Action: Mouse pressed left at (287, 407)
Screenshot: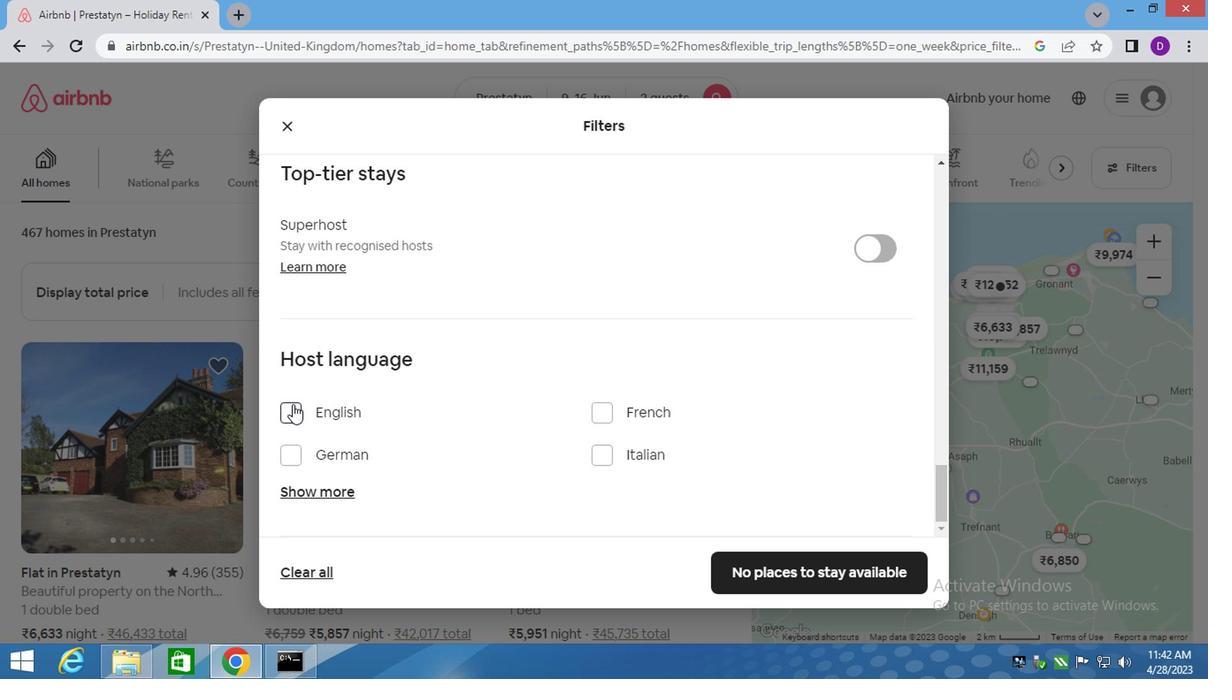 
Action: Mouse moved to (787, 572)
Screenshot: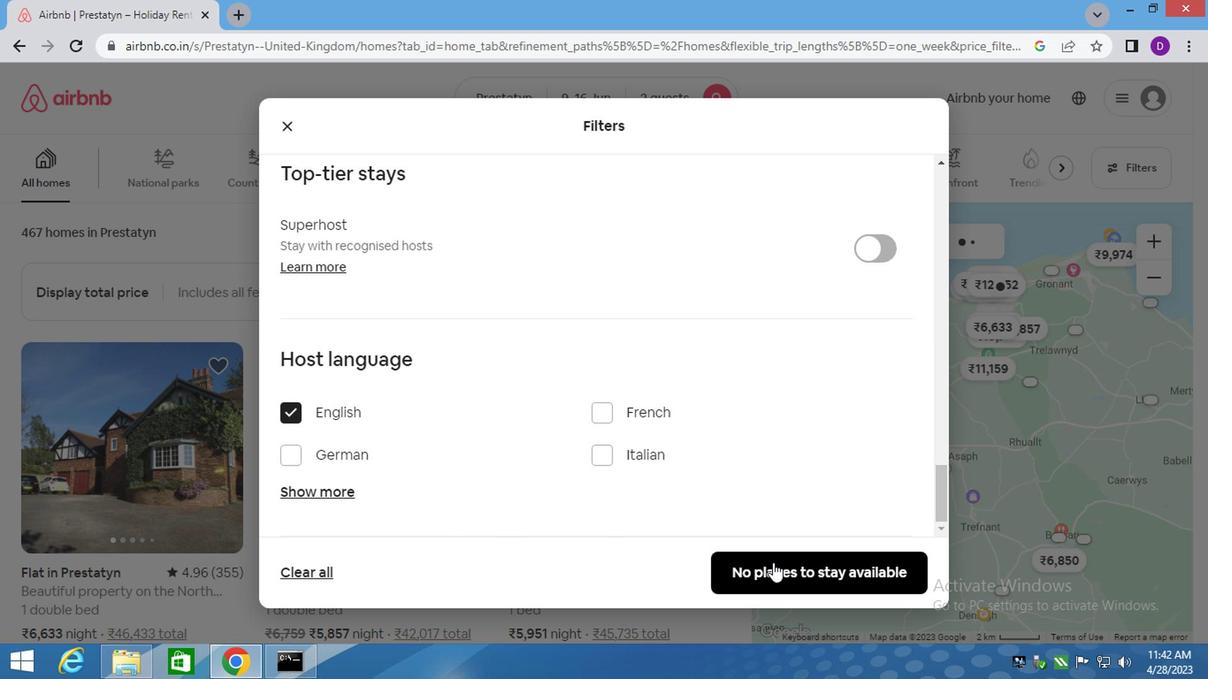 
Action: Mouse pressed left at (787, 572)
Screenshot: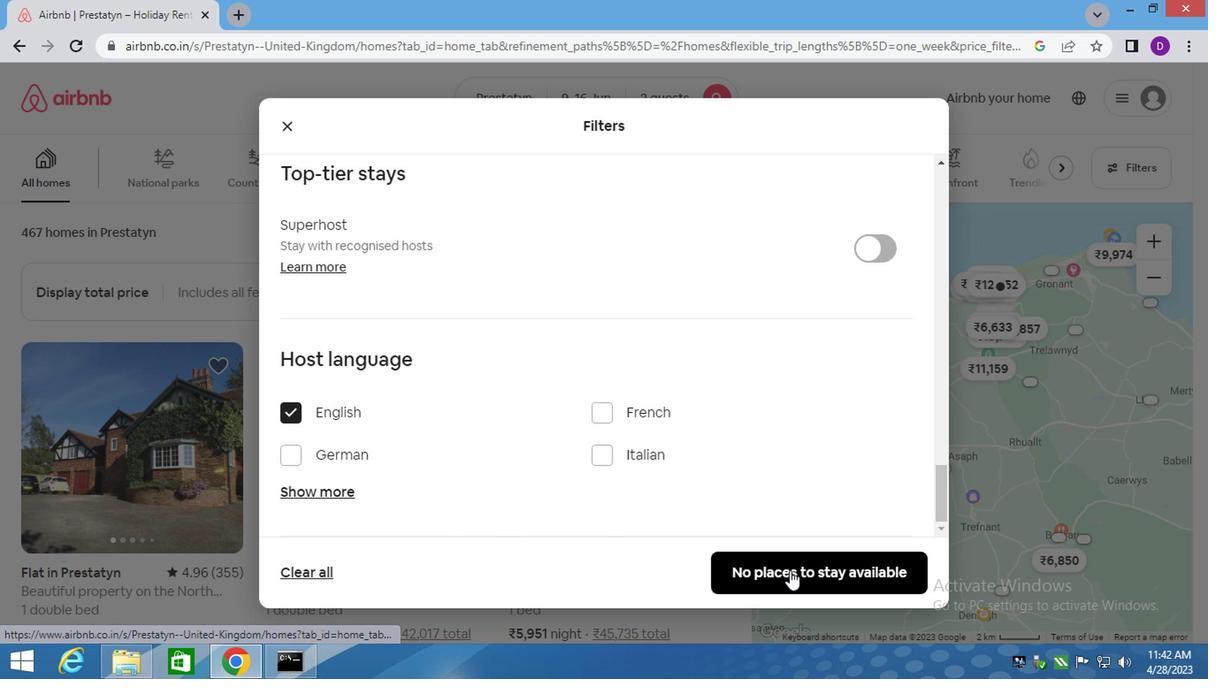 
